 Task: Look for space in Delaware, United States from 24th August, 2023 to 10th September, 2023 for 8 adults in price range Rs.12000 to Rs.15000. Place can be entire place or shared room with 4 bedrooms having 8 beds and 4 bathrooms. Property type can be house, flat, guest house. Amenities needed are: wifi, TV, free parkinig on premises, gym, breakfast. Booking option can be shelf check-in. Required host language is English.
Action: Mouse moved to (522, 106)
Screenshot: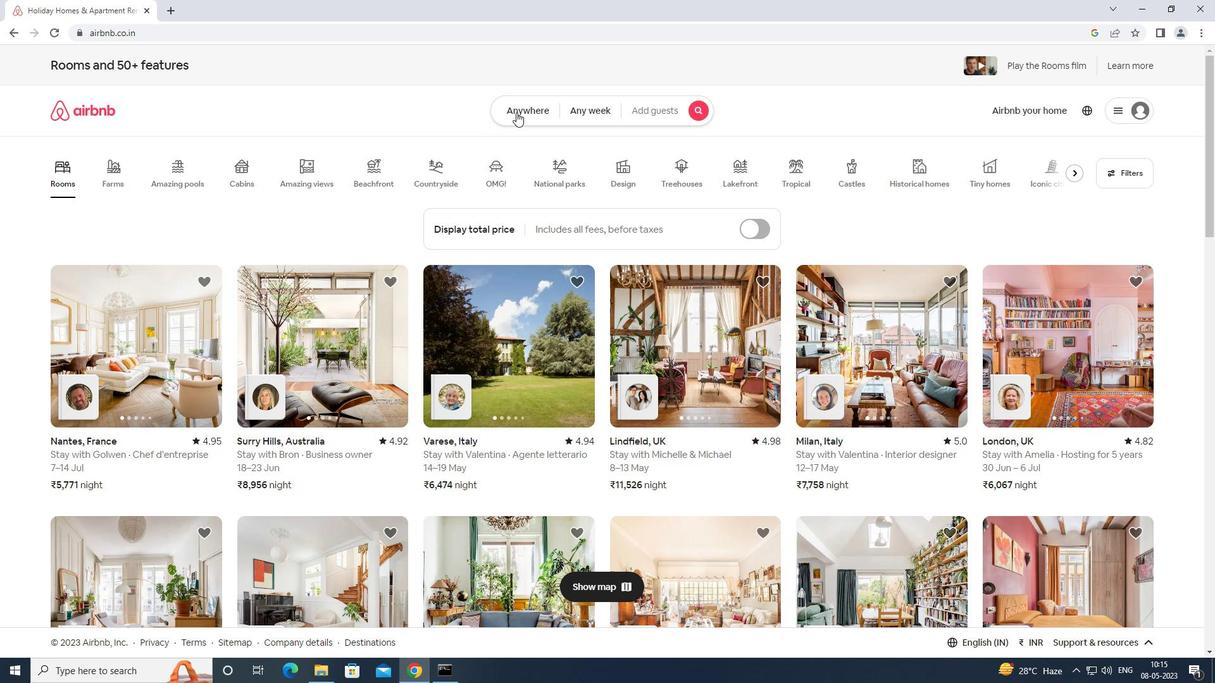 
Action: Mouse pressed left at (522, 106)
Screenshot: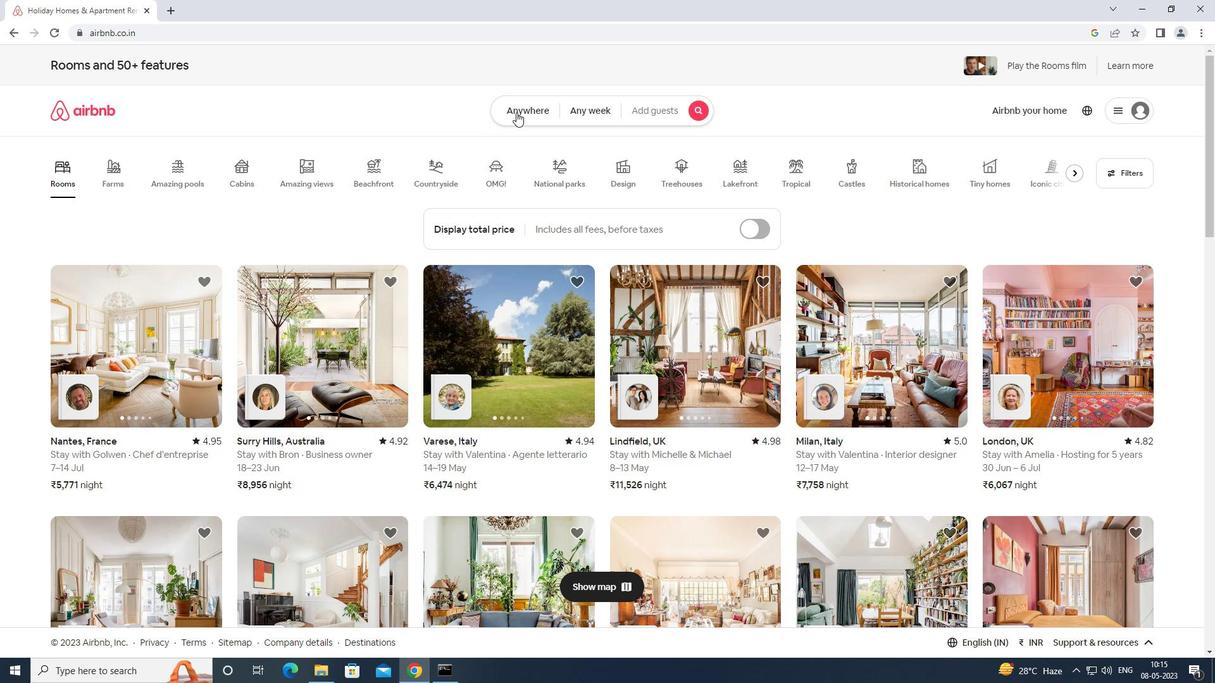 
Action: Mouse moved to (488, 151)
Screenshot: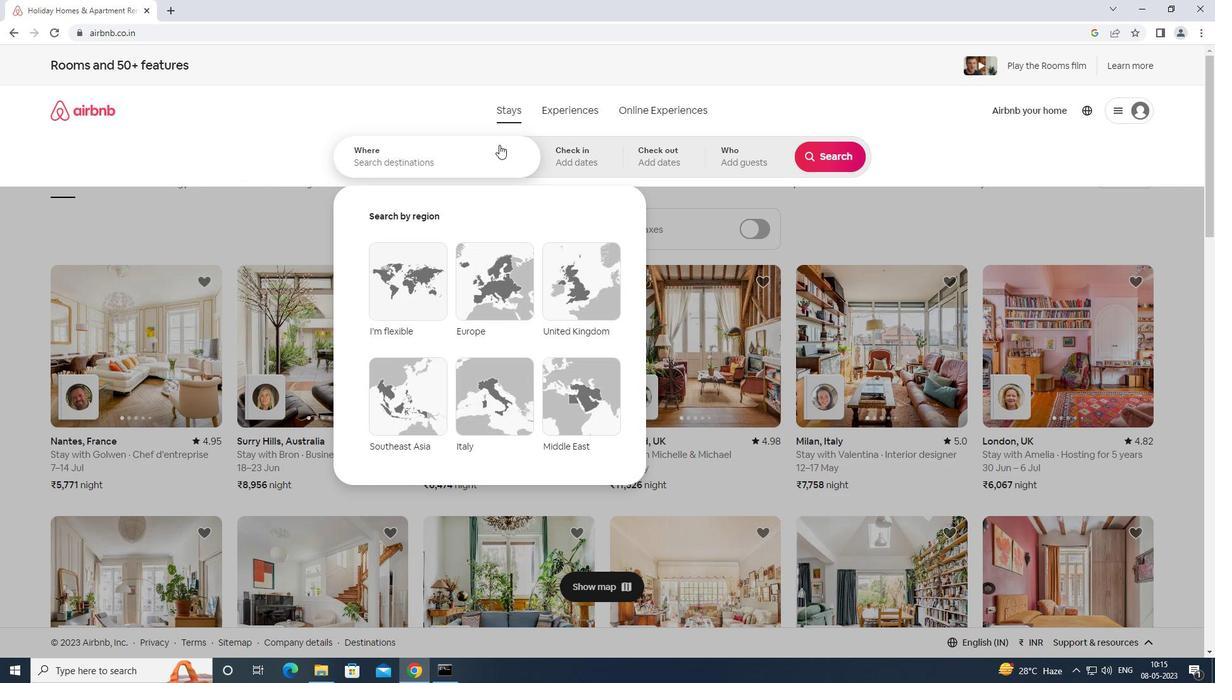 
Action: Mouse pressed left at (488, 151)
Screenshot: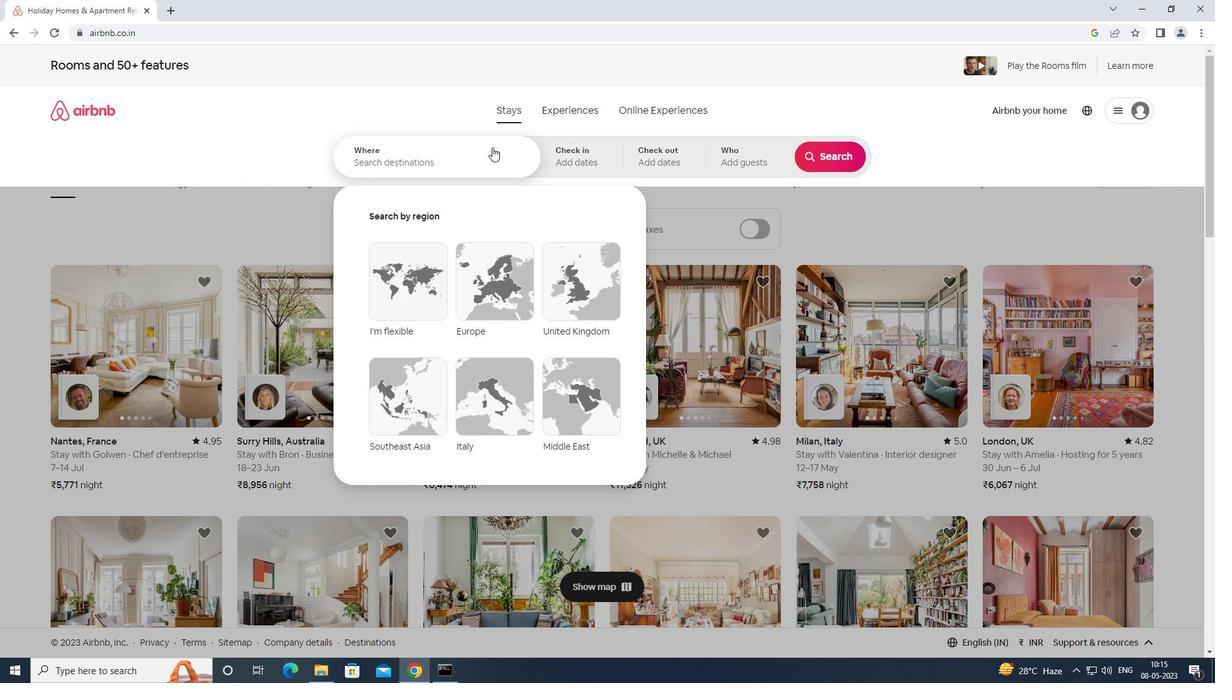 
Action: Mouse moved to (487, 152)
Screenshot: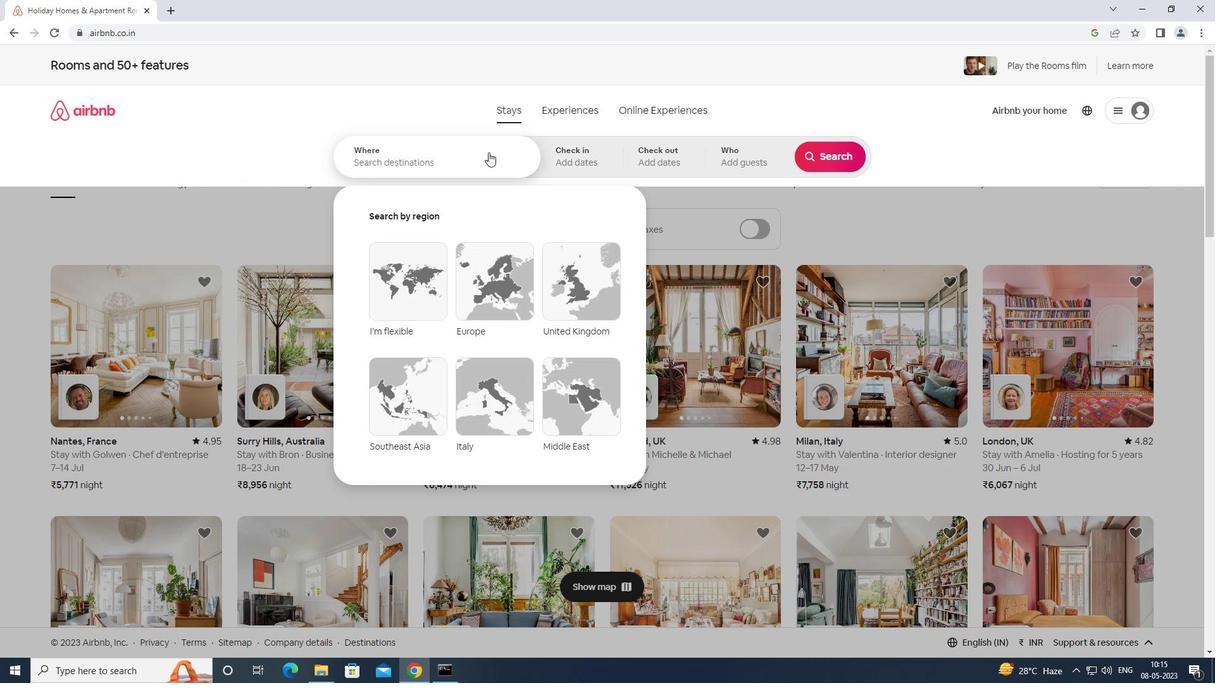 
Action: Key pressed <Key.shift>DELAWARE<Key.space>UNITED<Key.space>STATES<Key.enter>
Screenshot: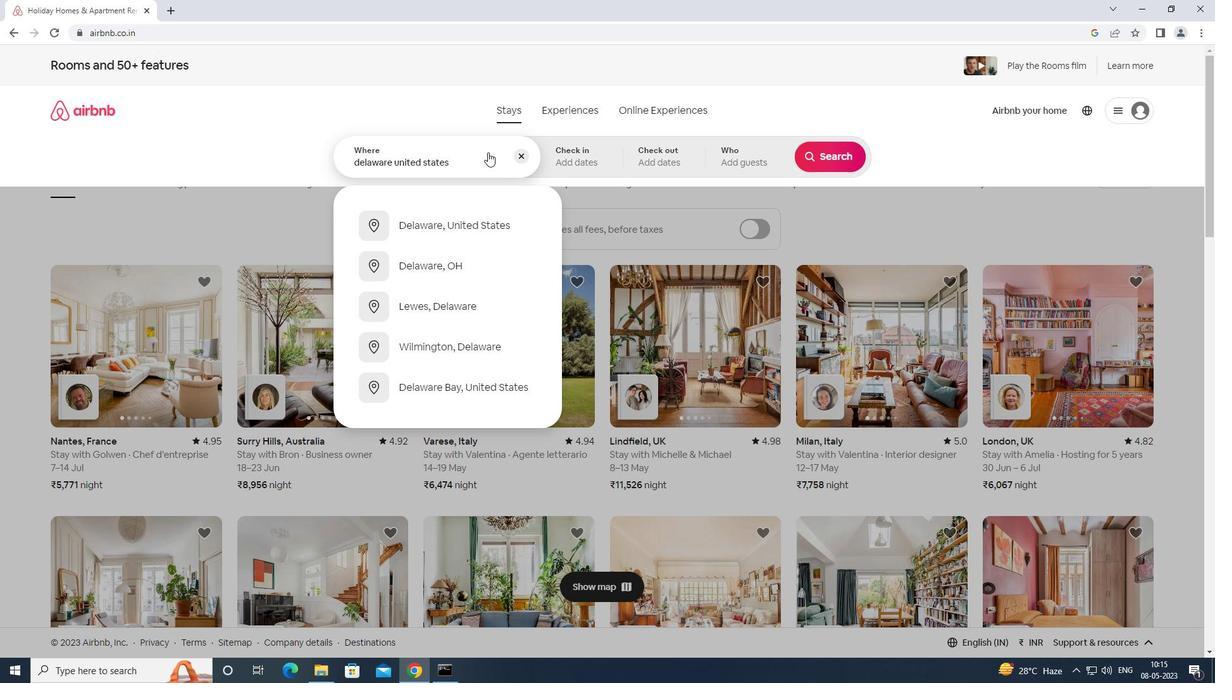 
Action: Mouse moved to (831, 268)
Screenshot: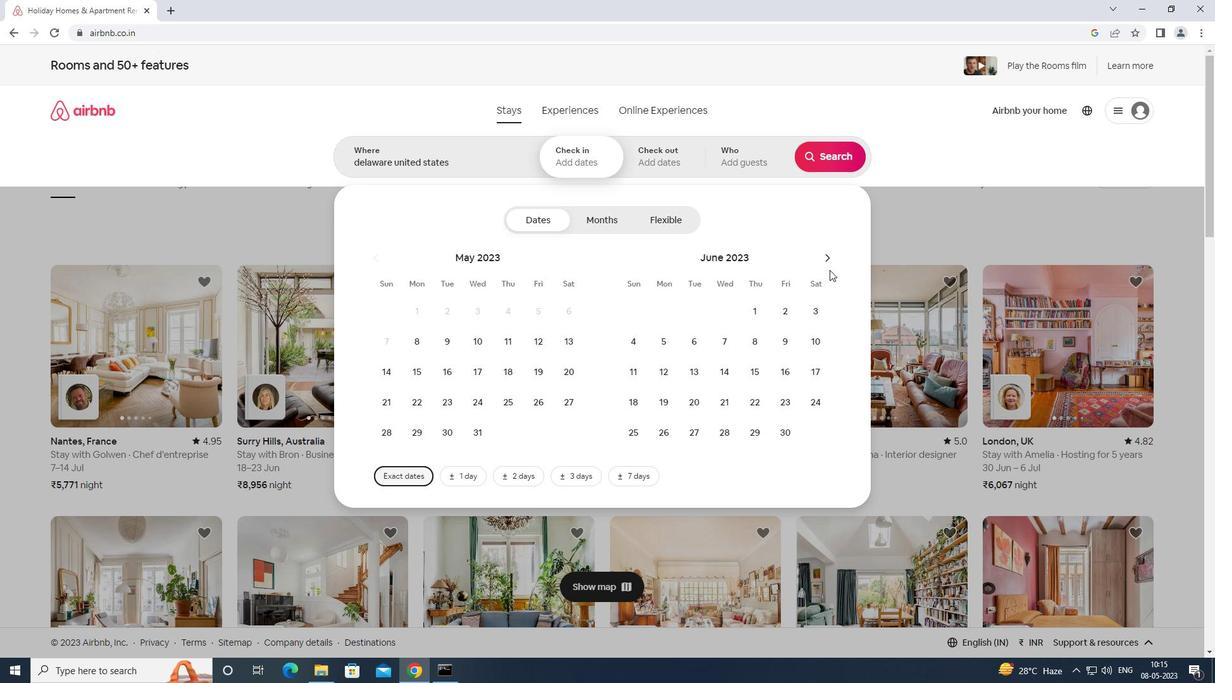 
Action: Mouse pressed left at (831, 268)
Screenshot: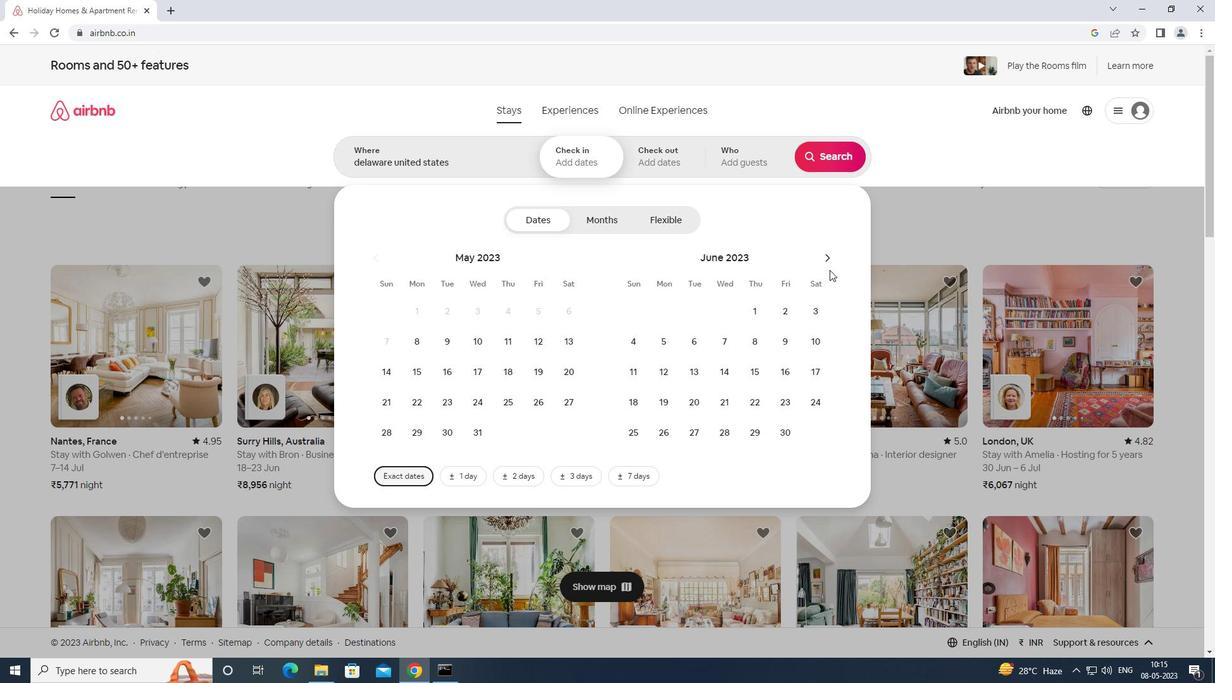 
Action: Mouse moved to (829, 255)
Screenshot: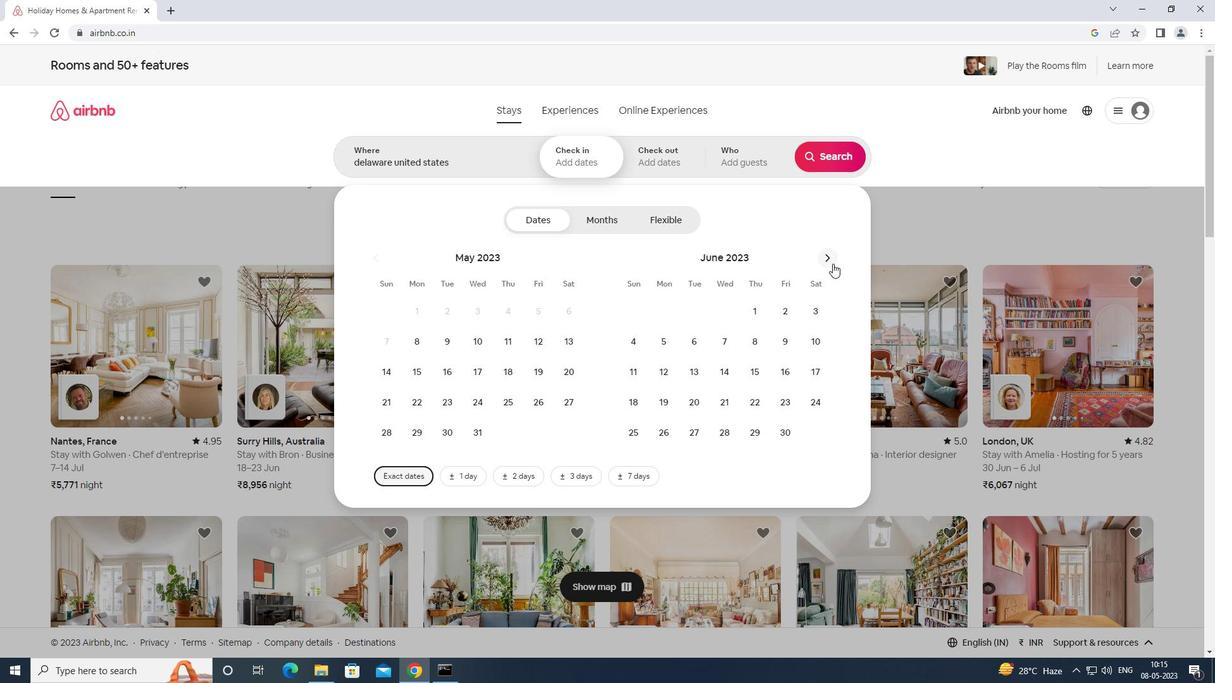 
Action: Mouse pressed left at (829, 255)
Screenshot: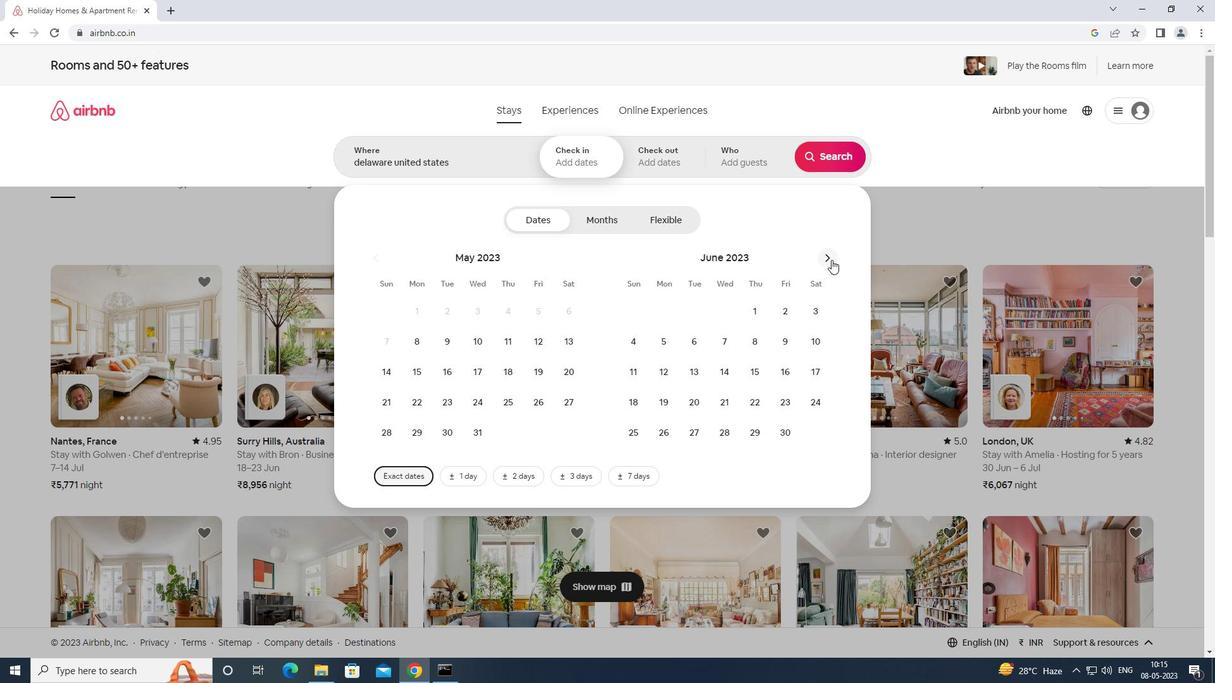 
Action: Mouse moved to (829, 255)
Screenshot: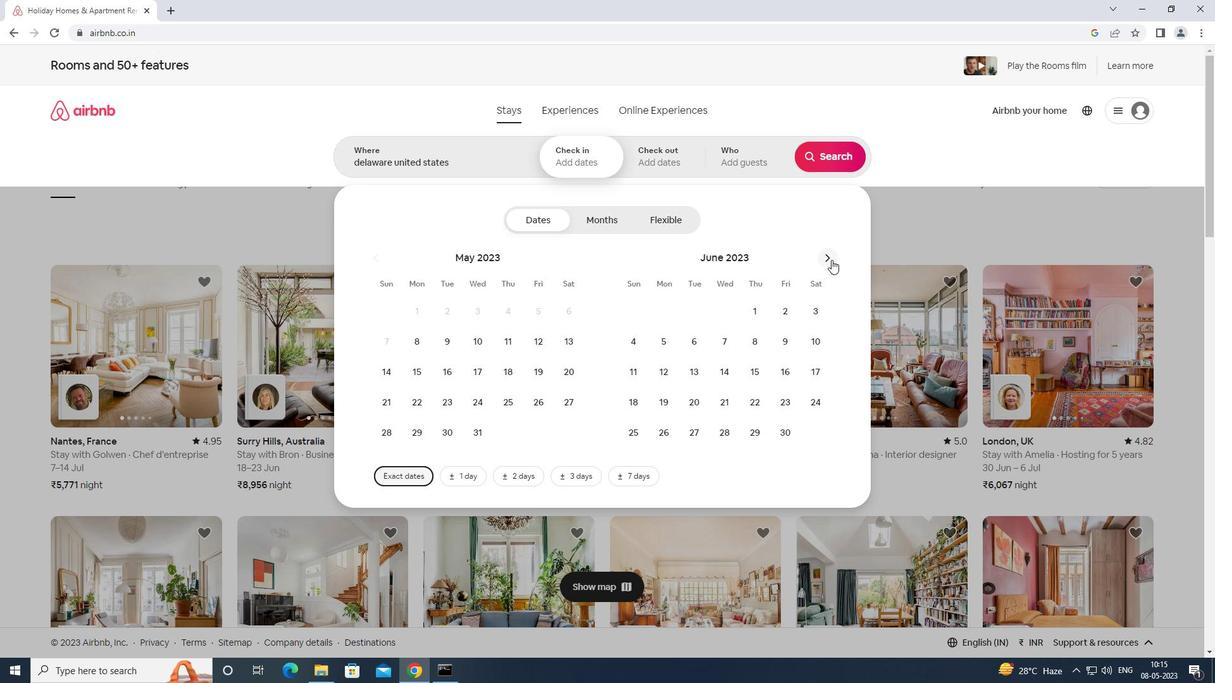 
Action: Mouse pressed left at (829, 255)
Screenshot: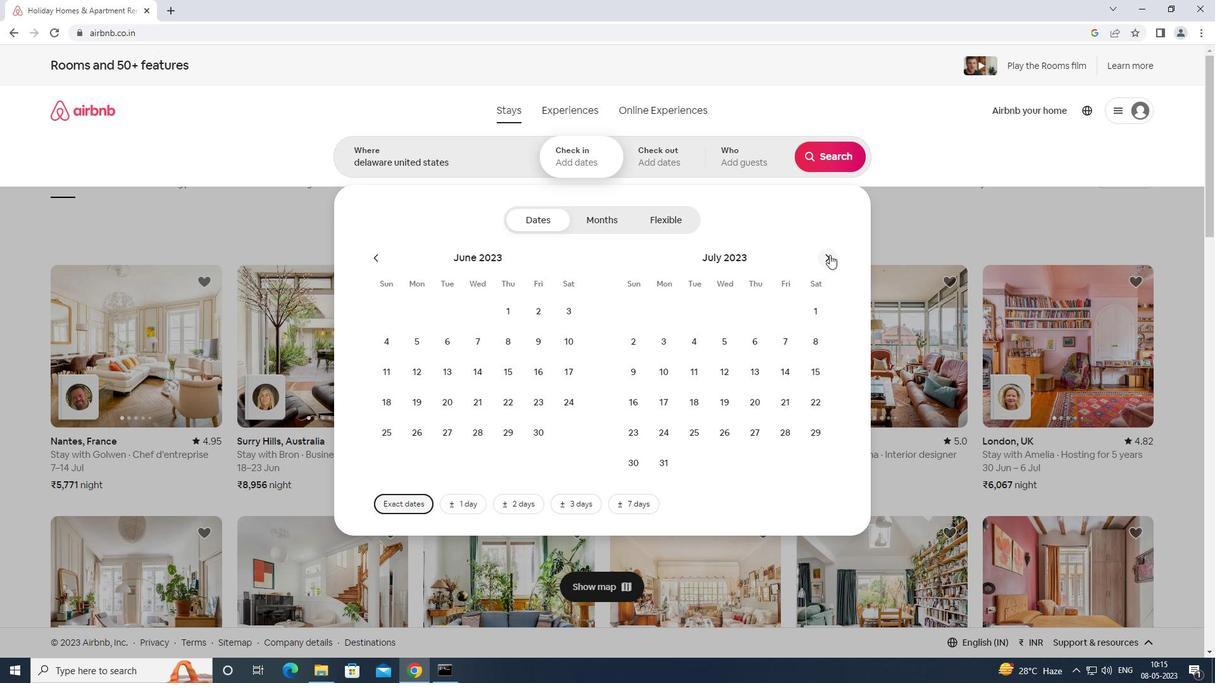 
Action: Mouse moved to (751, 405)
Screenshot: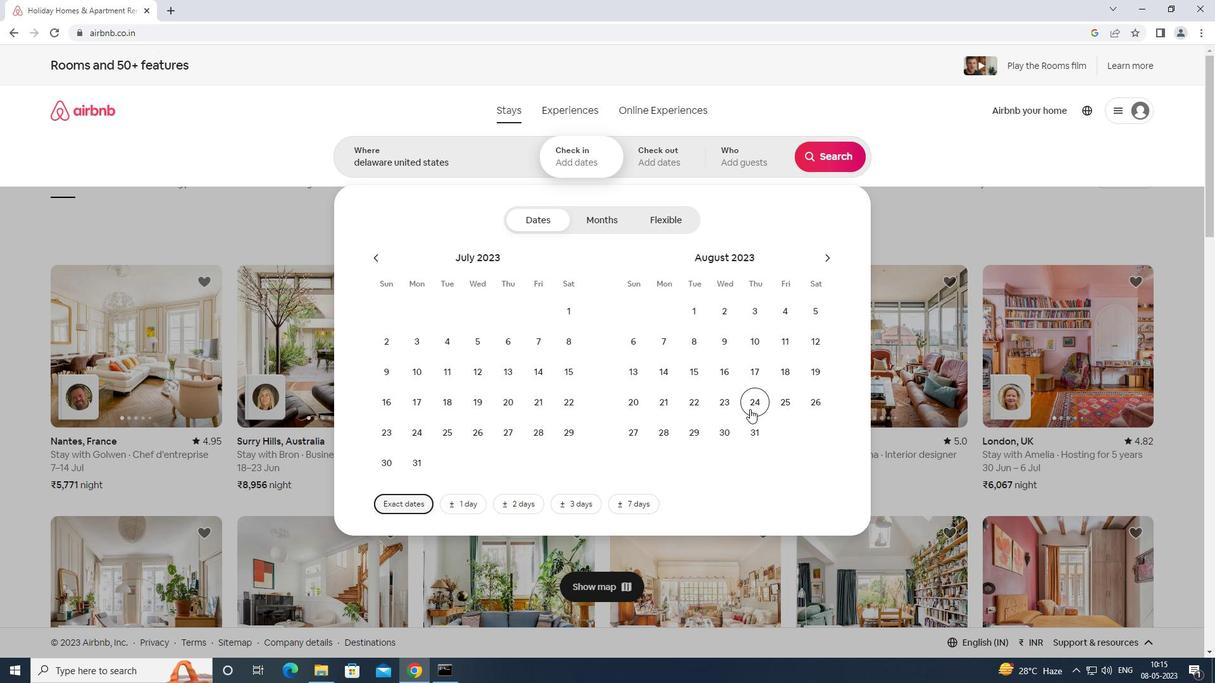 
Action: Mouse pressed left at (751, 405)
Screenshot: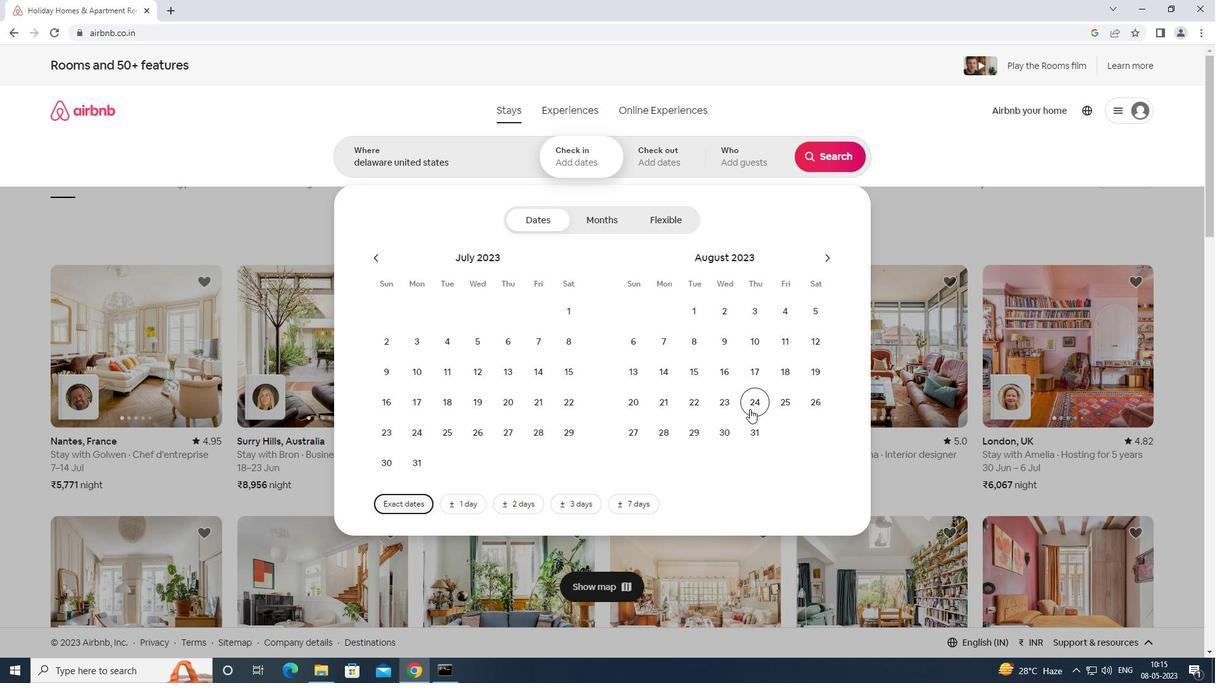 
Action: Mouse moved to (823, 264)
Screenshot: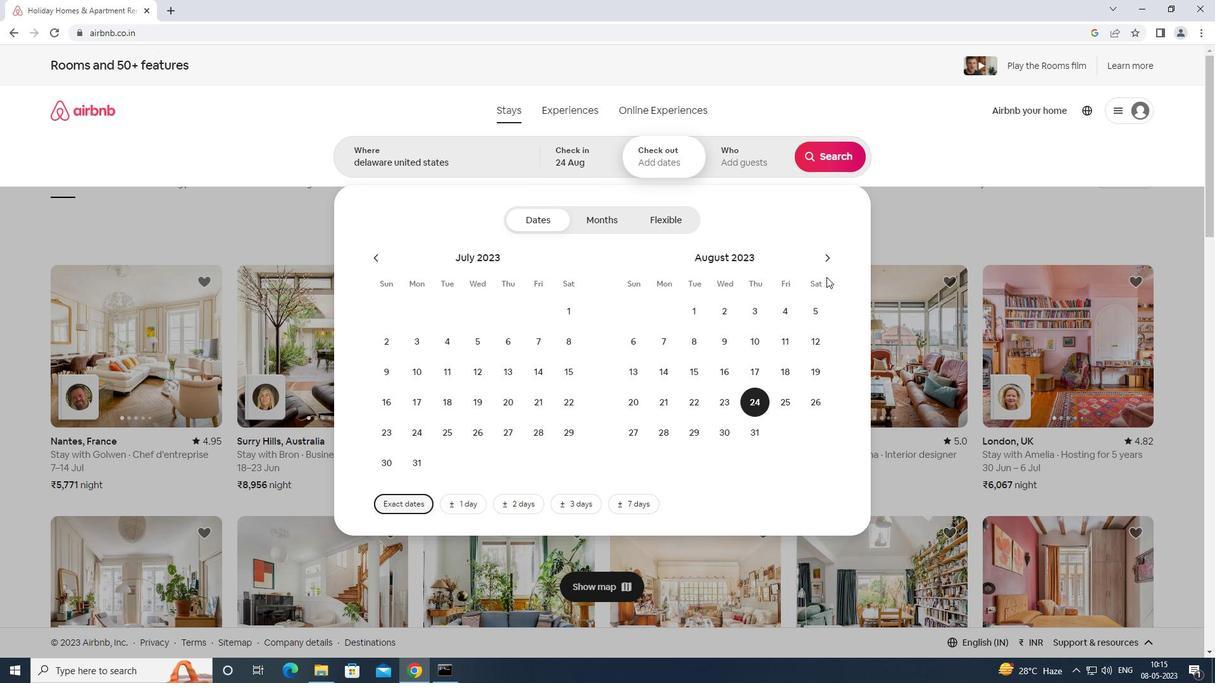 
Action: Mouse pressed left at (823, 264)
Screenshot: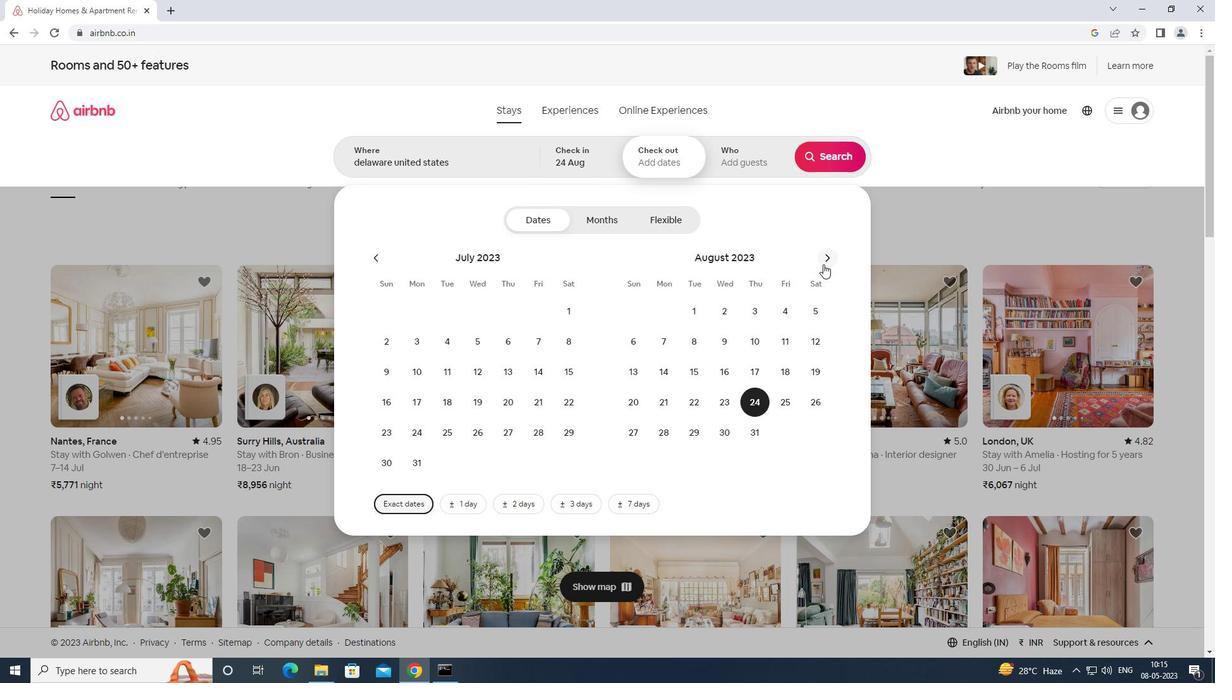 
Action: Mouse moved to (632, 368)
Screenshot: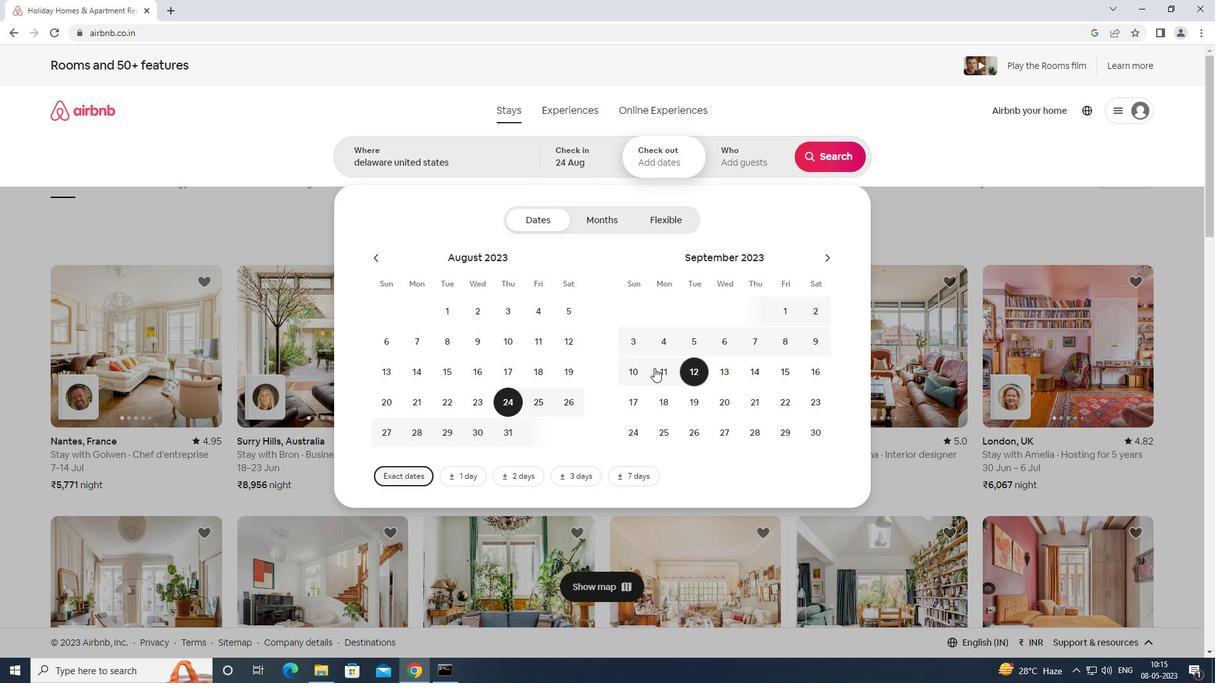 
Action: Mouse pressed left at (632, 368)
Screenshot: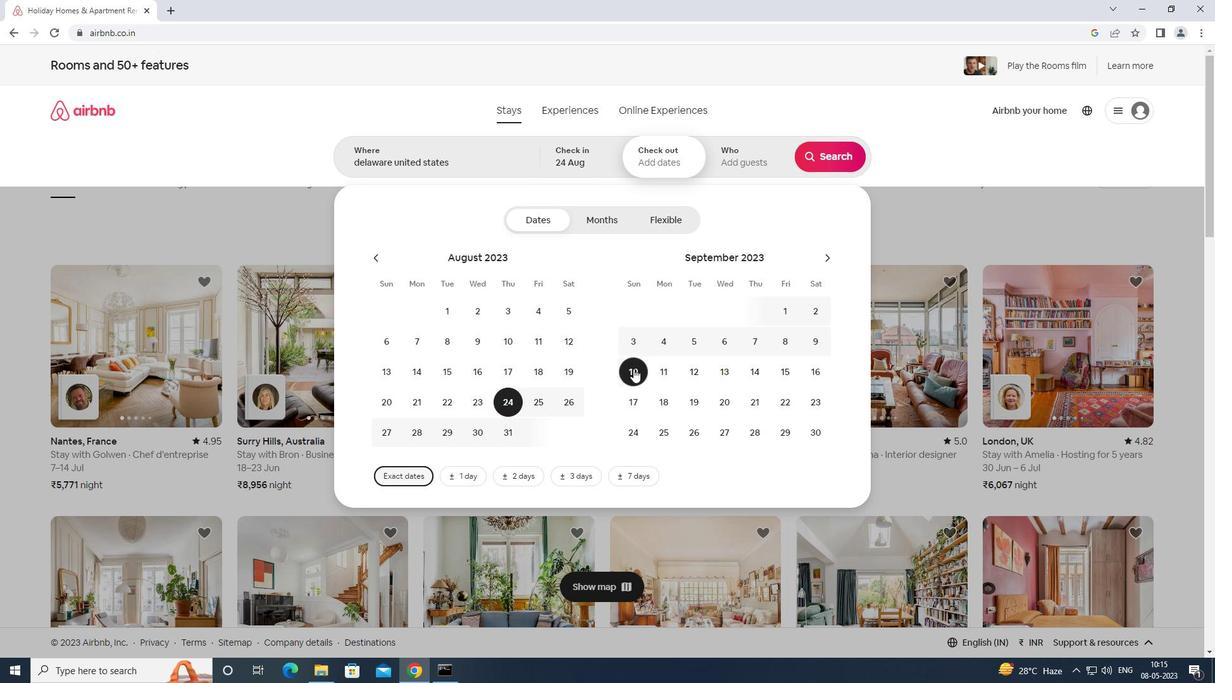 
Action: Mouse moved to (736, 162)
Screenshot: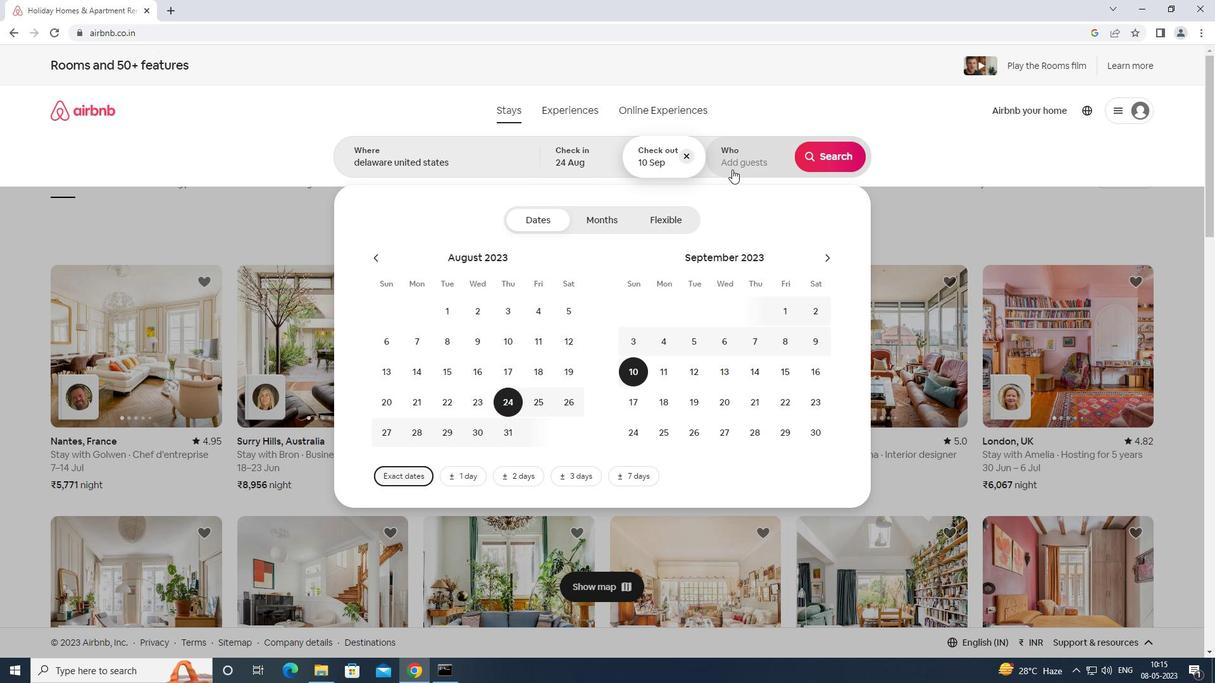 
Action: Mouse pressed left at (736, 162)
Screenshot: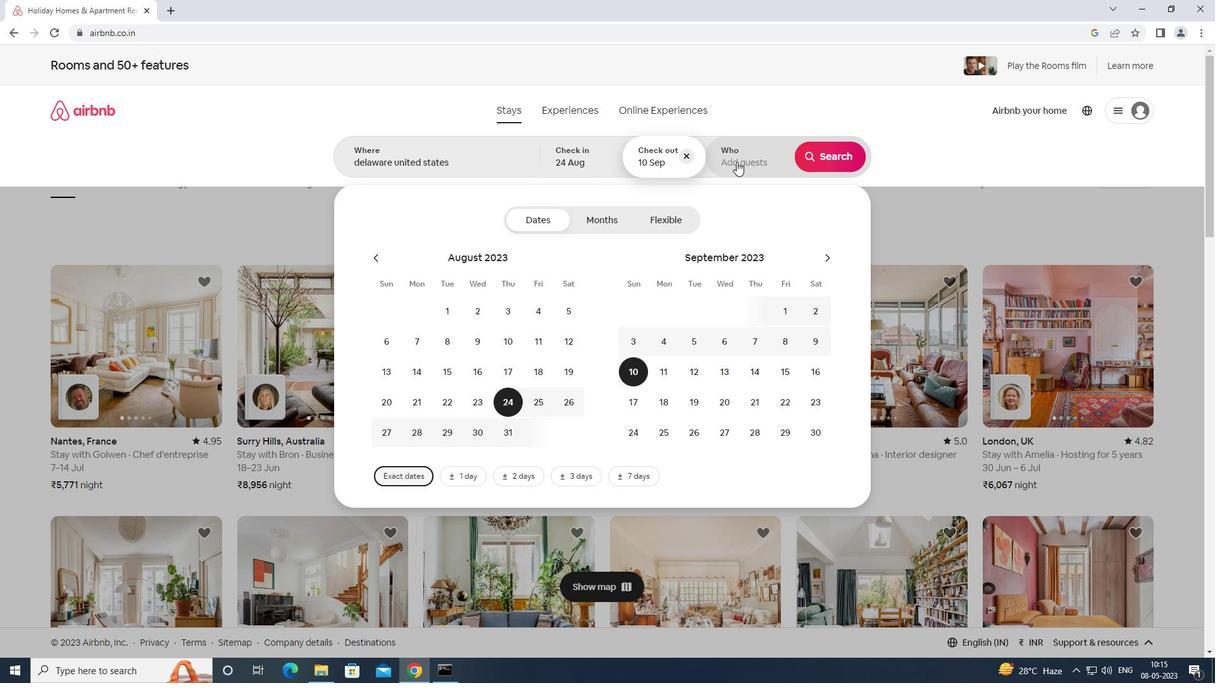 
Action: Mouse moved to (827, 220)
Screenshot: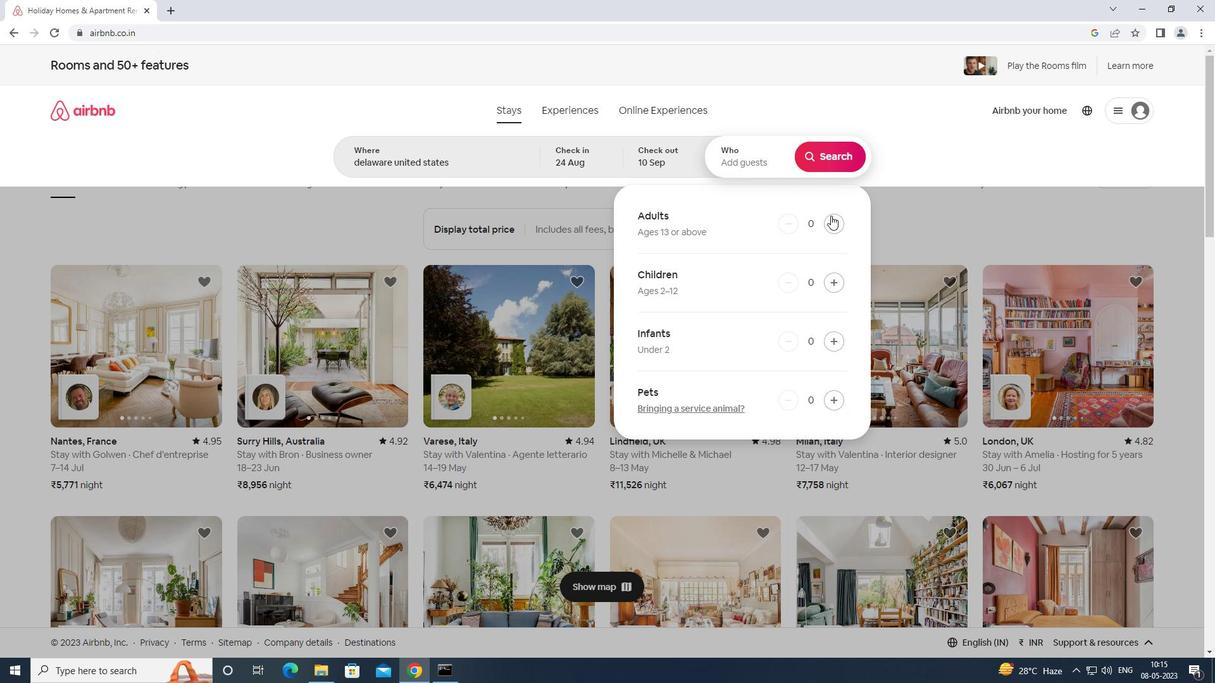 
Action: Mouse pressed left at (827, 220)
Screenshot: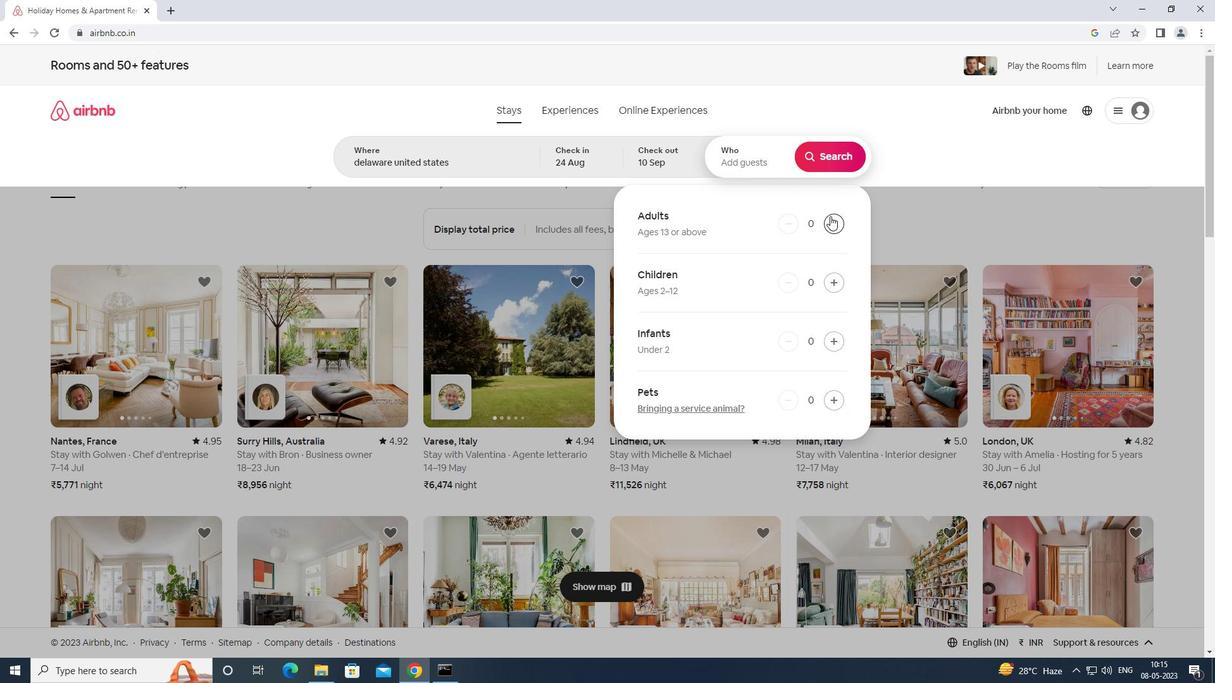 
Action: Mouse moved to (827, 220)
Screenshot: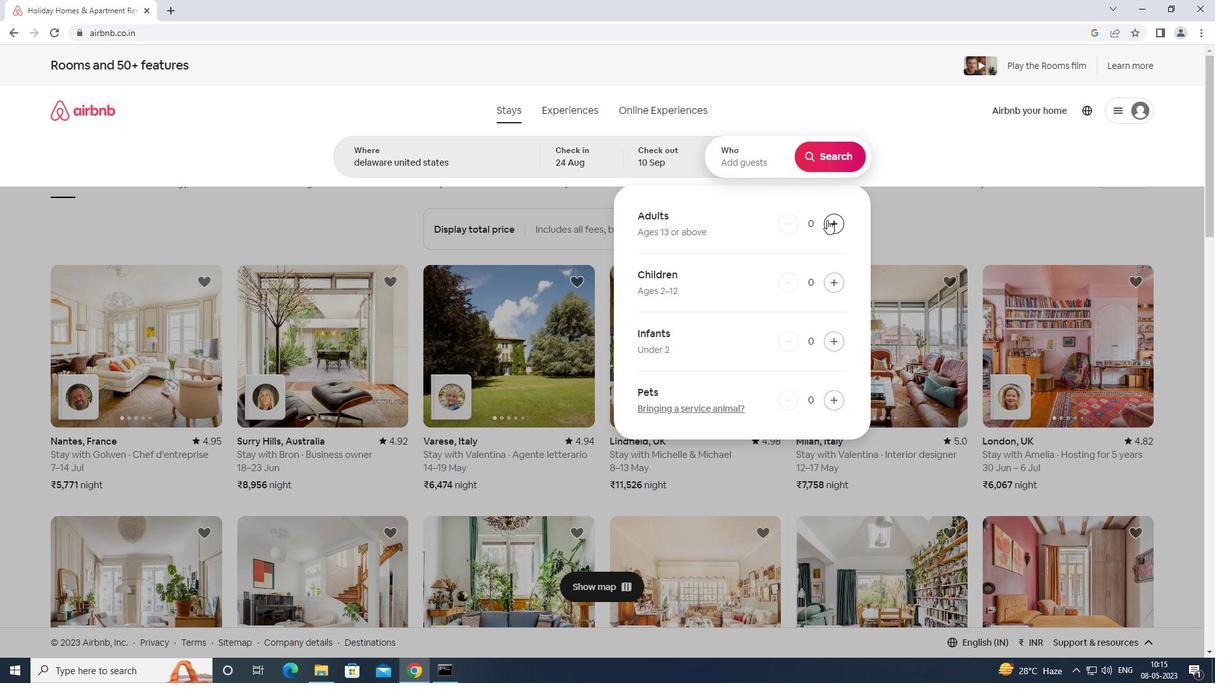 
Action: Mouse pressed left at (827, 220)
Screenshot: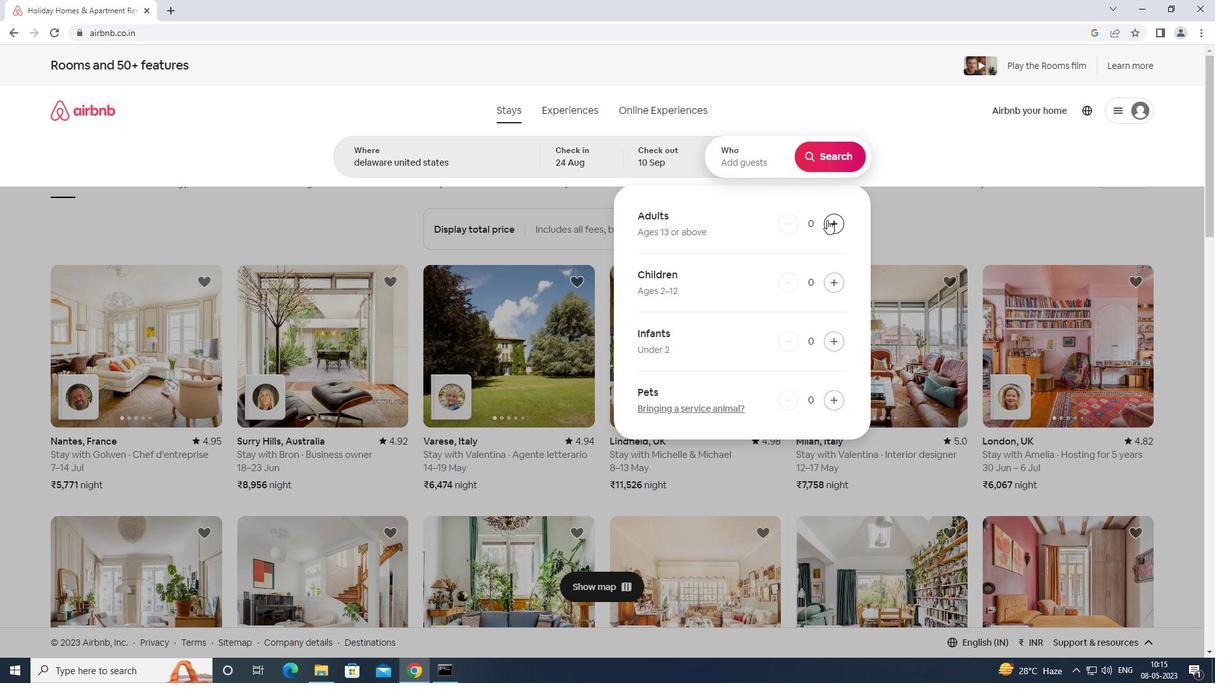 
Action: Mouse pressed left at (827, 220)
Screenshot: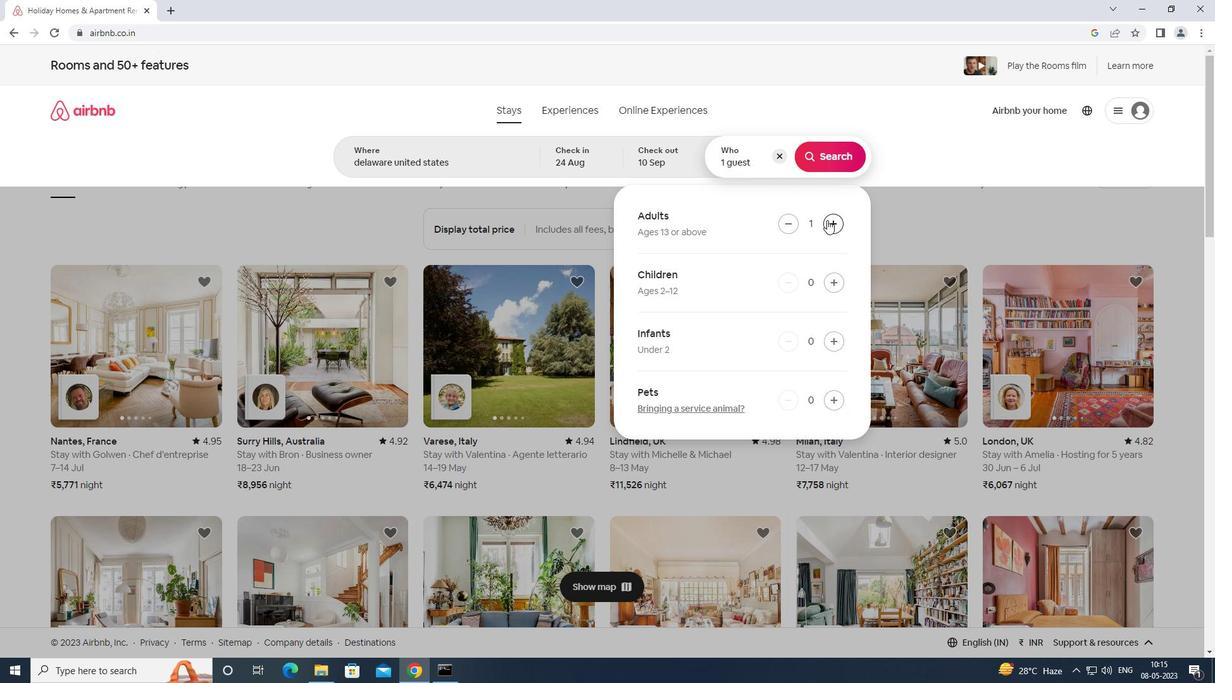 
Action: Mouse pressed left at (827, 220)
Screenshot: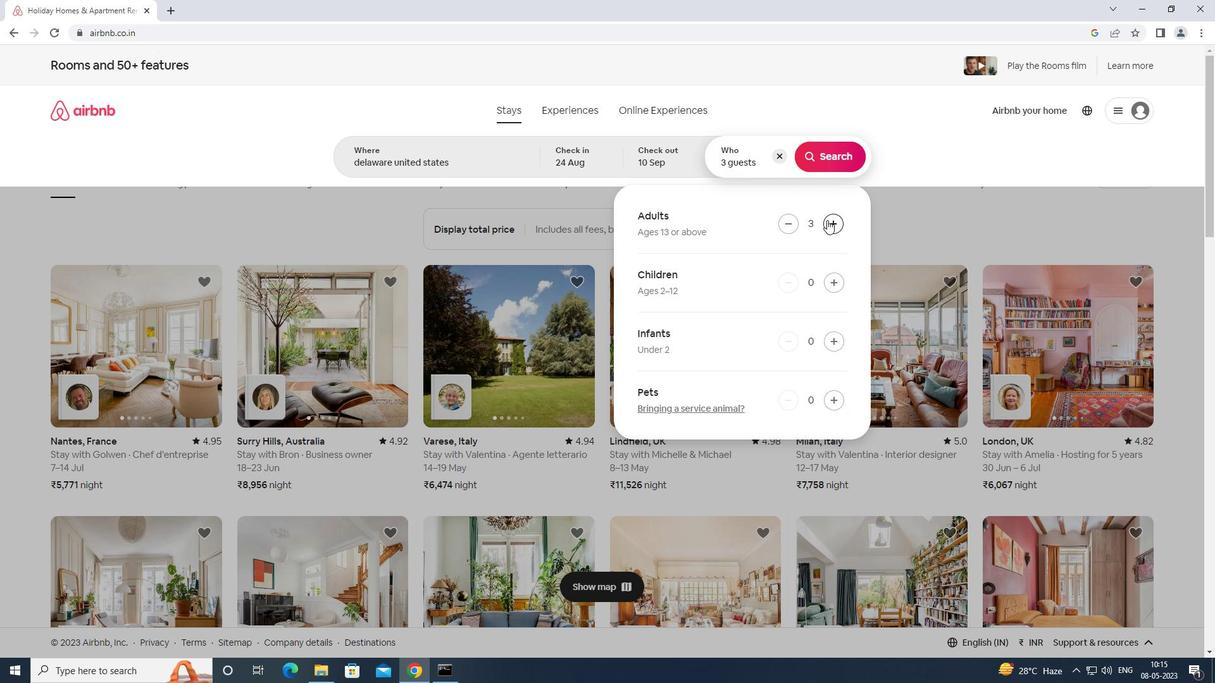 
Action: Mouse pressed left at (827, 220)
Screenshot: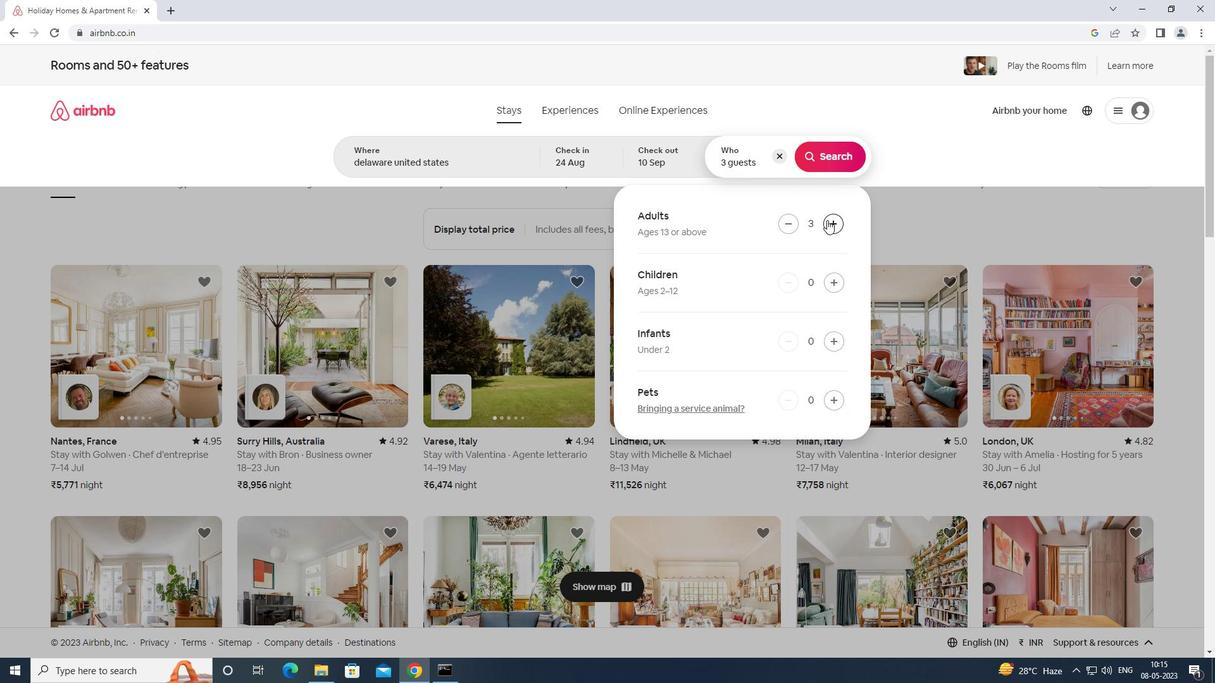 
Action: Mouse pressed left at (827, 220)
Screenshot: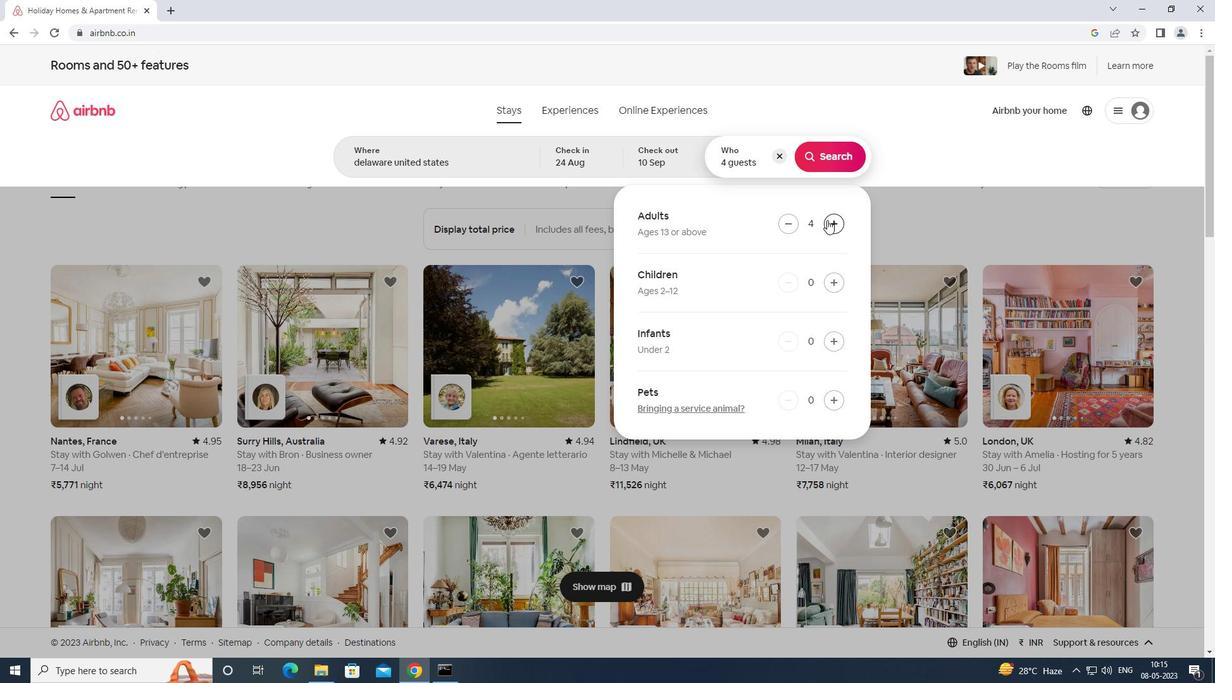 
Action: Mouse pressed left at (827, 220)
Screenshot: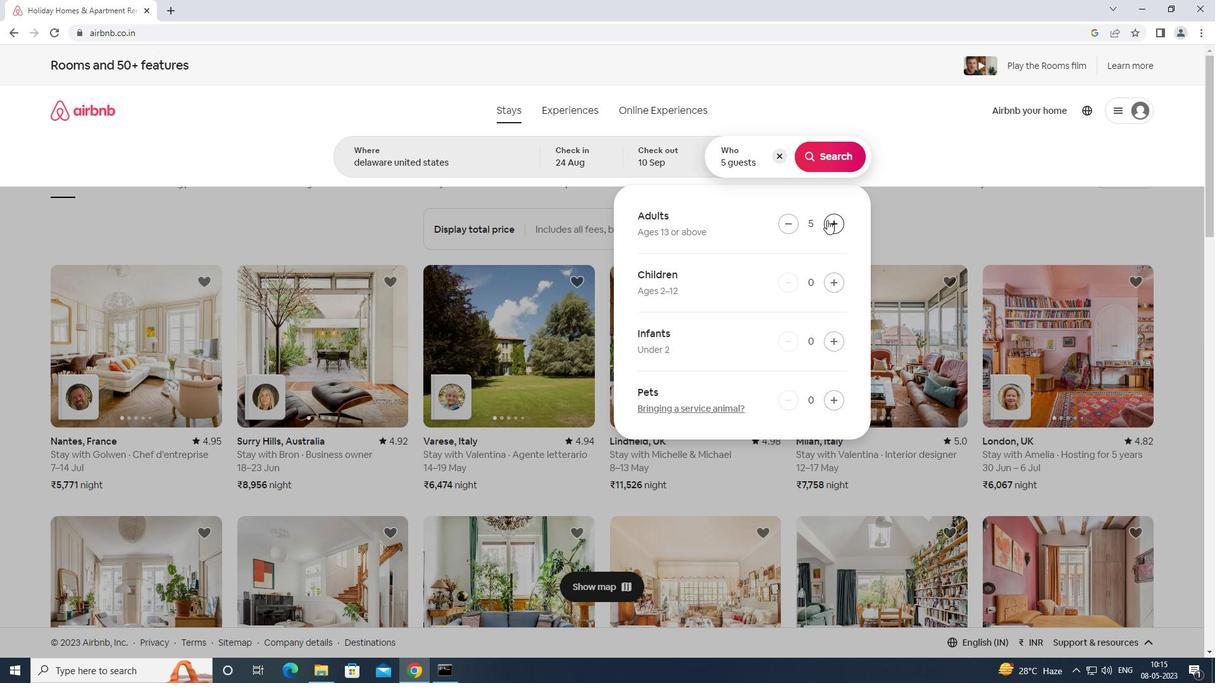 
Action: Mouse pressed left at (827, 220)
Screenshot: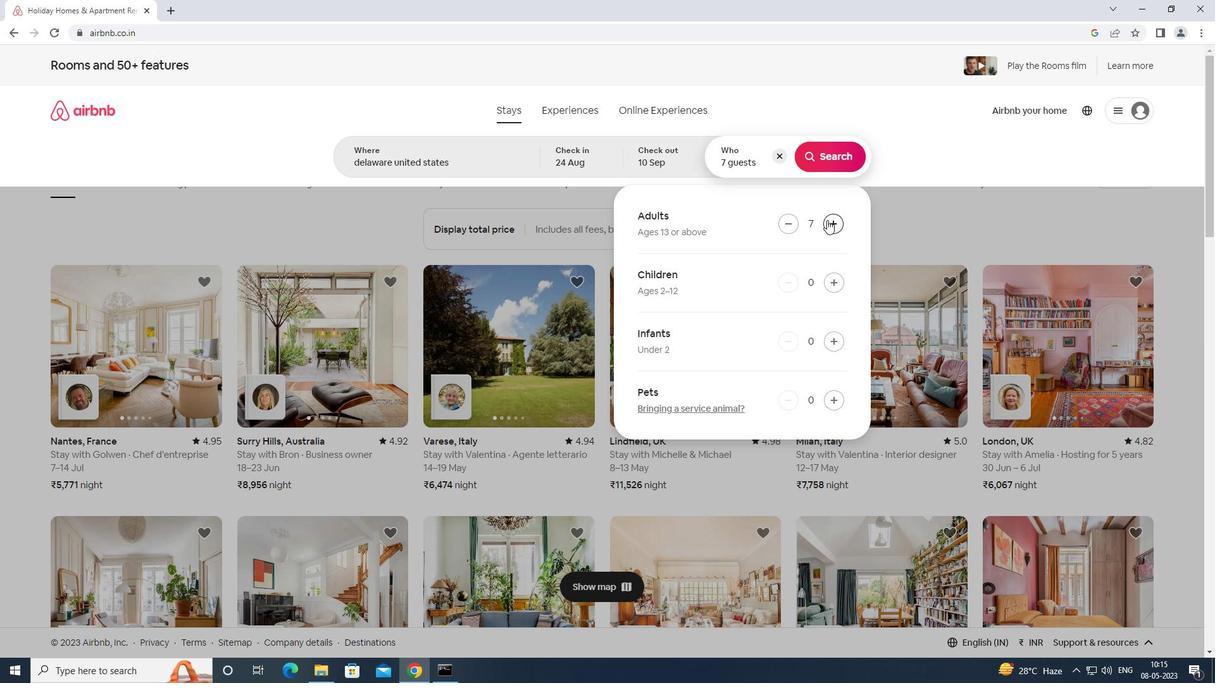
Action: Mouse moved to (837, 154)
Screenshot: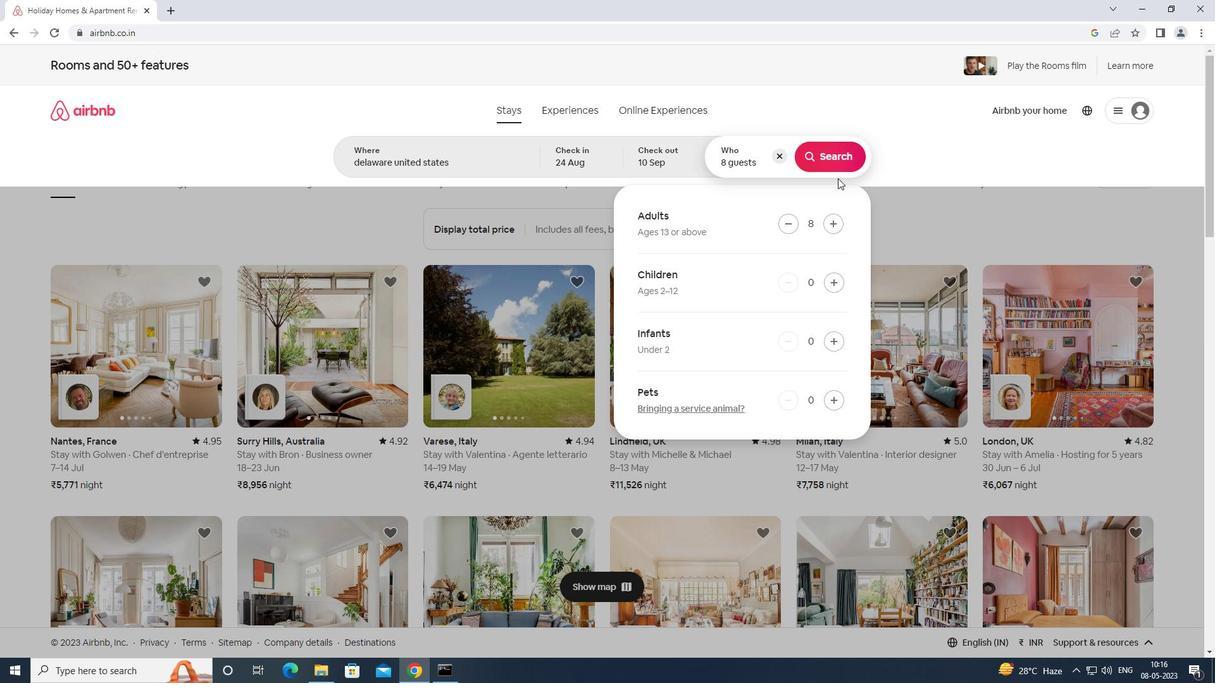 
Action: Mouse pressed left at (837, 154)
Screenshot: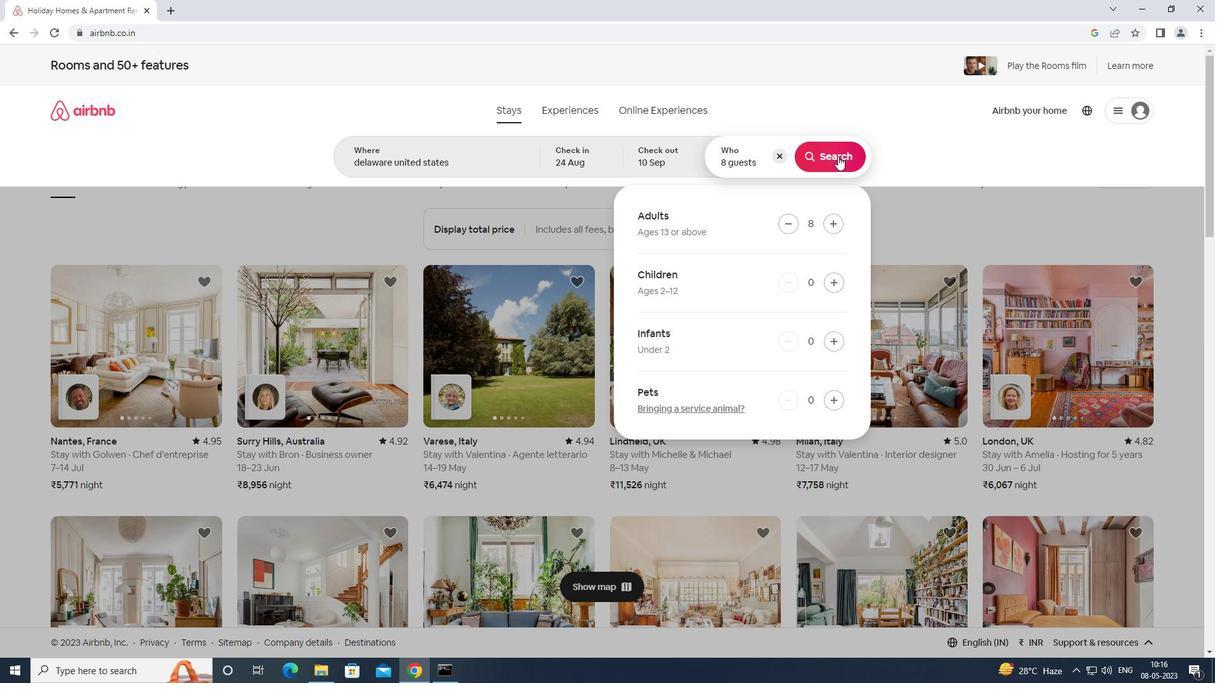 
Action: Mouse moved to (1172, 124)
Screenshot: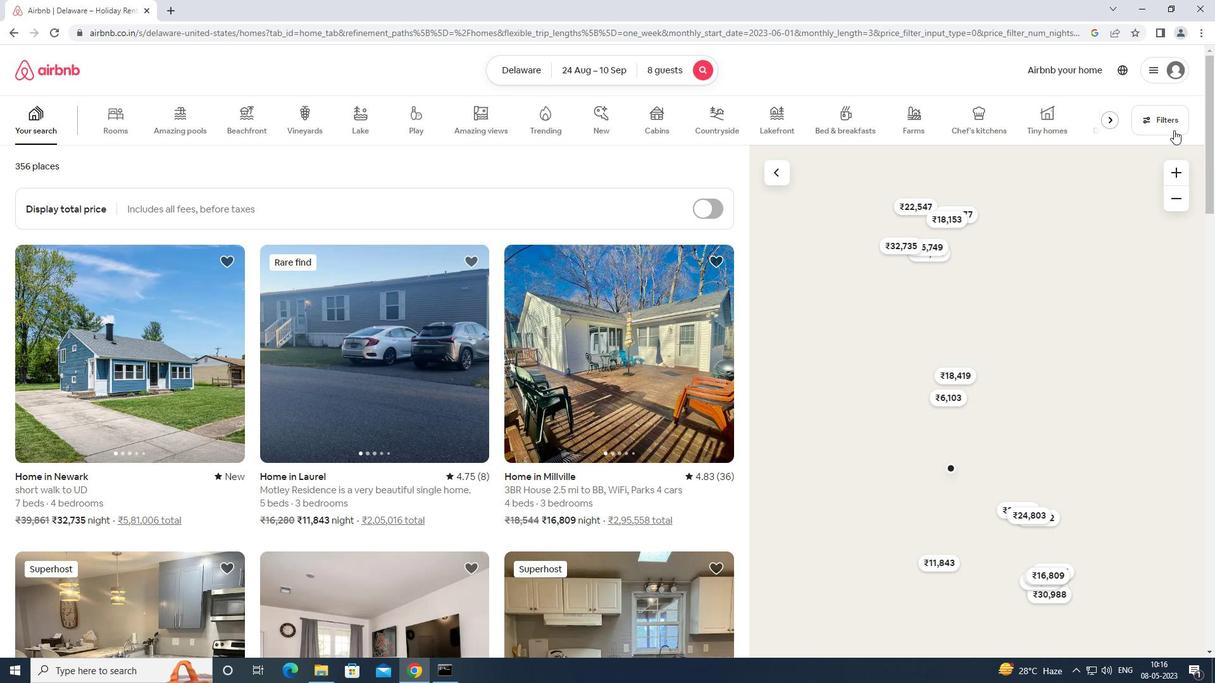 
Action: Mouse pressed left at (1172, 124)
Screenshot: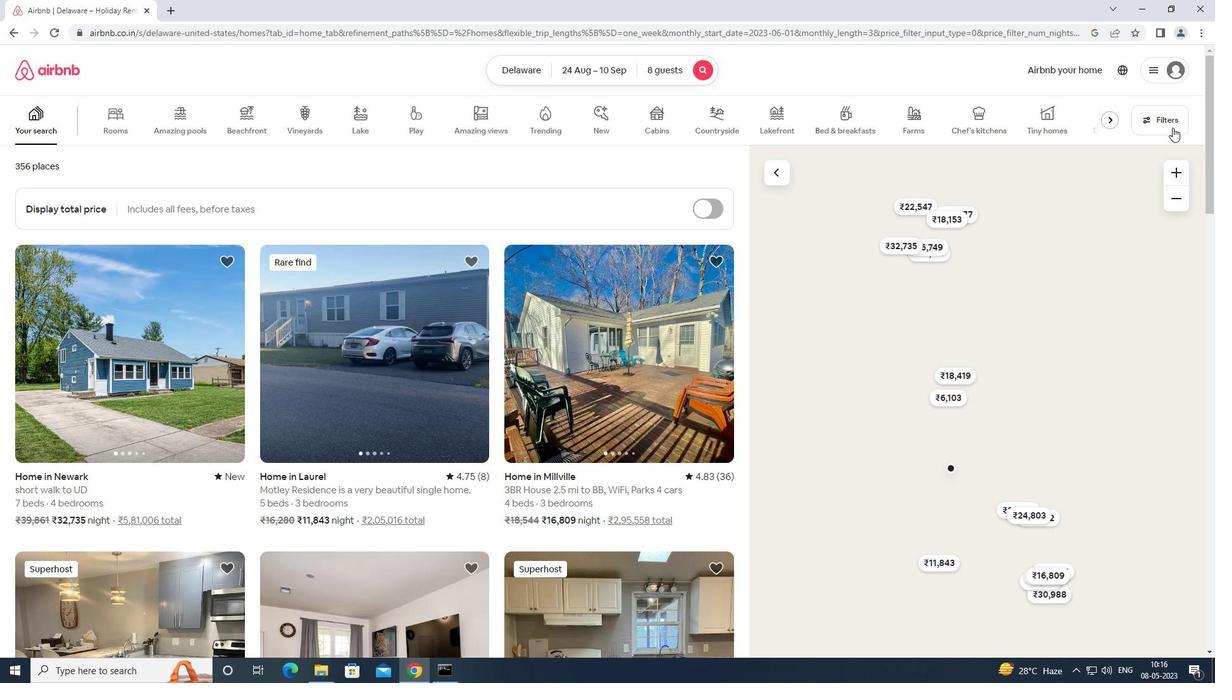 
Action: Mouse moved to (532, 427)
Screenshot: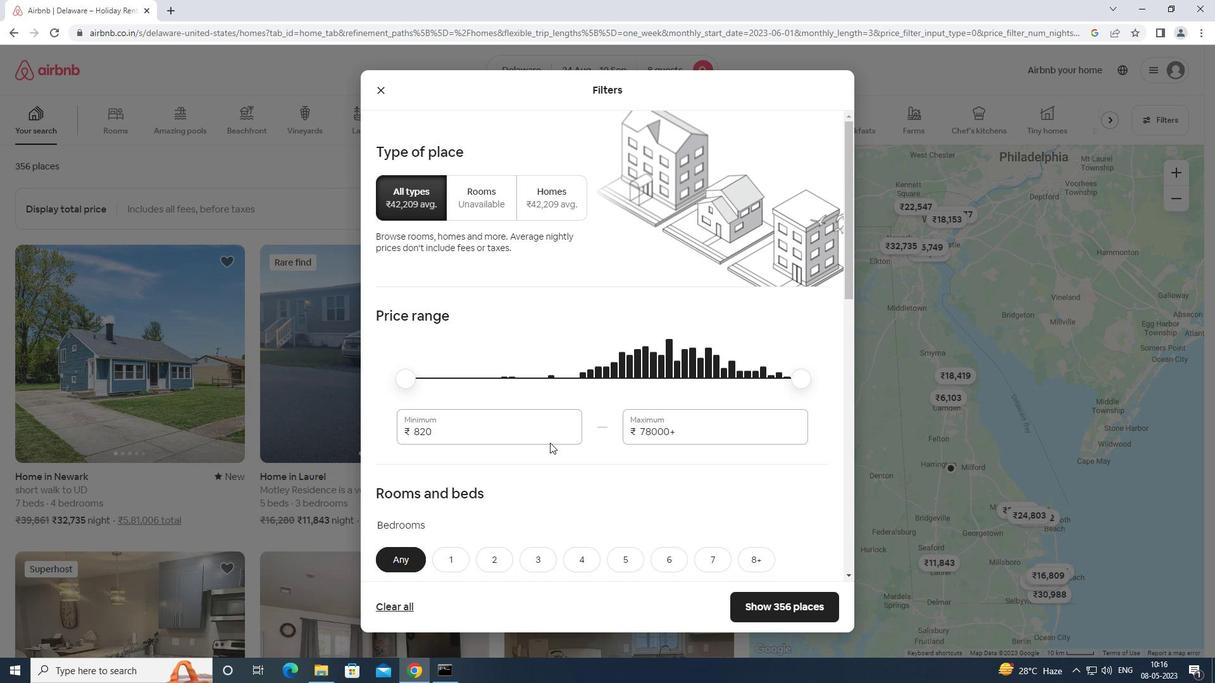 
Action: Mouse pressed left at (532, 427)
Screenshot: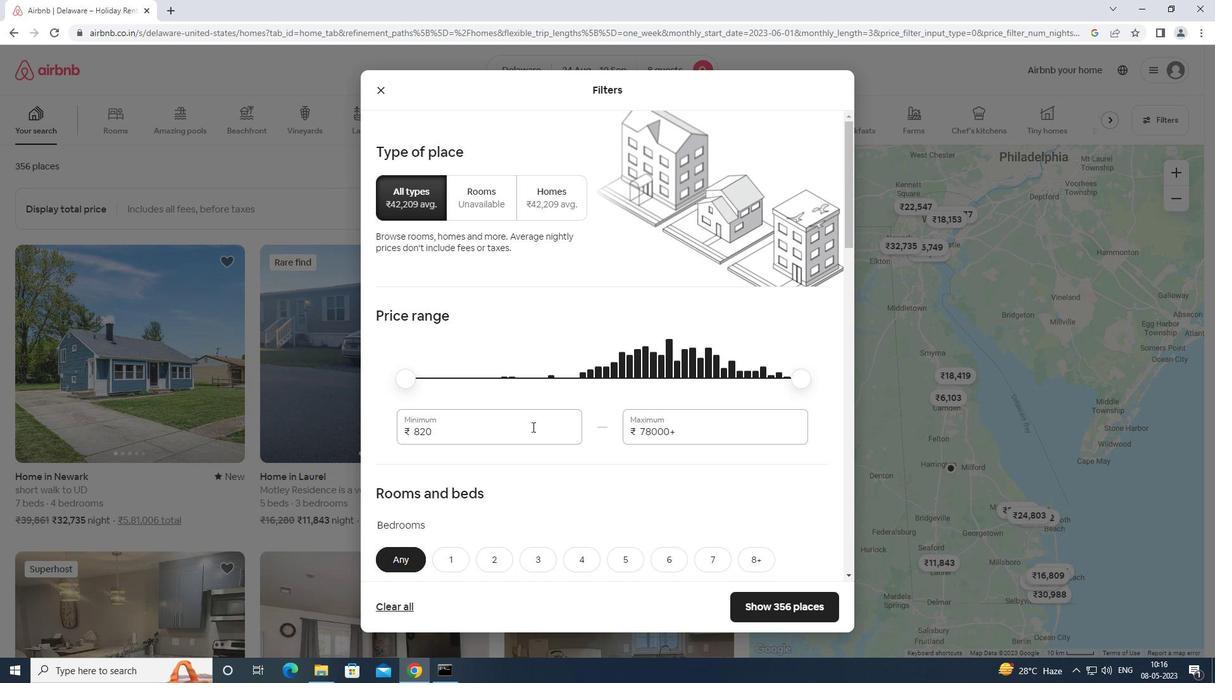 
Action: Key pressed <Key.backspace><Key.backspace><Key.backspace>12000
Screenshot: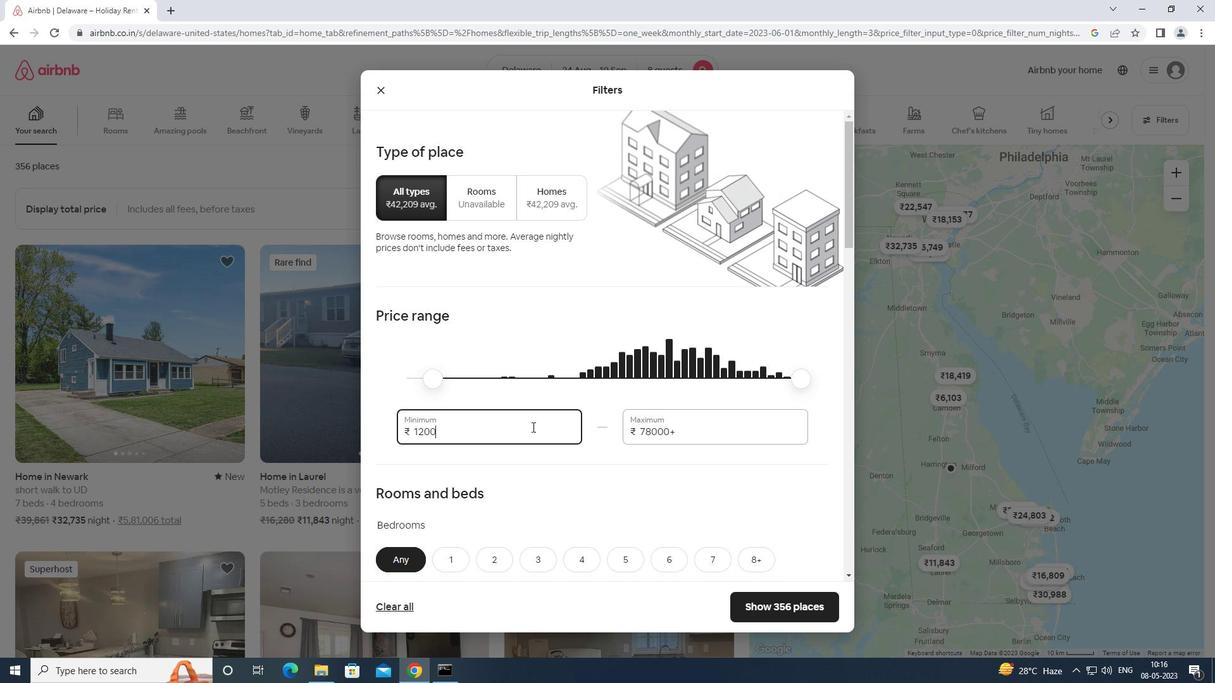 
Action: Mouse moved to (681, 423)
Screenshot: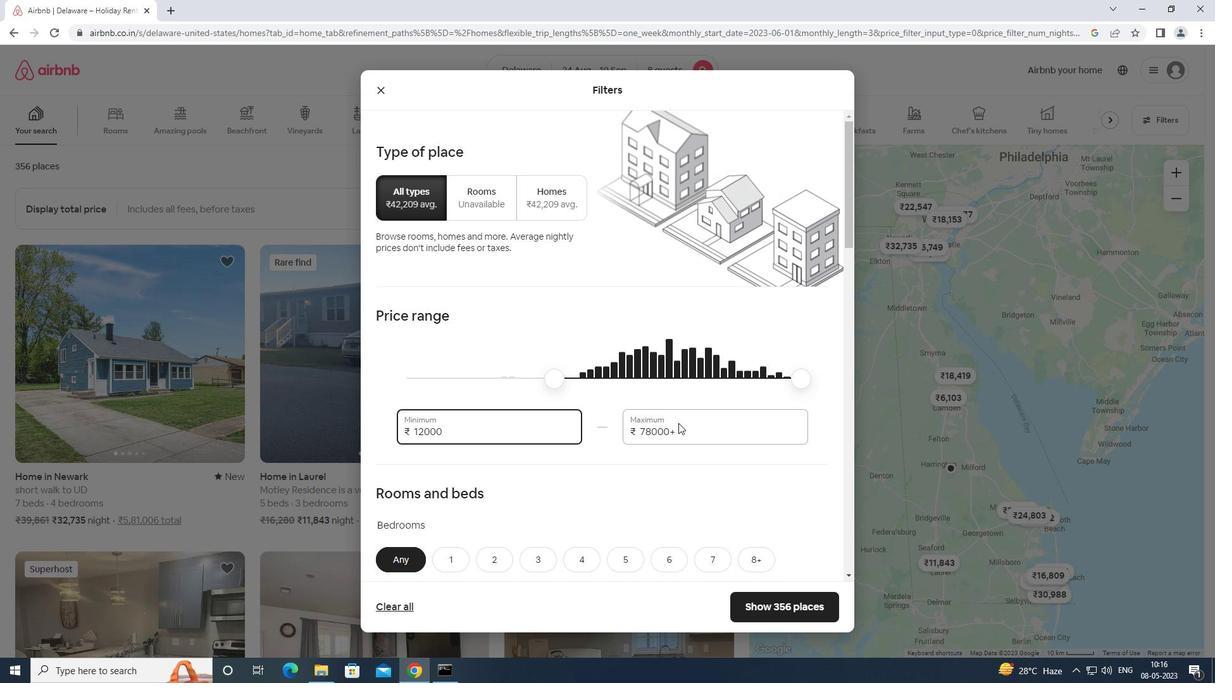 
Action: Mouse pressed left at (680, 423)
Screenshot: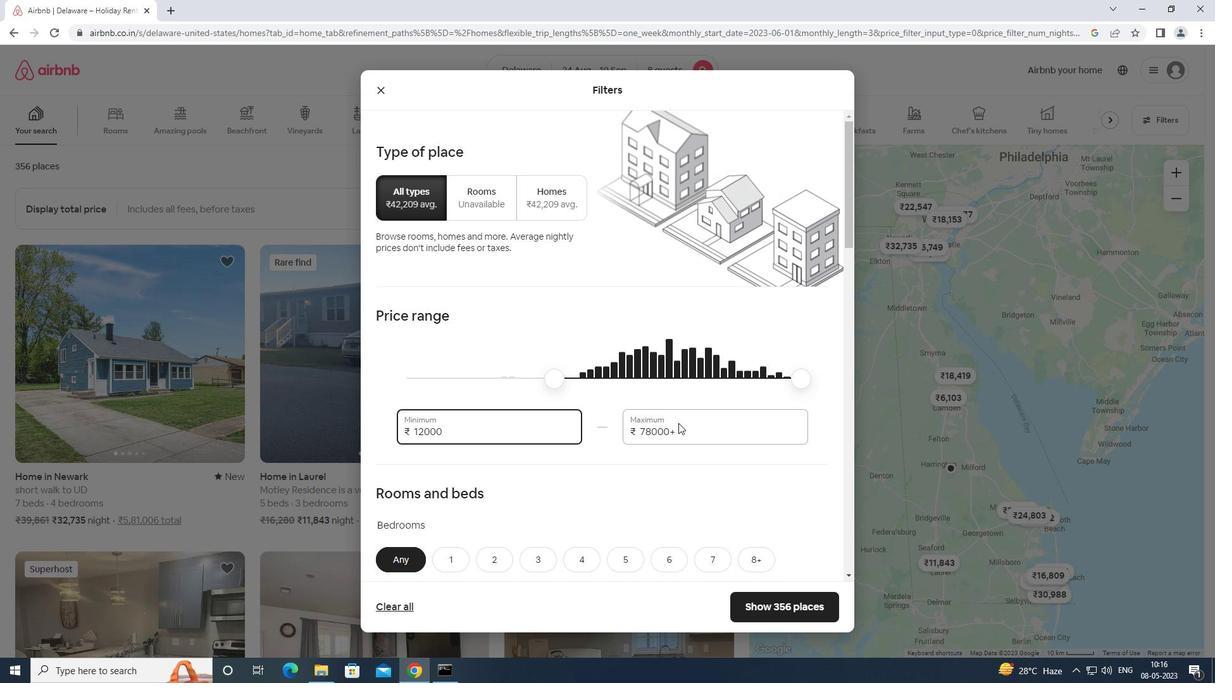 
Action: Mouse moved to (689, 422)
Screenshot: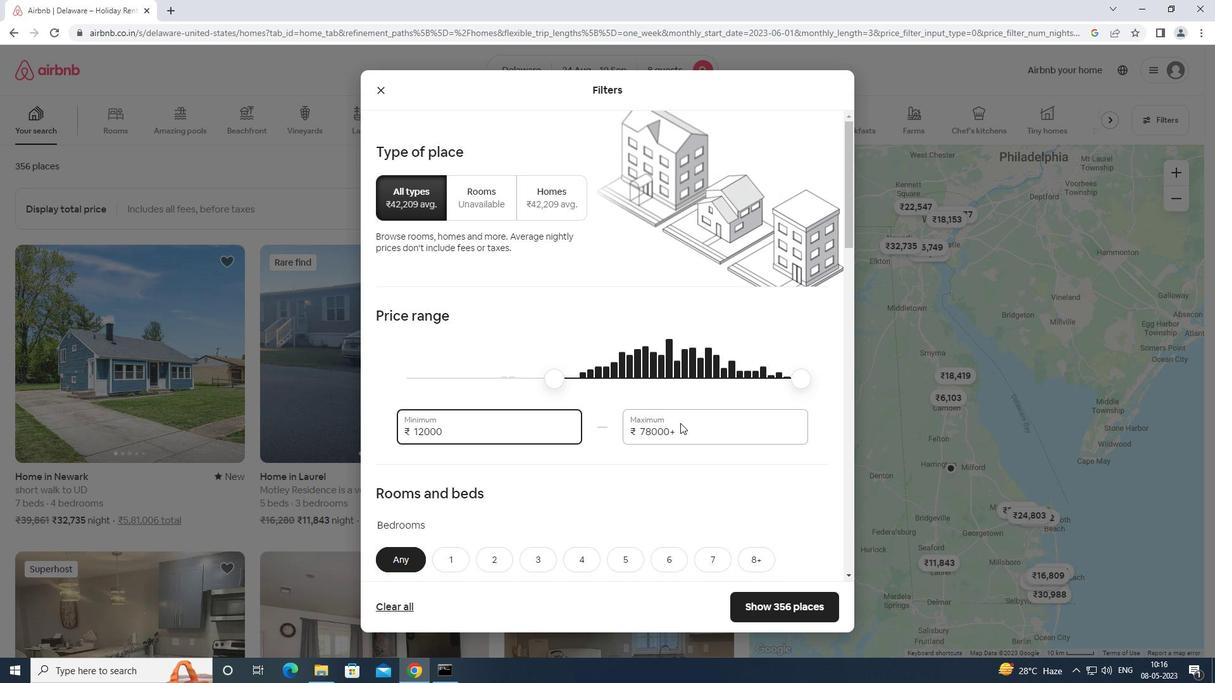 
Action: Key pressed <Key.backspace><Key.backspace><Key.backspace><Key.backspace><Key.backspace><Key.backspace><Key.backspace><Key.backspace><Key.backspace><Key.backspace><Key.backspace>15000
Screenshot: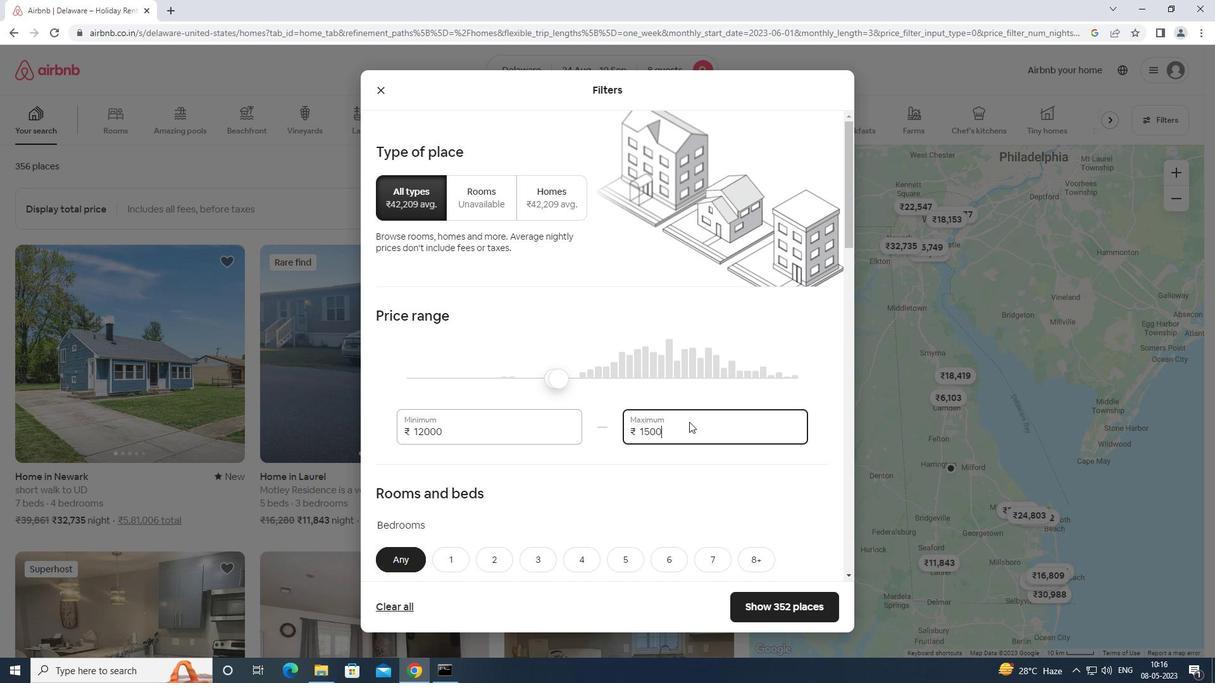 
Action: Mouse moved to (687, 425)
Screenshot: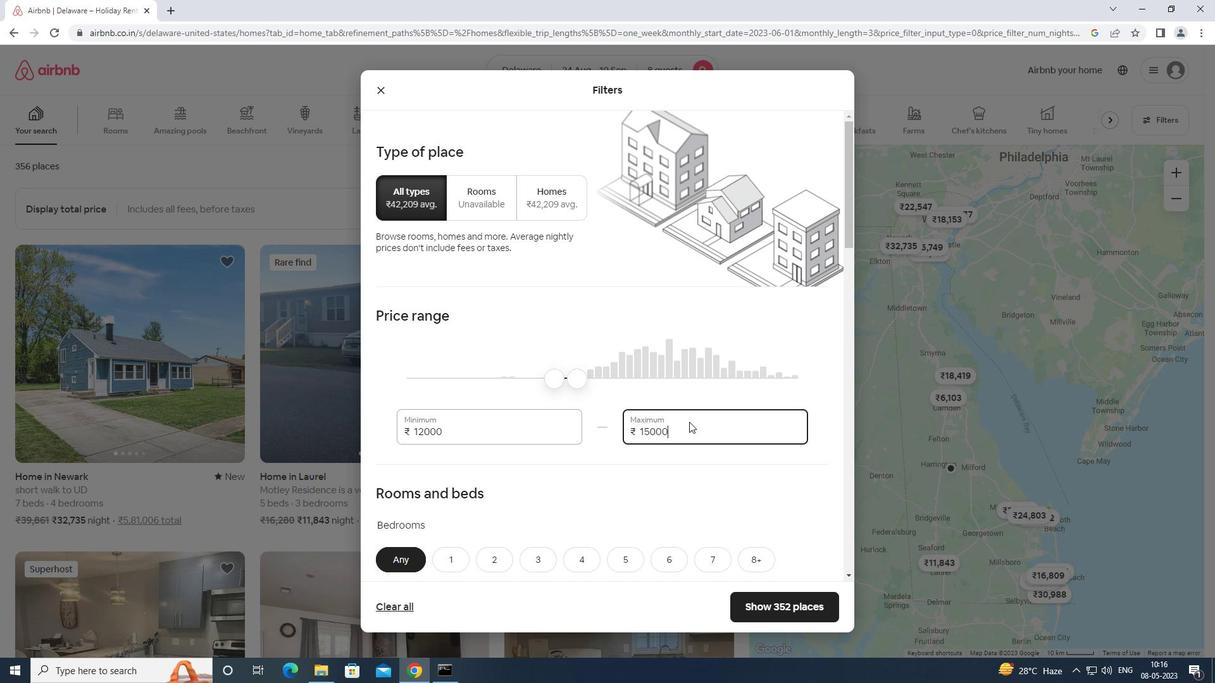 
Action: Mouse scrolled (687, 424) with delta (0, 0)
Screenshot: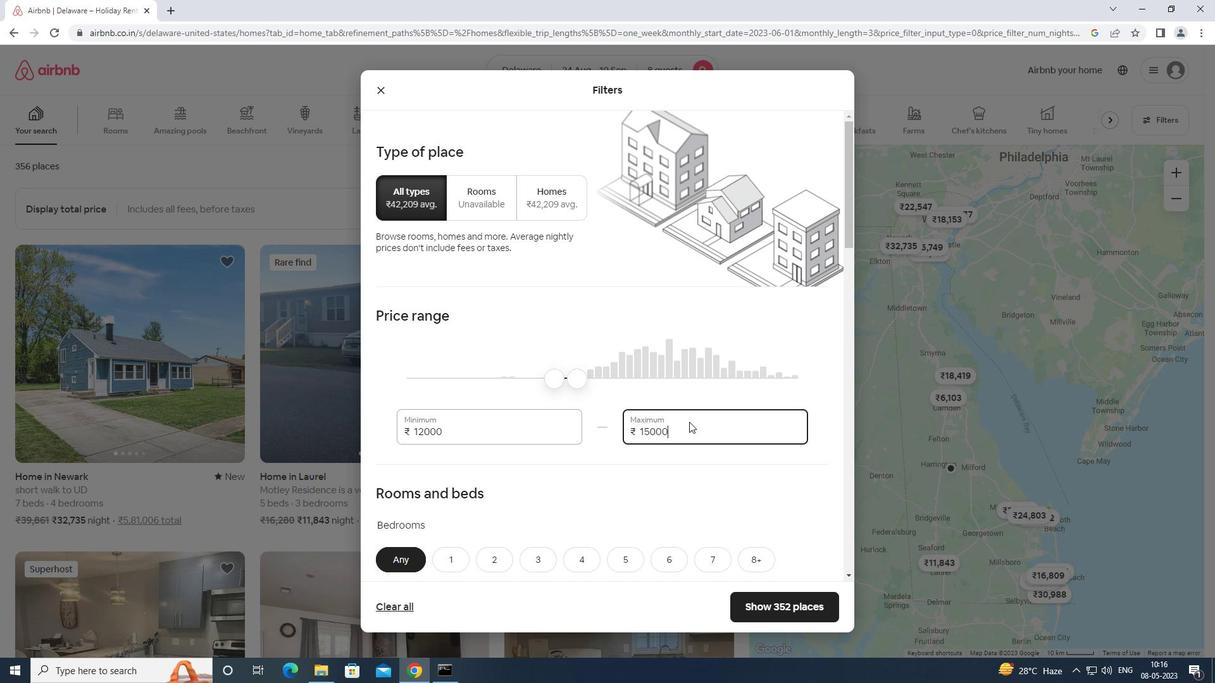 
Action: Mouse scrolled (687, 424) with delta (0, 0)
Screenshot: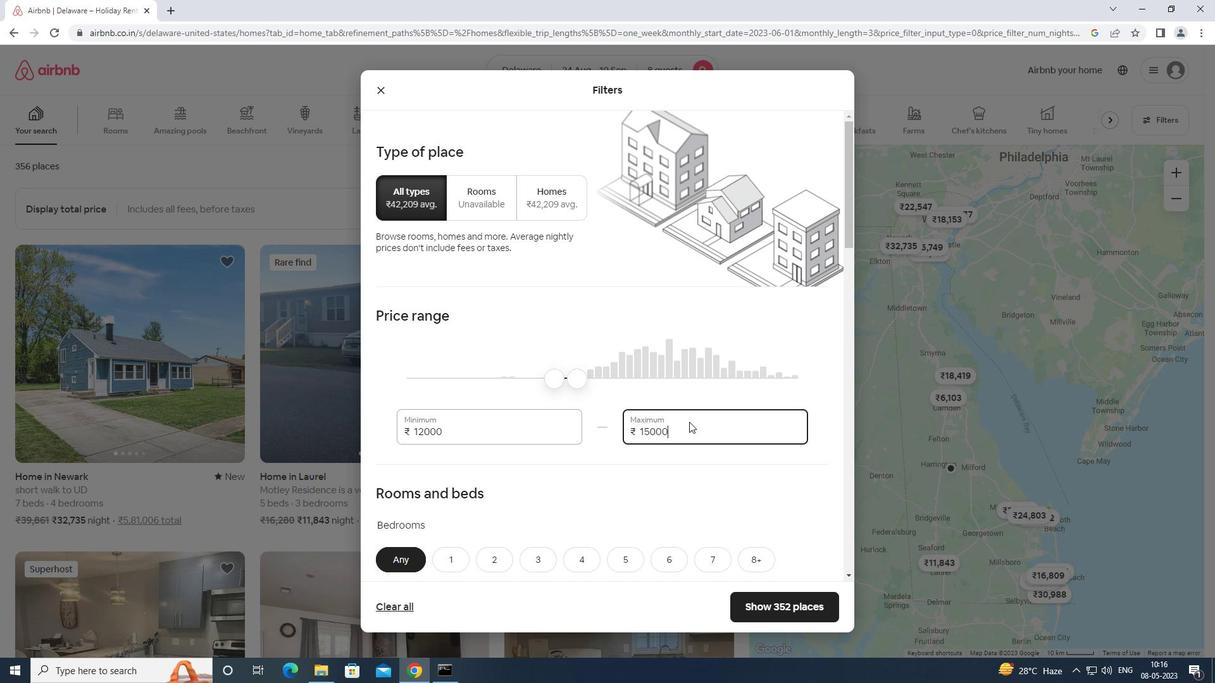 
Action: Mouse scrolled (687, 424) with delta (0, 0)
Screenshot: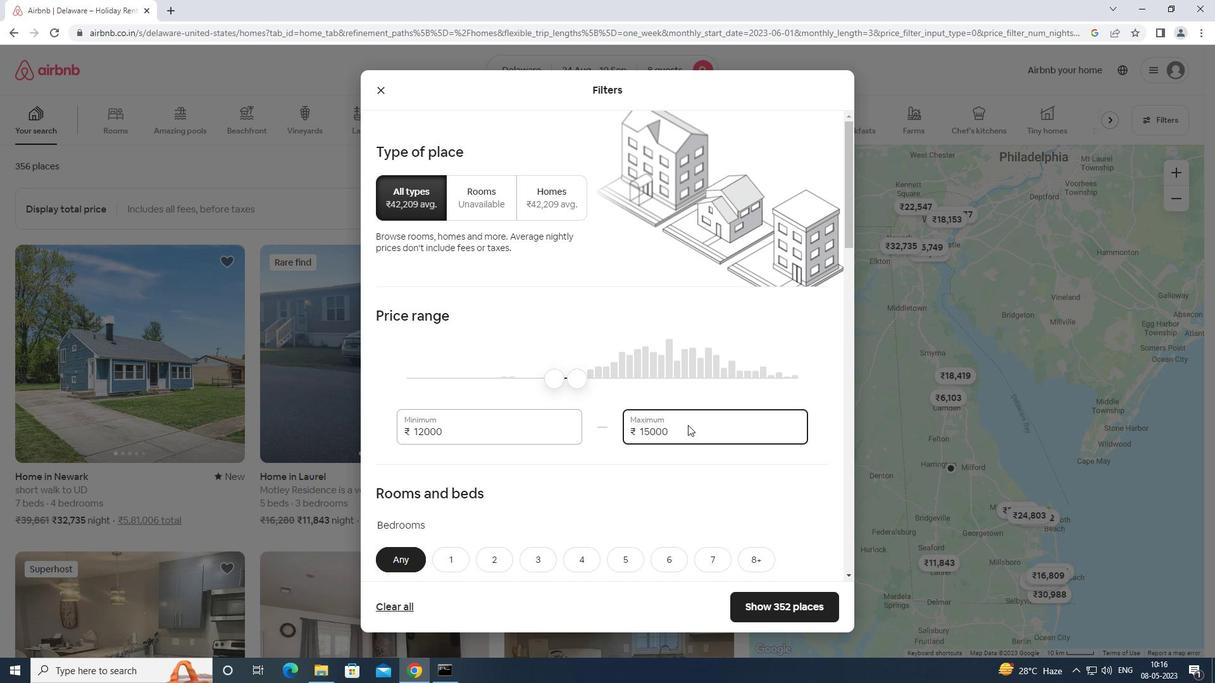 
Action: Mouse moved to (676, 422)
Screenshot: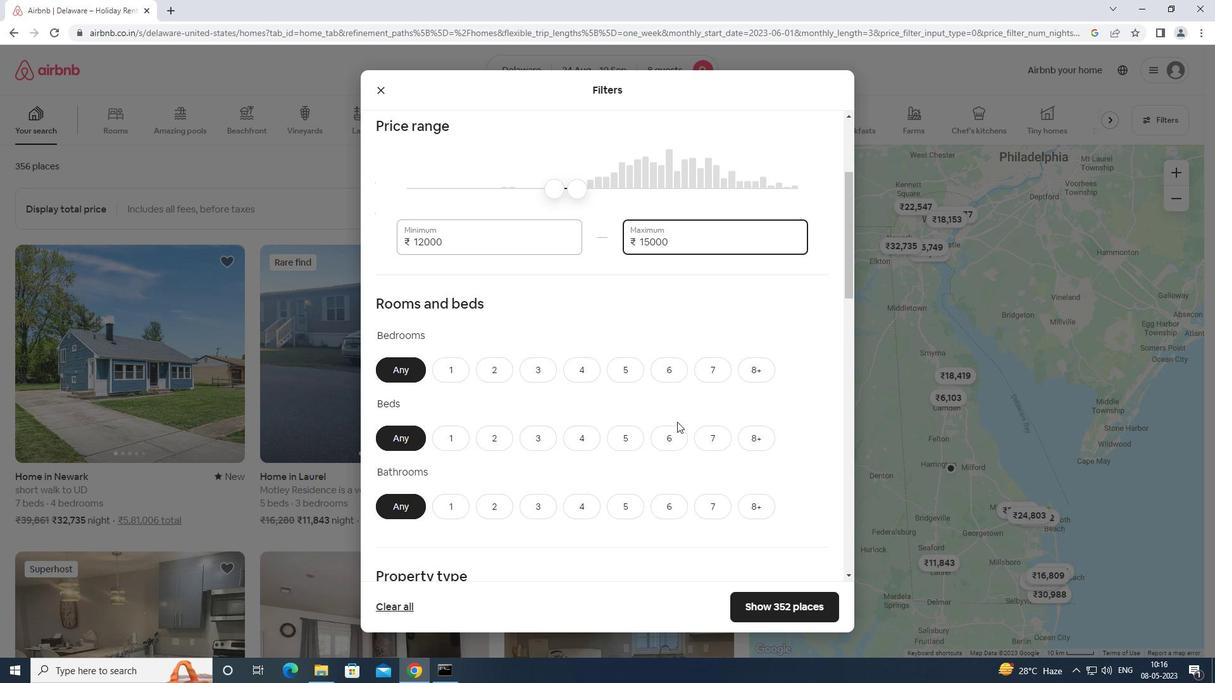 
Action: Mouse scrolled (676, 422) with delta (0, 0)
Screenshot: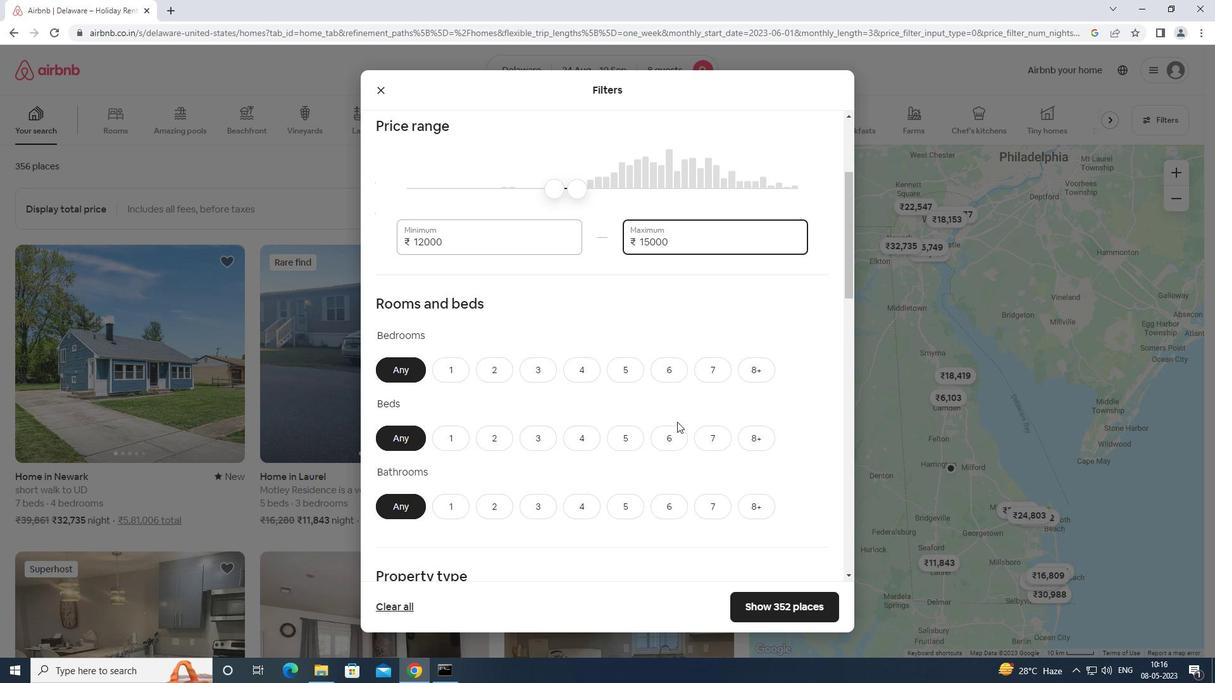 
Action: Mouse moved to (586, 307)
Screenshot: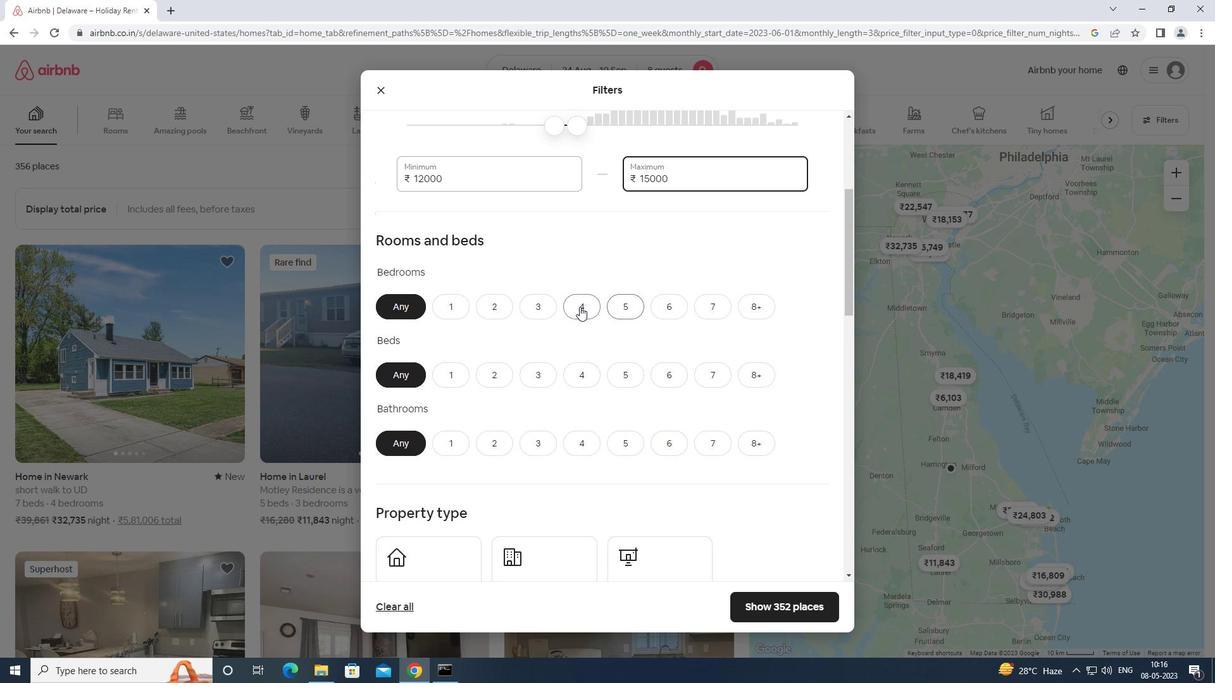 
Action: Mouse pressed left at (586, 307)
Screenshot: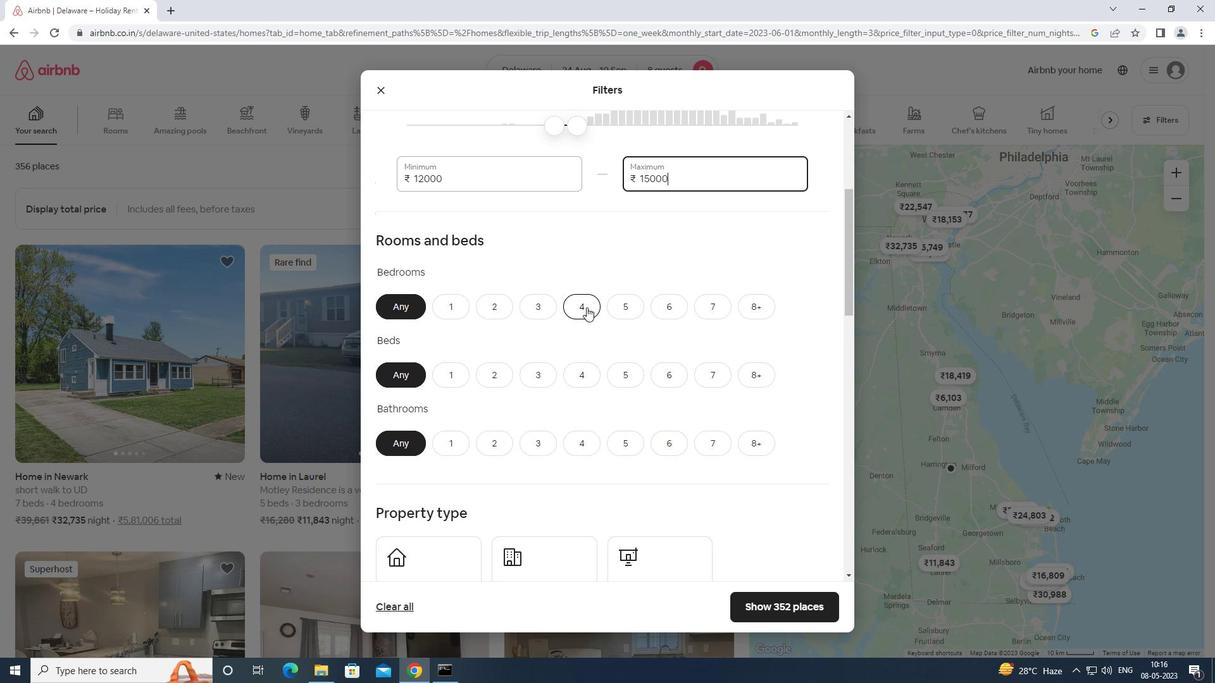 
Action: Mouse moved to (760, 378)
Screenshot: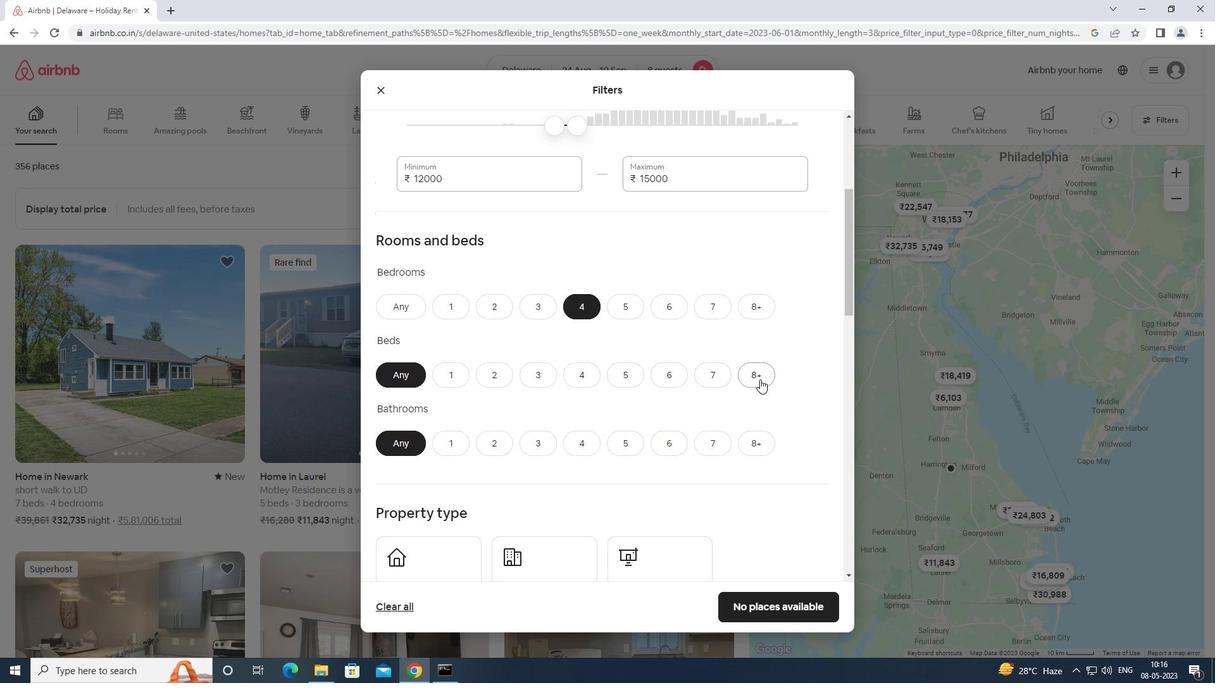 
Action: Mouse pressed left at (760, 378)
Screenshot: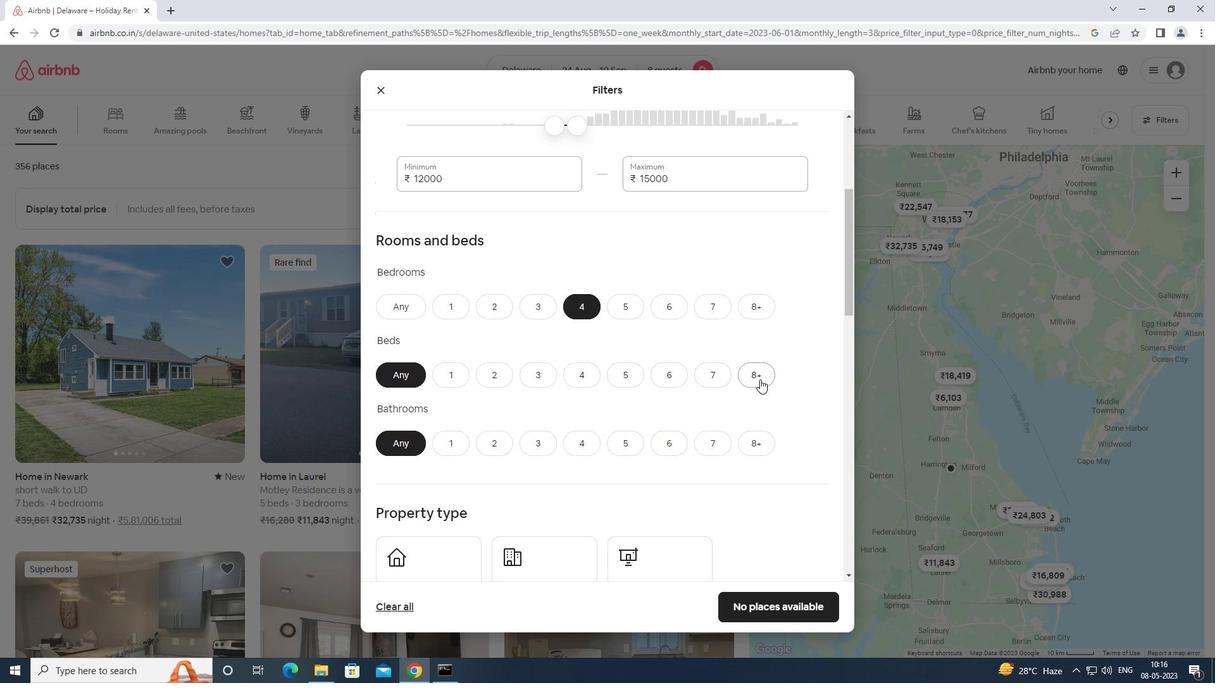 
Action: Mouse moved to (581, 443)
Screenshot: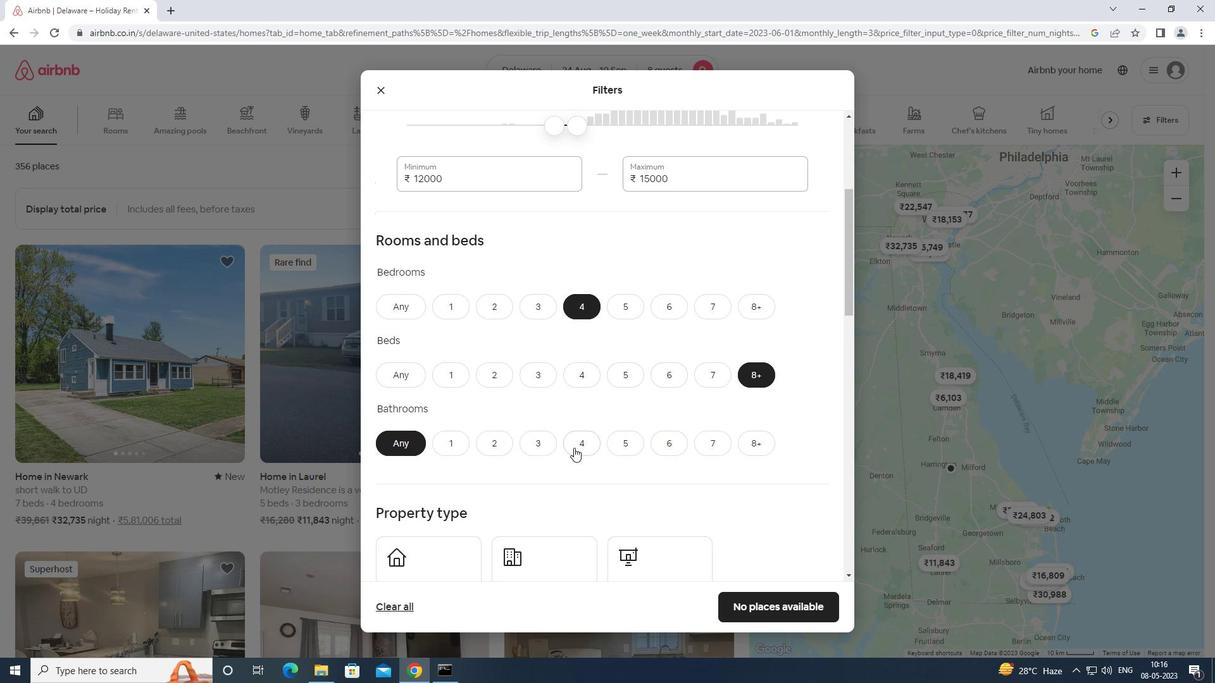 
Action: Mouse pressed left at (581, 443)
Screenshot: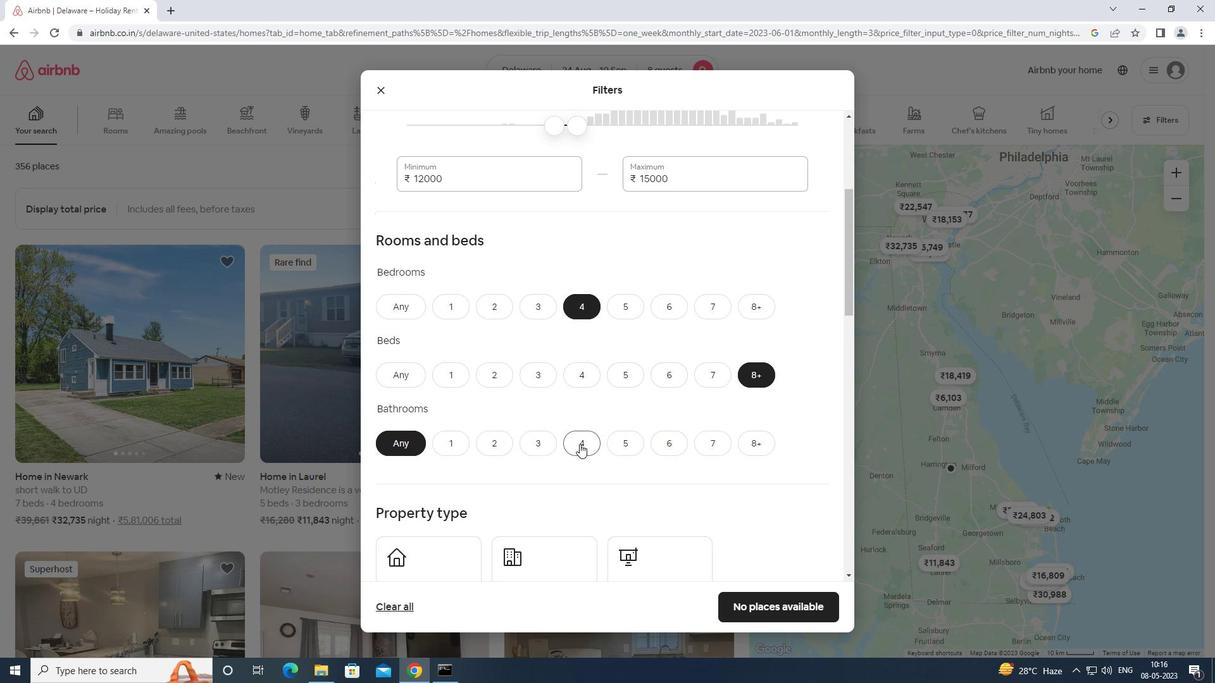 
Action: Mouse moved to (587, 437)
Screenshot: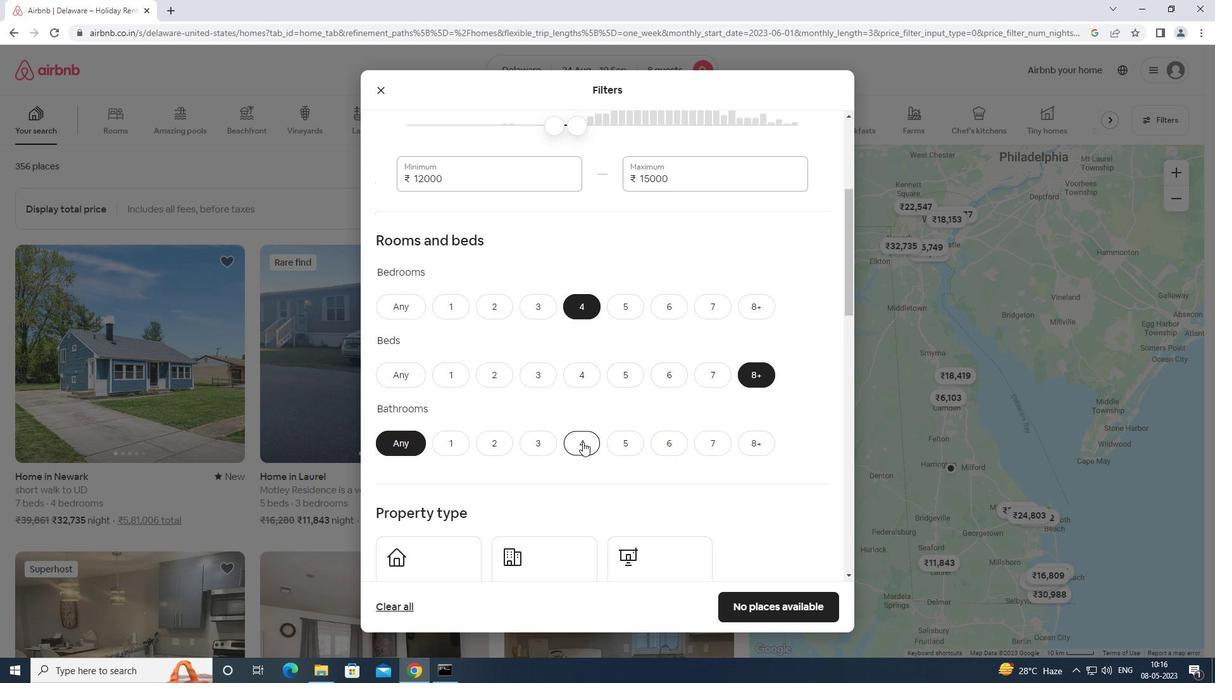 
Action: Mouse scrolled (587, 436) with delta (0, 0)
Screenshot: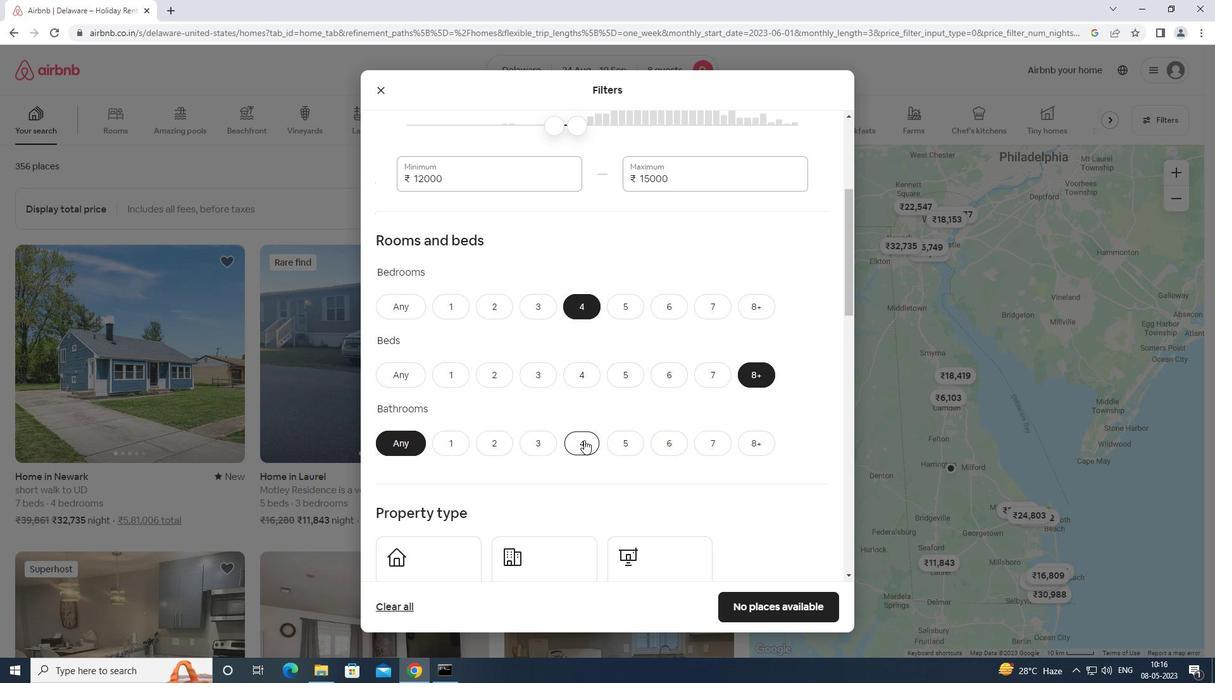 
Action: Mouse scrolled (587, 436) with delta (0, 0)
Screenshot: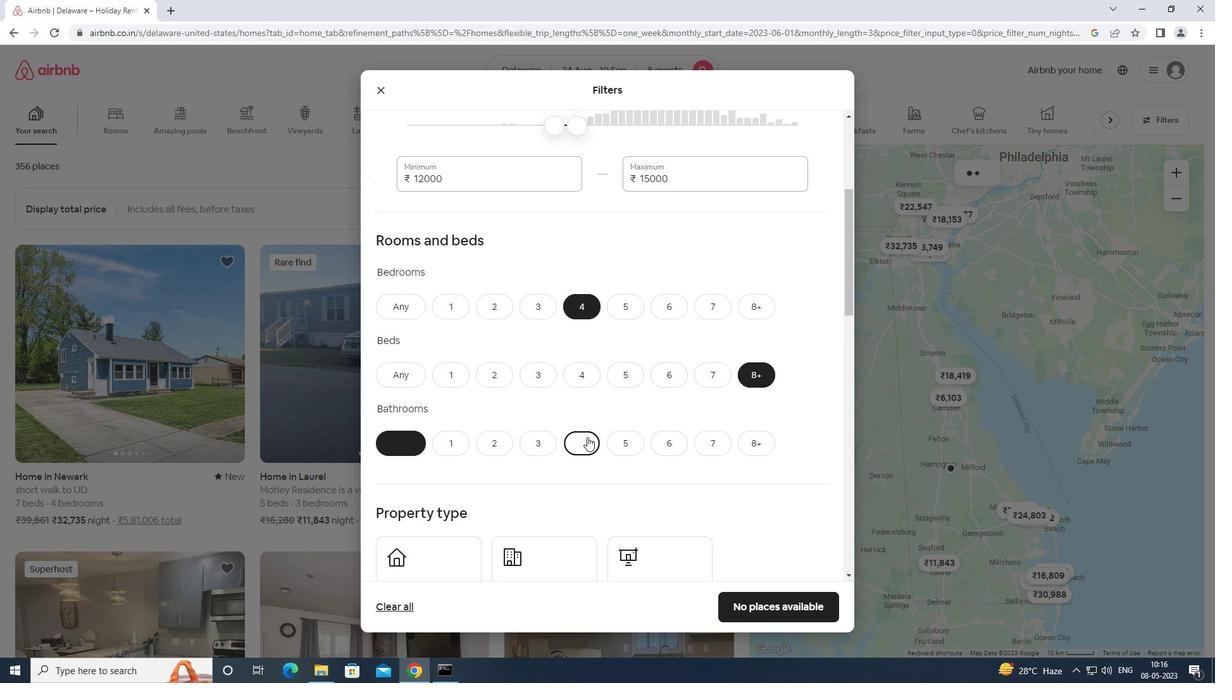 
Action: Mouse moved to (439, 448)
Screenshot: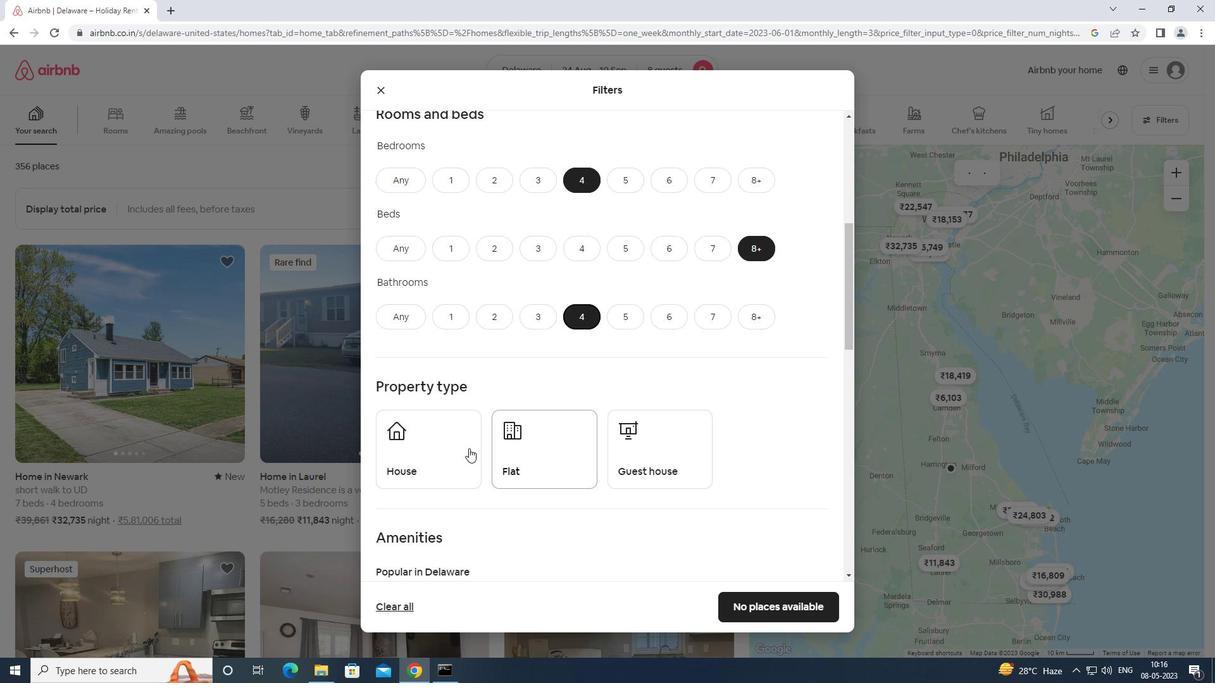 
Action: Mouse pressed left at (439, 448)
Screenshot: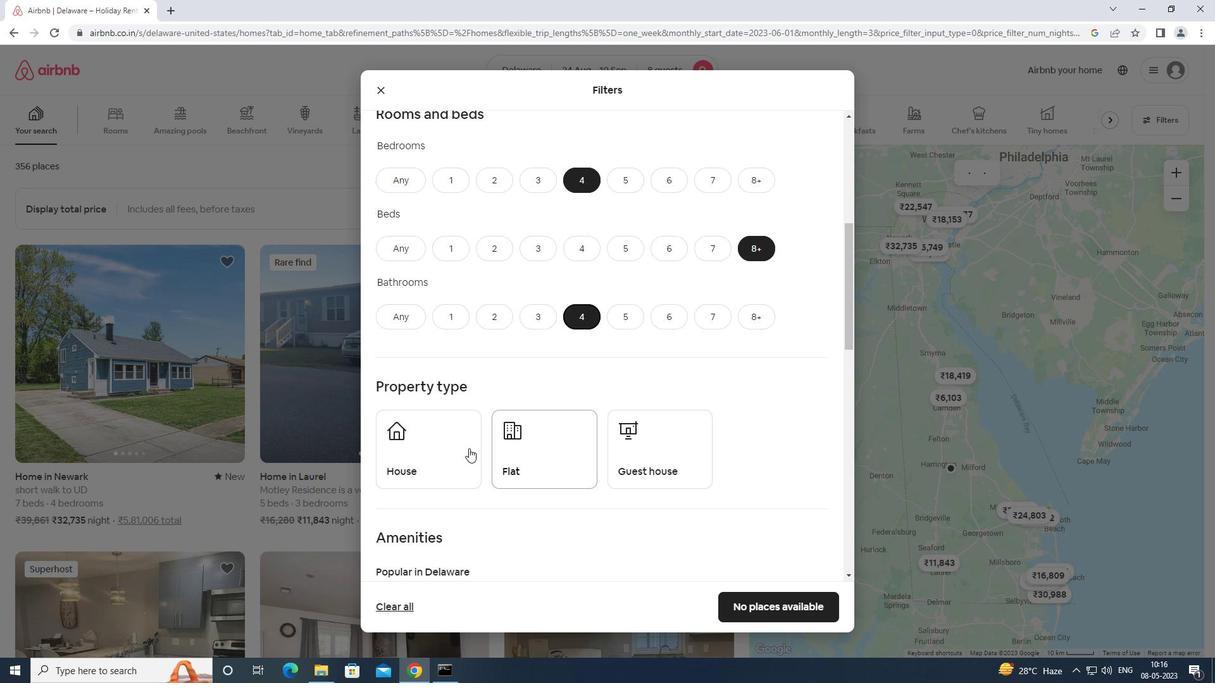 
Action: Mouse moved to (563, 434)
Screenshot: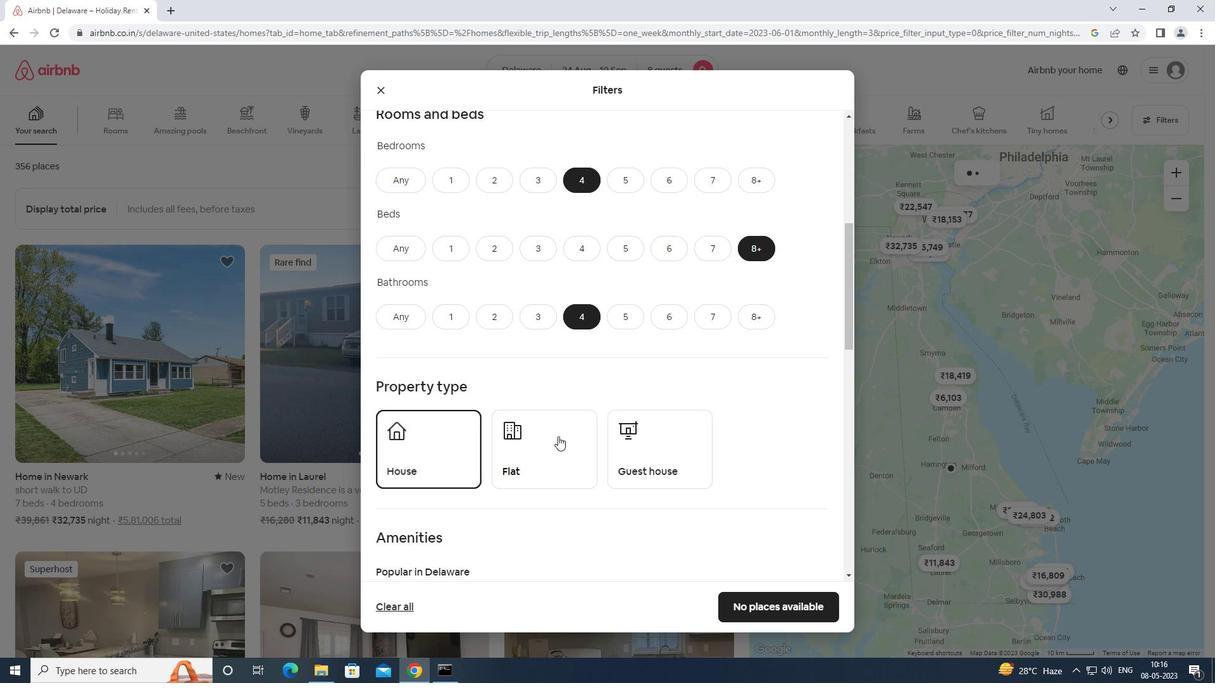 
Action: Mouse pressed left at (563, 434)
Screenshot: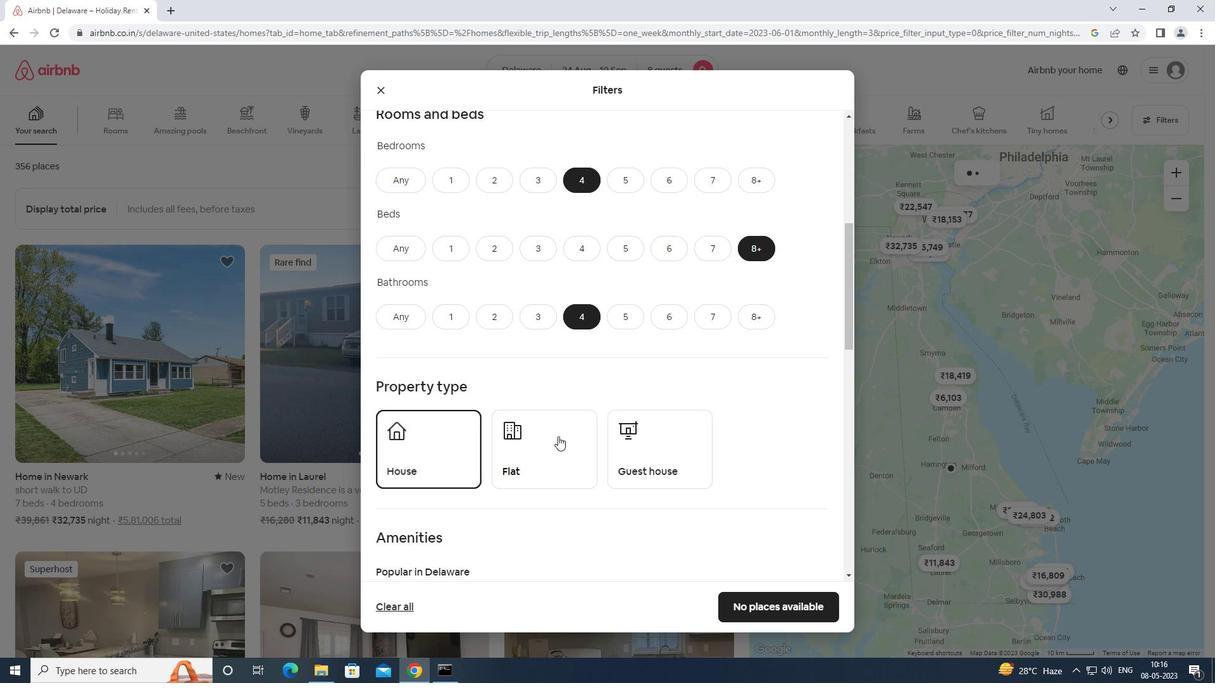 
Action: Mouse moved to (658, 456)
Screenshot: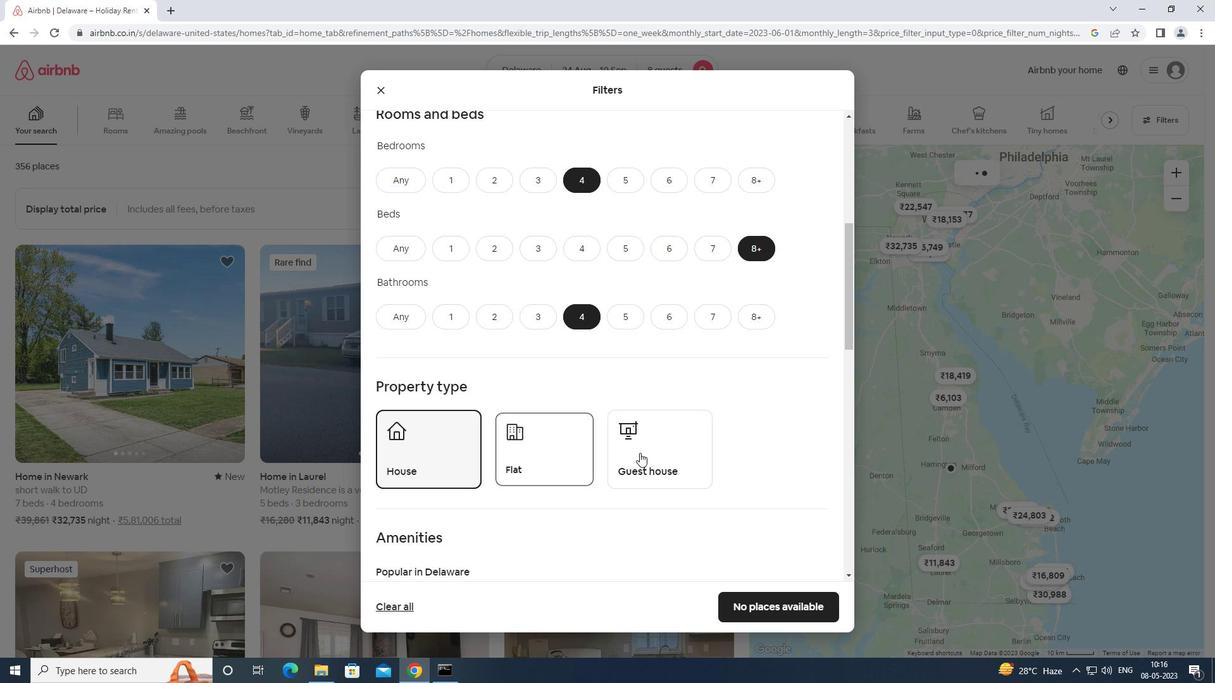 
Action: Mouse pressed left at (658, 456)
Screenshot: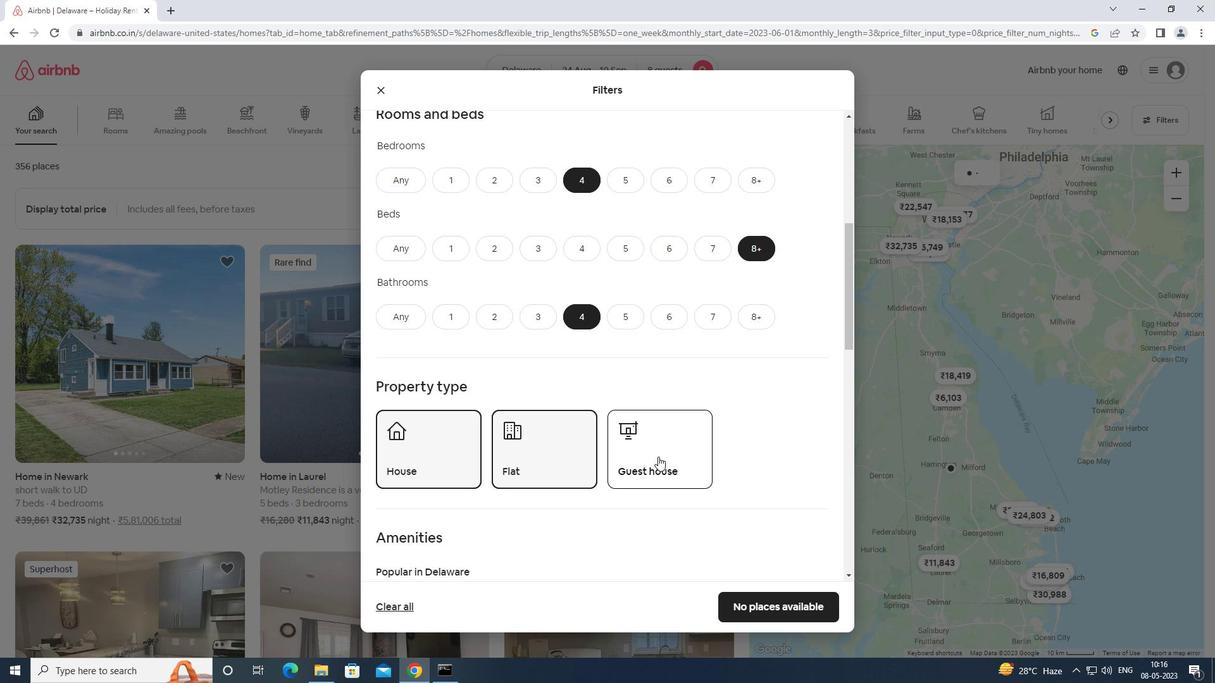 
Action: Mouse moved to (678, 443)
Screenshot: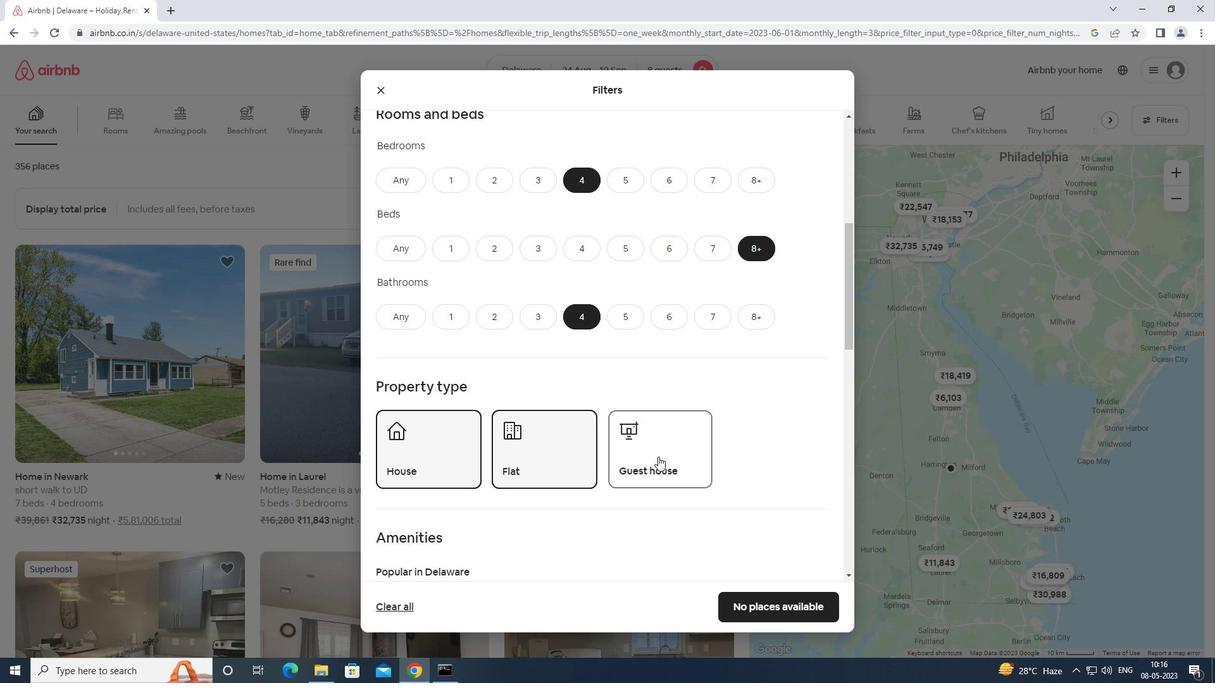 
Action: Mouse scrolled (678, 443) with delta (0, 0)
Screenshot: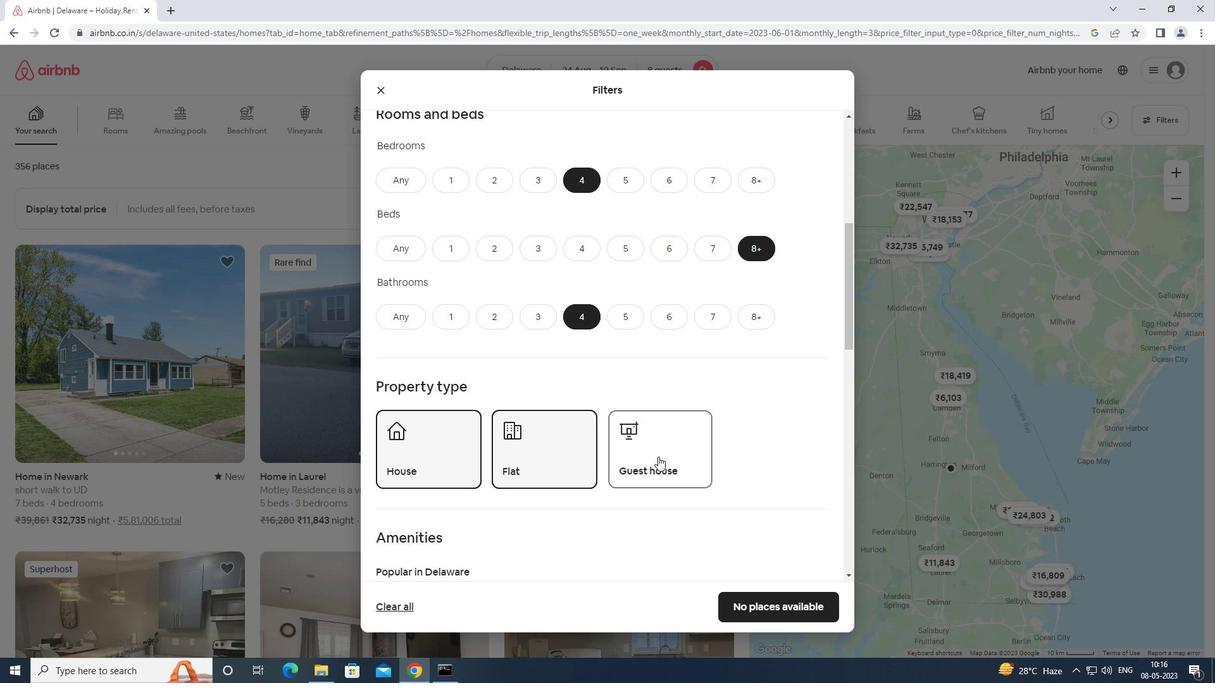 
Action: Mouse moved to (678, 444)
Screenshot: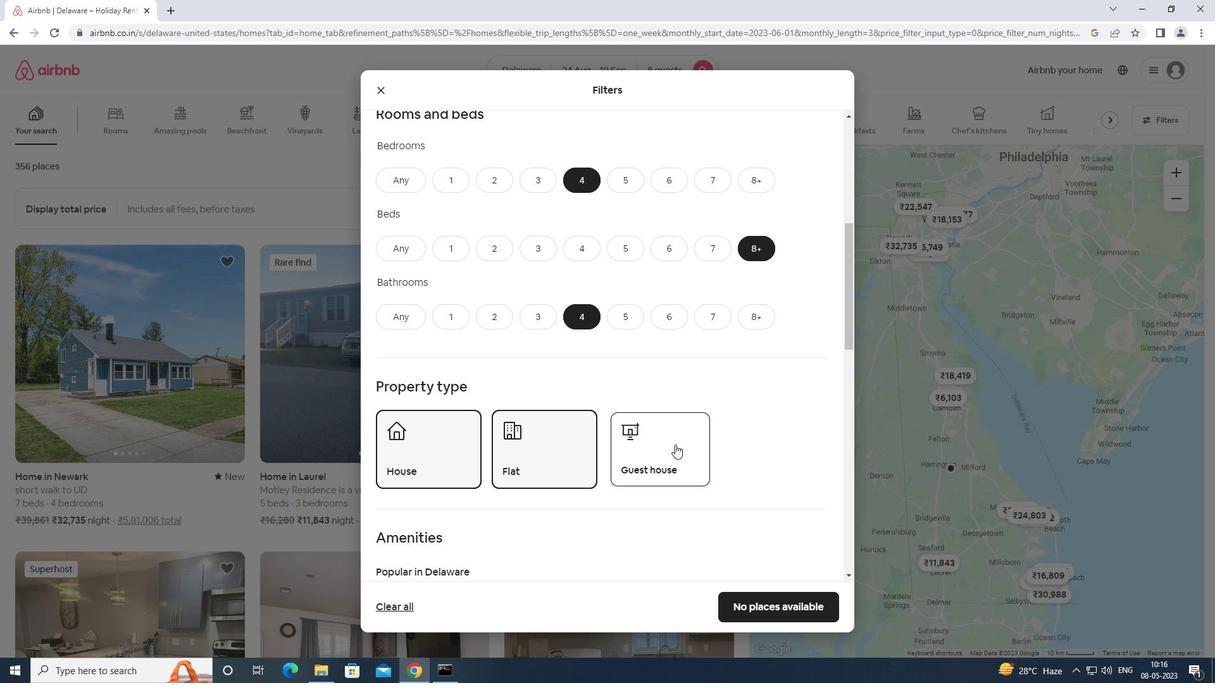 
Action: Mouse scrolled (678, 444) with delta (0, 0)
Screenshot: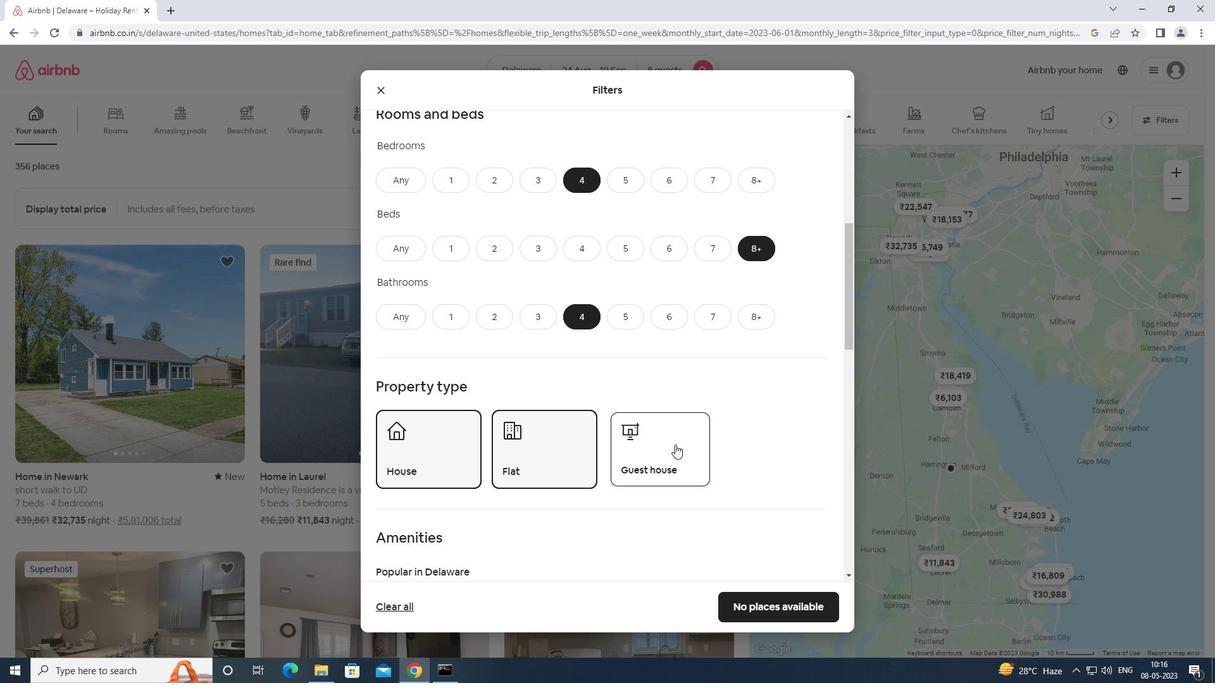 
Action: Mouse moved to (679, 445)
Screenshot: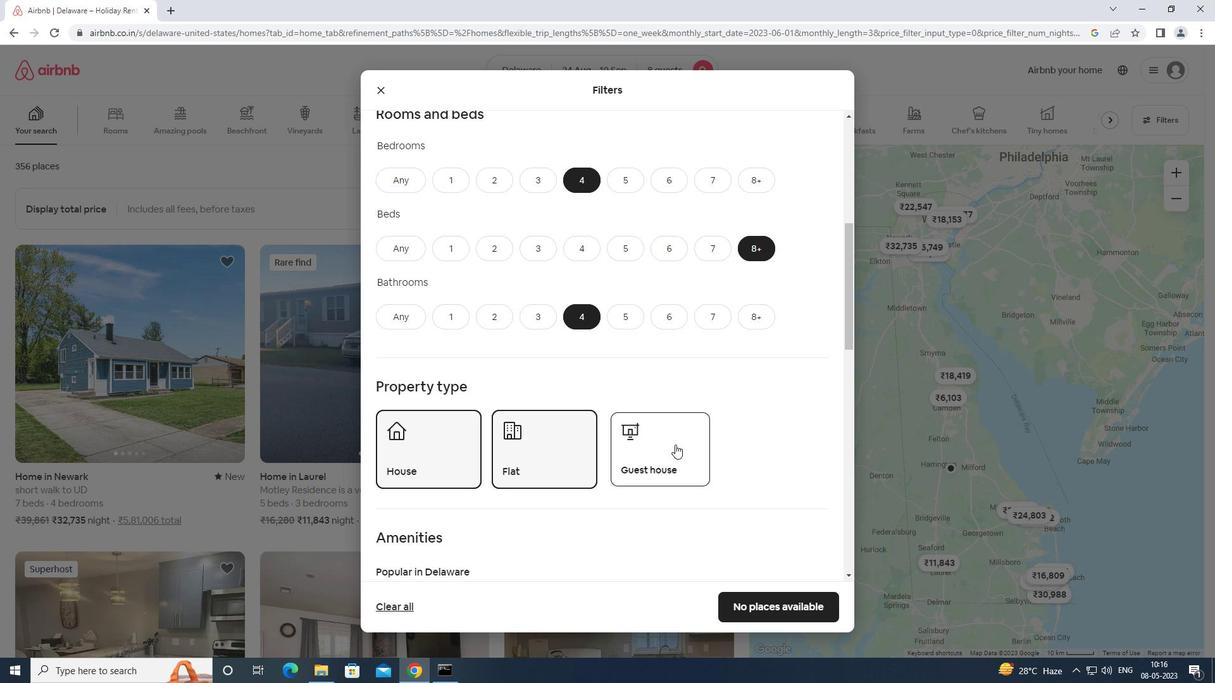 
Action: Mouse scrolled (679, 444) with delta (0, 0)
Screenshot: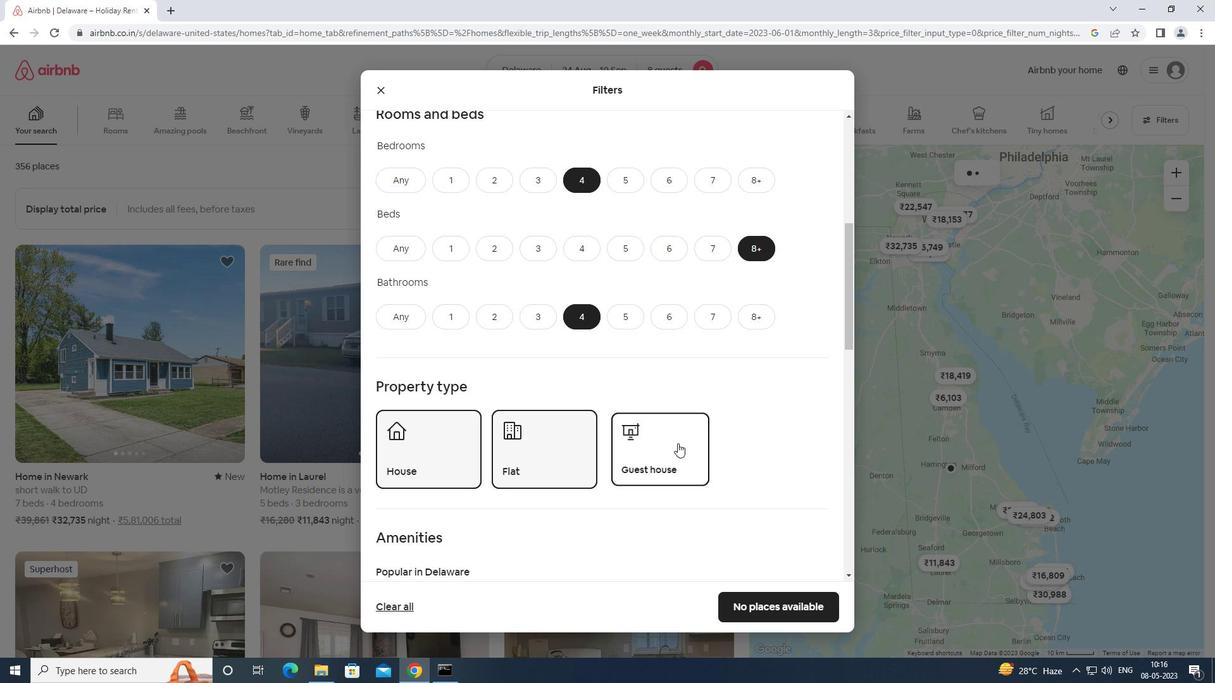 
Action: Mouse moved to (388, 439)
Screenshot: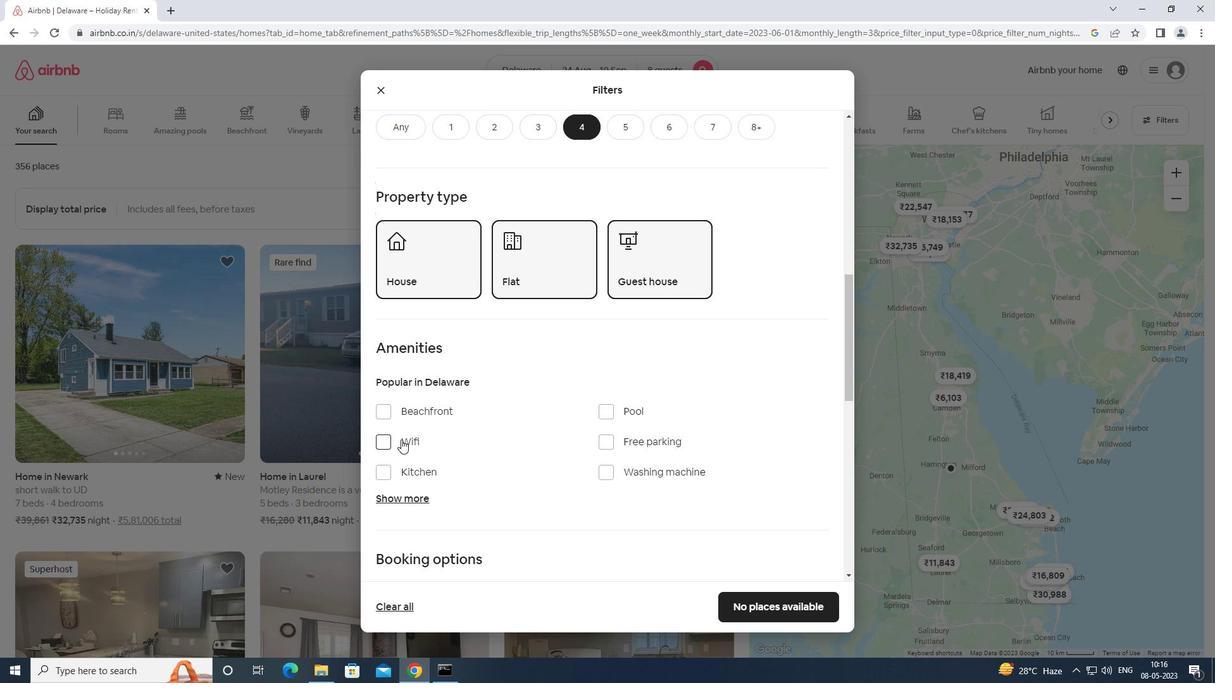 
Action: Mouse pressed left at (388, 439)
Screenshot: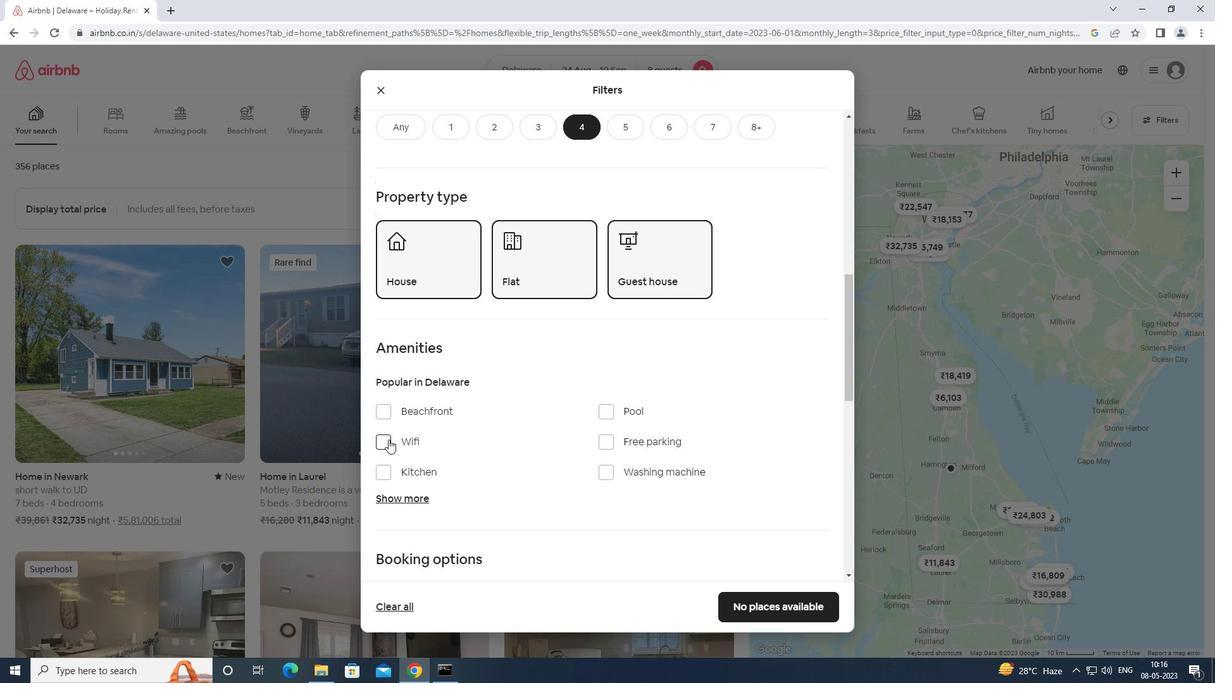 
Action: Mouse moved to (610, 442)
Screenshot: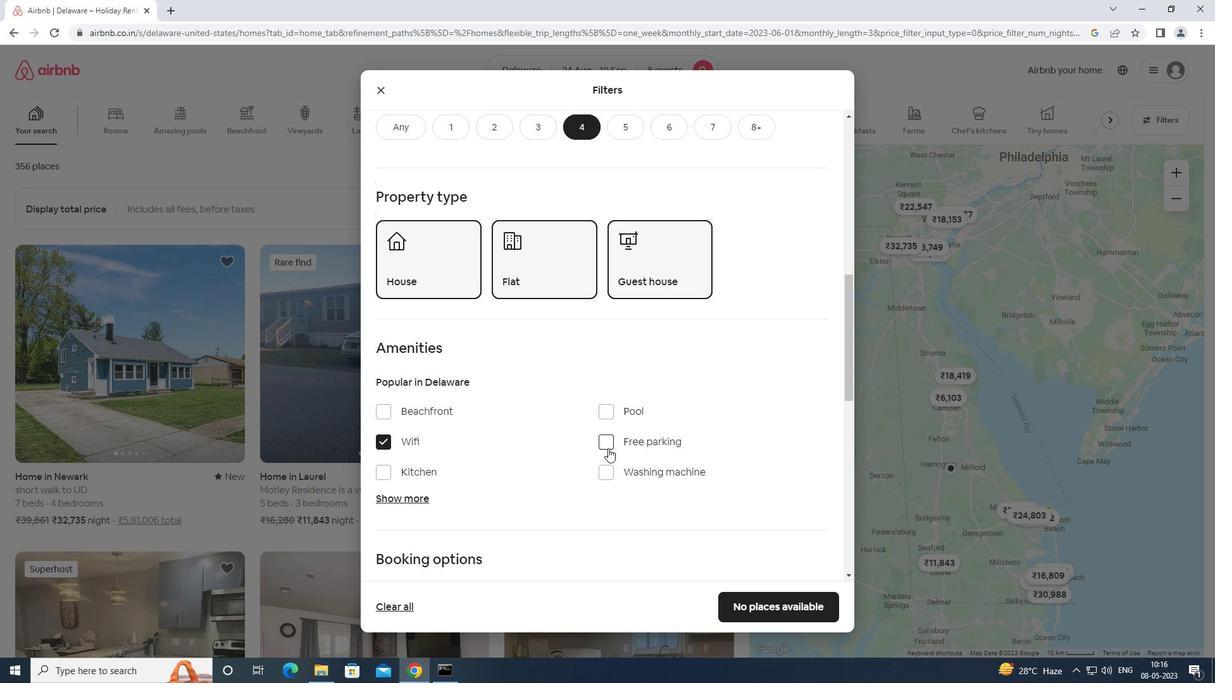 
Action: Mouse pressed left at (610, 442)
Screenshot: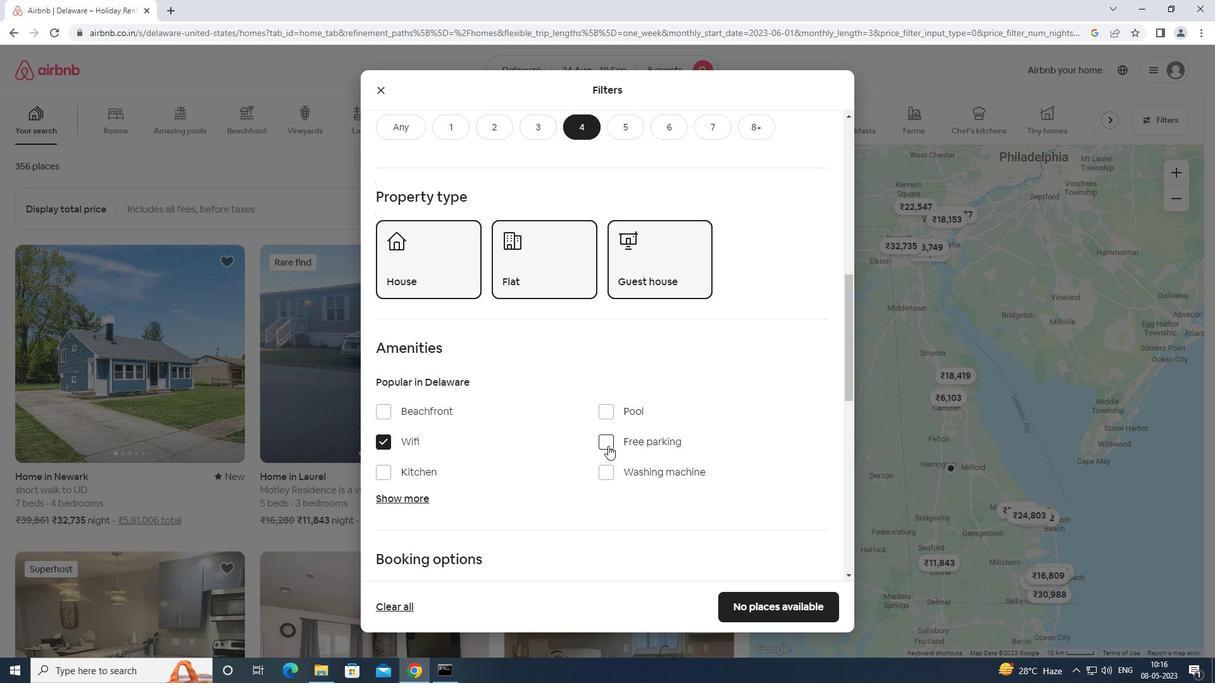 
Action: Mouse moved to (612, 438)
Screenshot: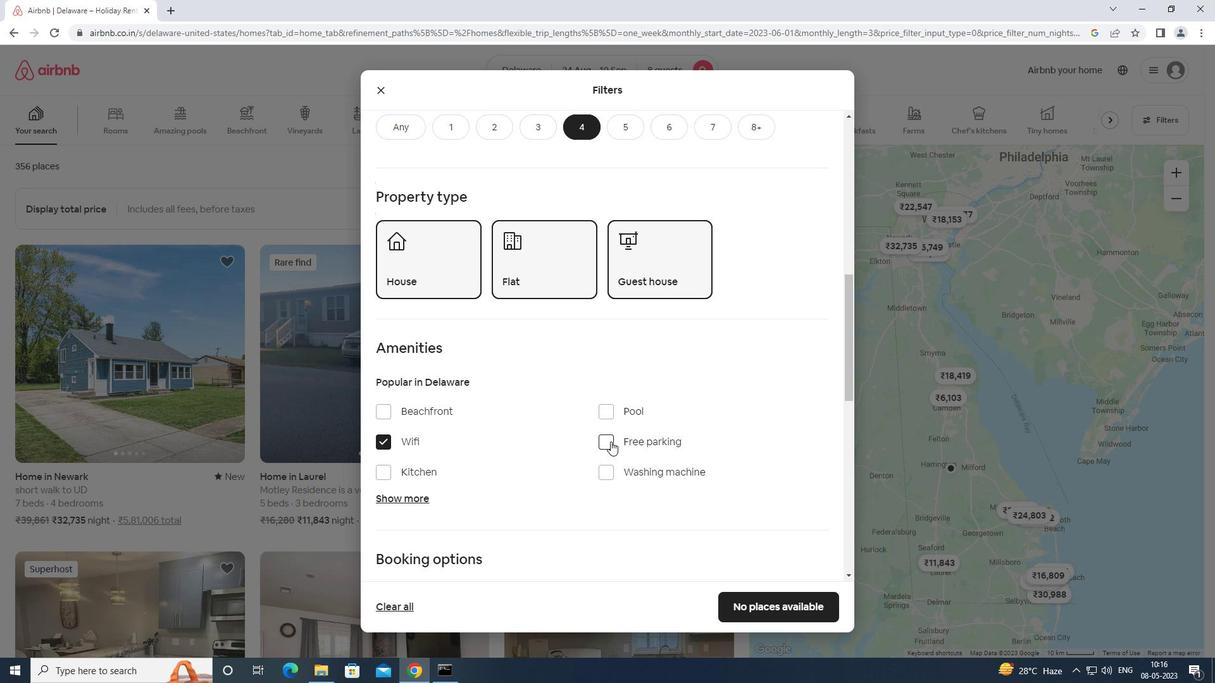 
Action: Mouse scrolled (612, 437) with delta (0, 0)
Screenshot: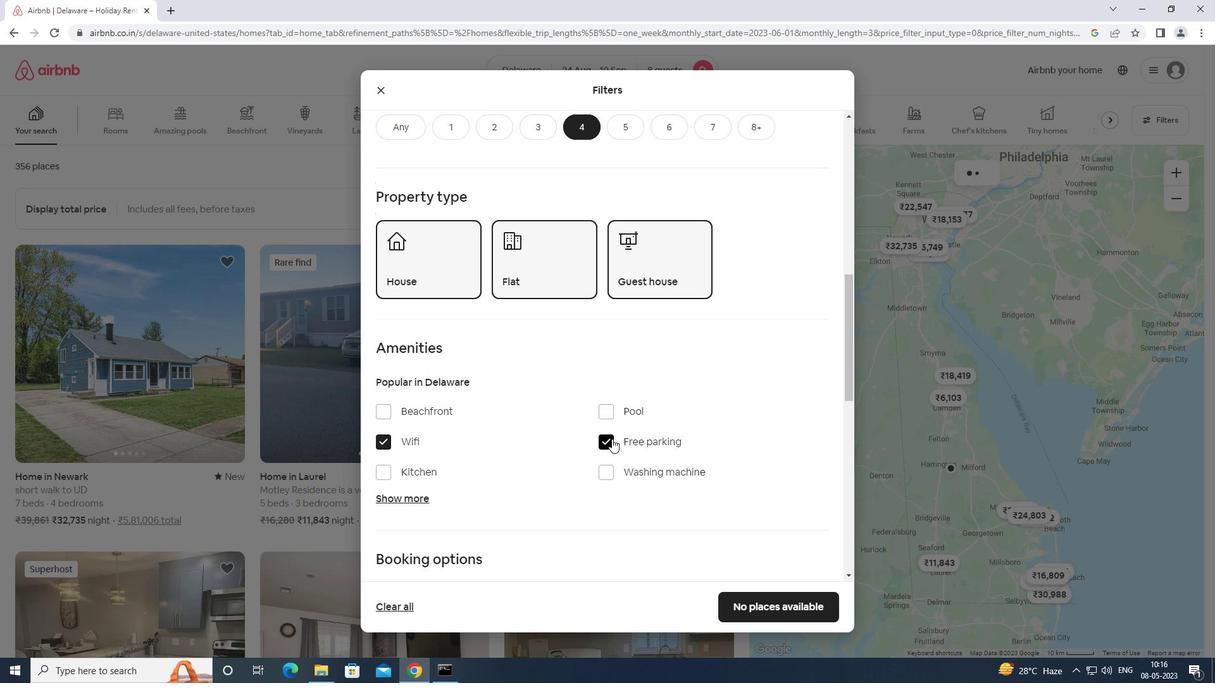 
Action: Mouse scrolled (612, 437) with delta (0, 0)
Screenshot: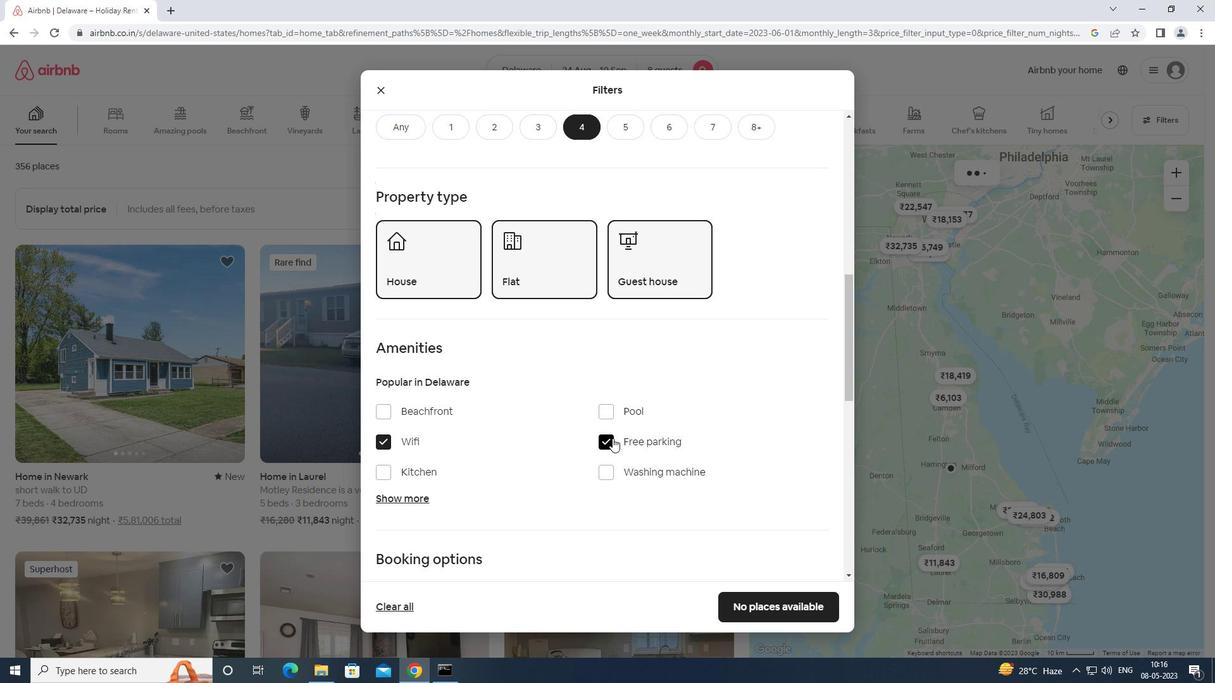 
Action: Mouse moved to (387, 370)
Screenshot: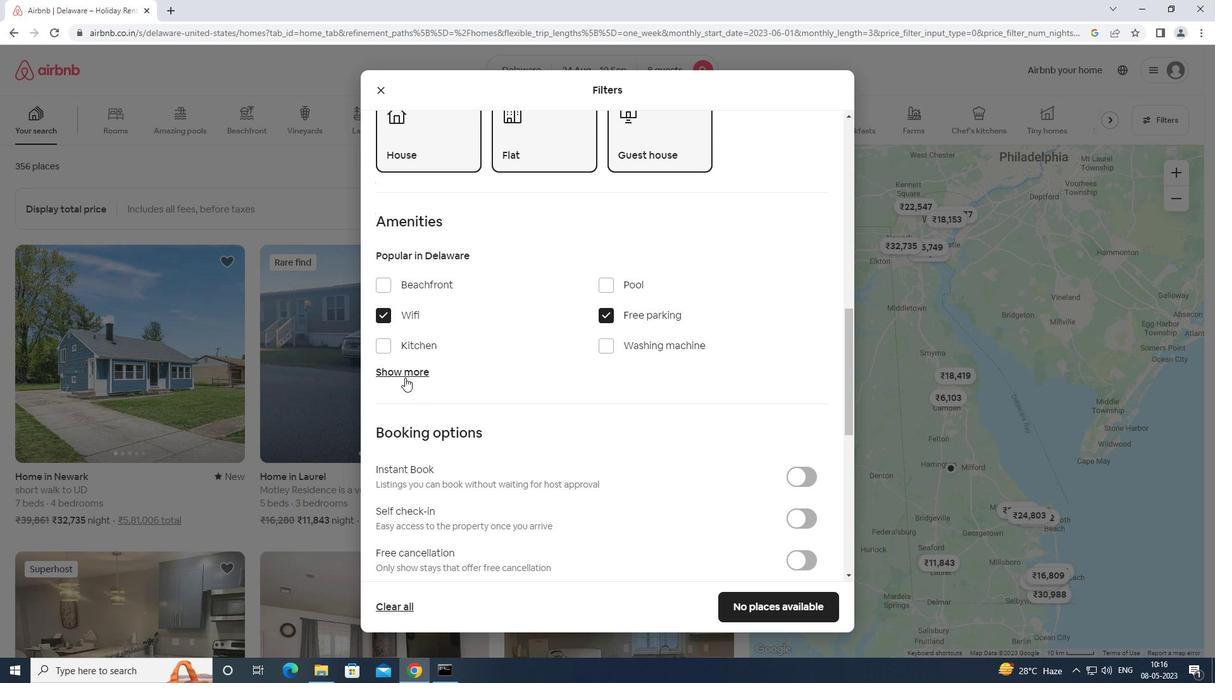 
Action: Mouse pressed left at (387, 370)
Screenshot: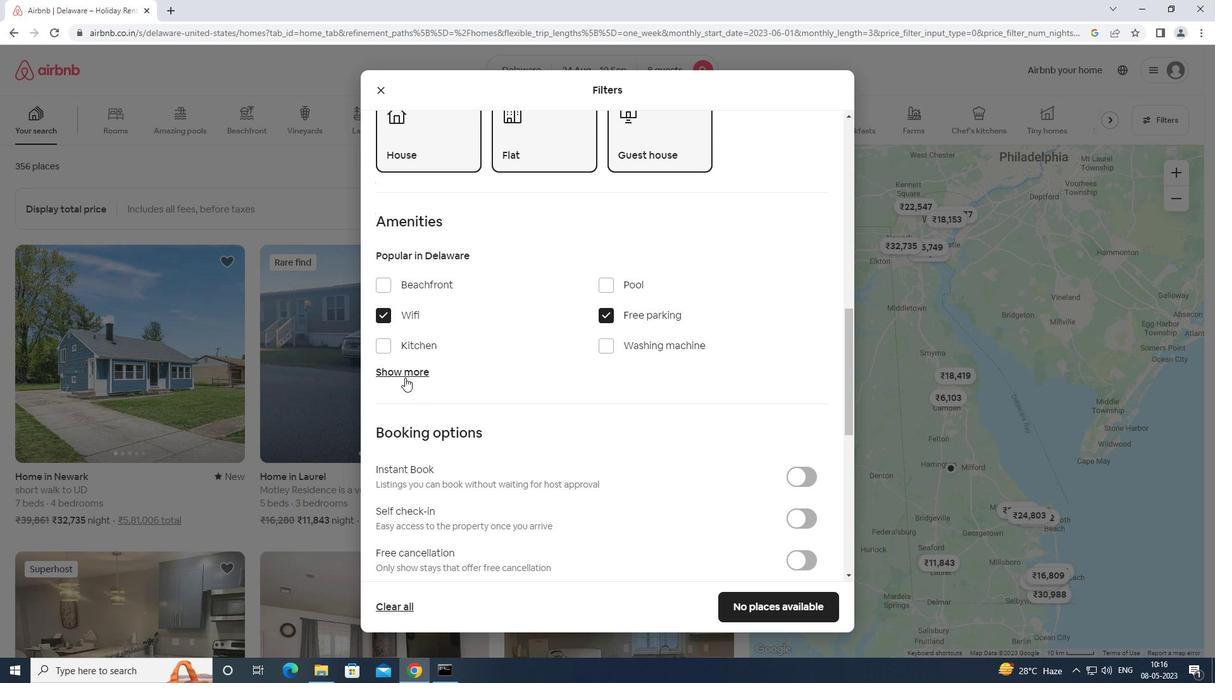 
Action: Mouse moved to (387, 477)
Screenshot: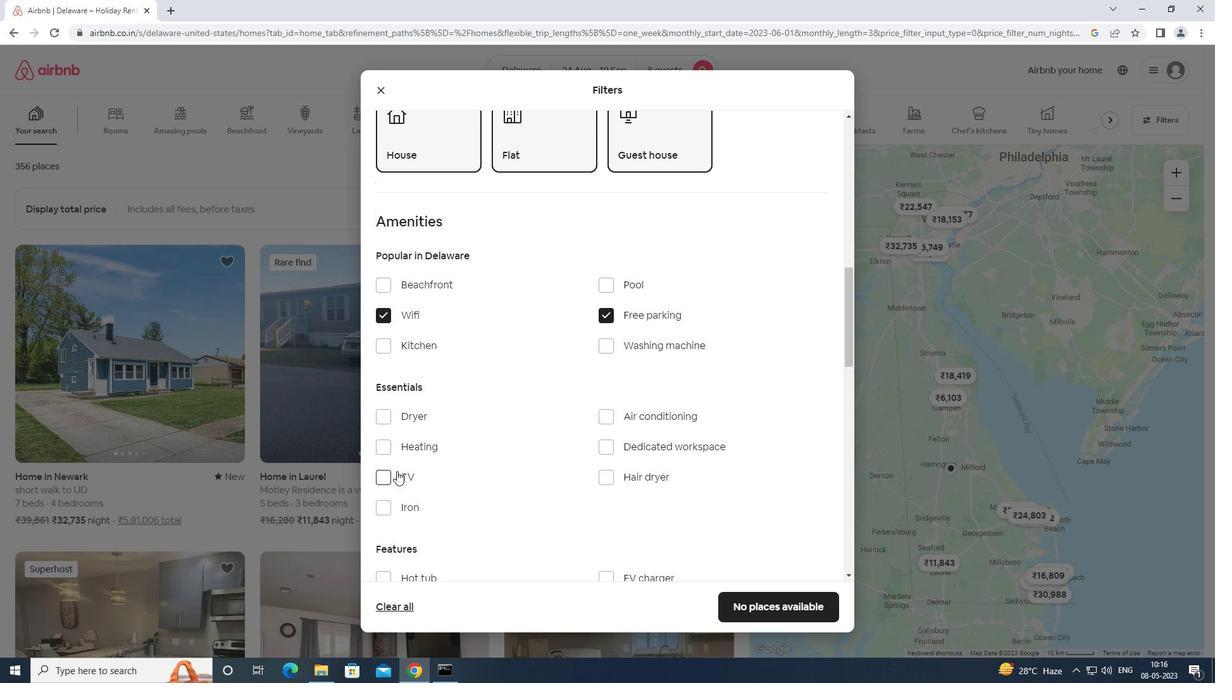 
Action: Mouse pressed left at (387, 477)
Screenshot: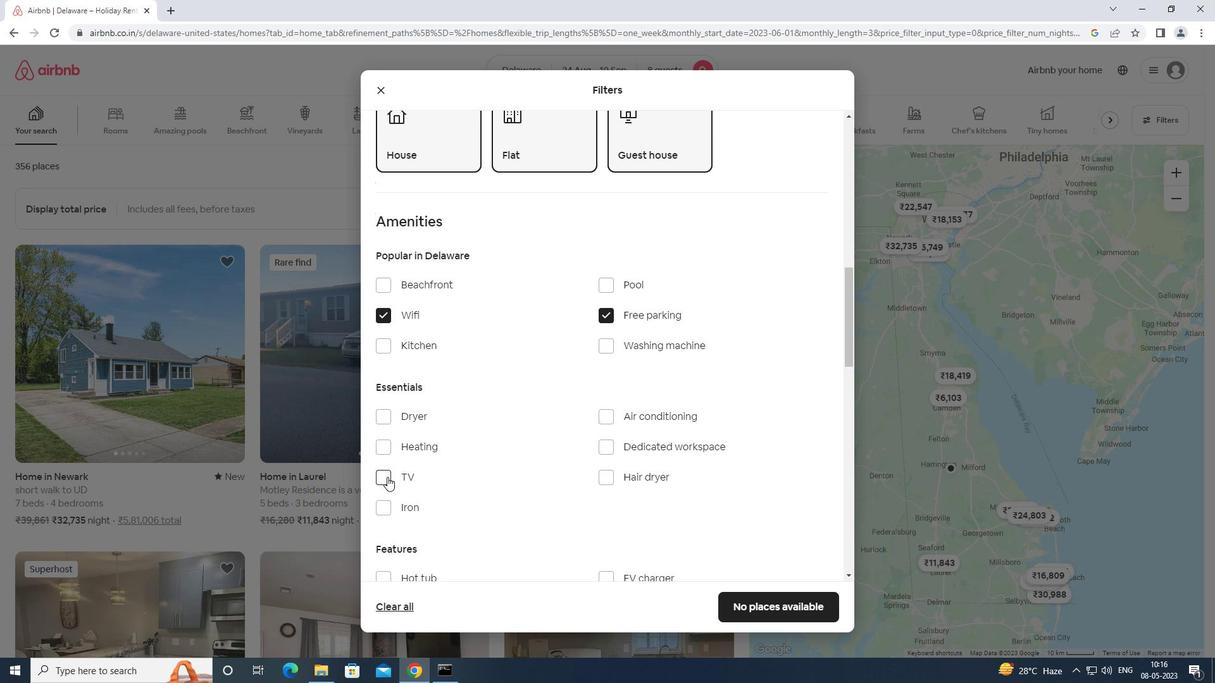 
Action: Mouse moved to (386, 477)
Screenshot: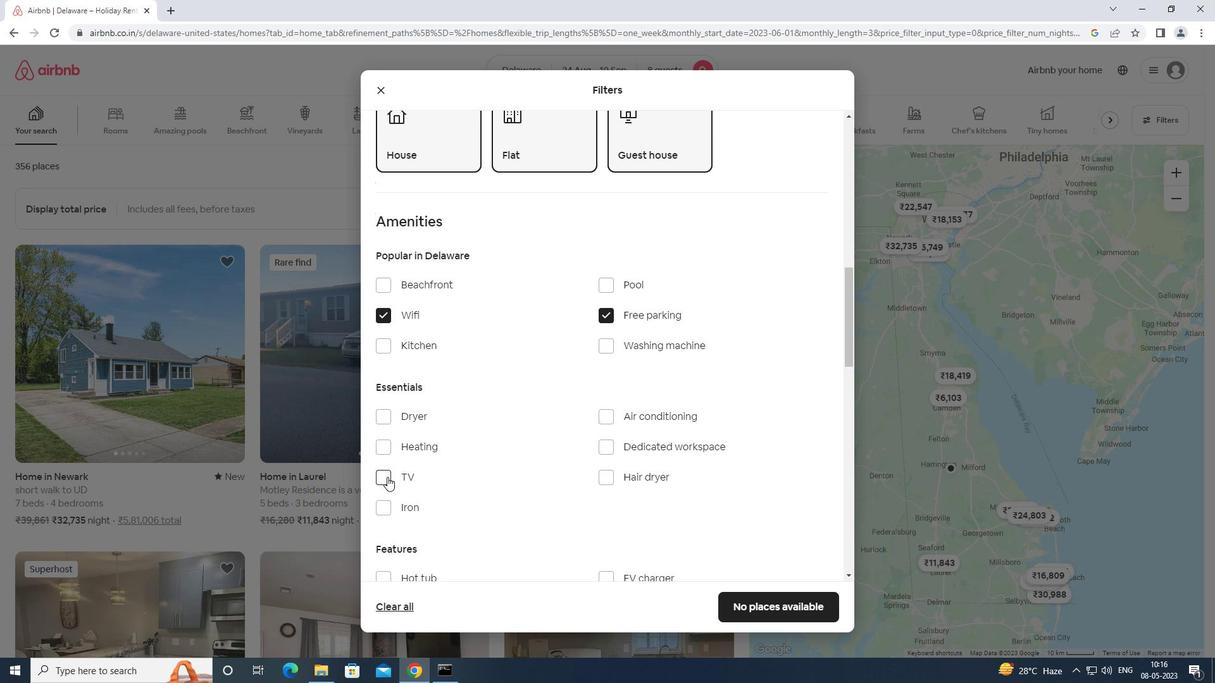 
Action: Mouse scrolled (386, 476) with delta (0, 0)
Screenshot: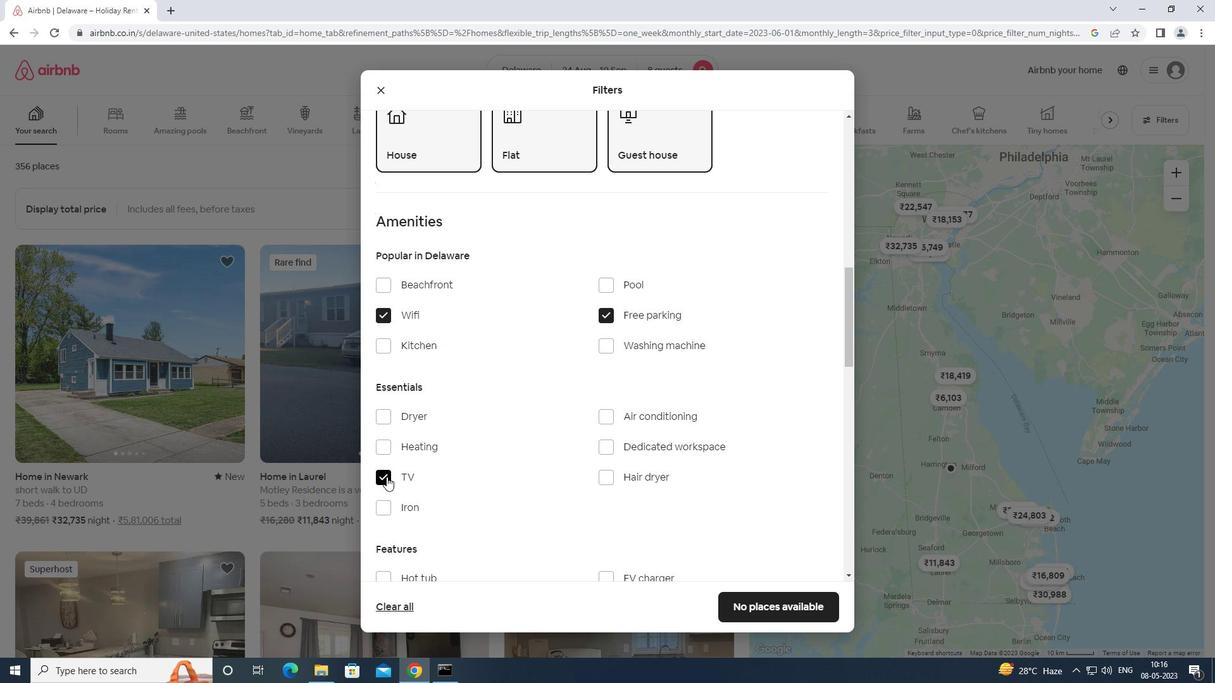 
Action: Mouse scrolled (386, 476) with delta (0, 0)
Screenshot: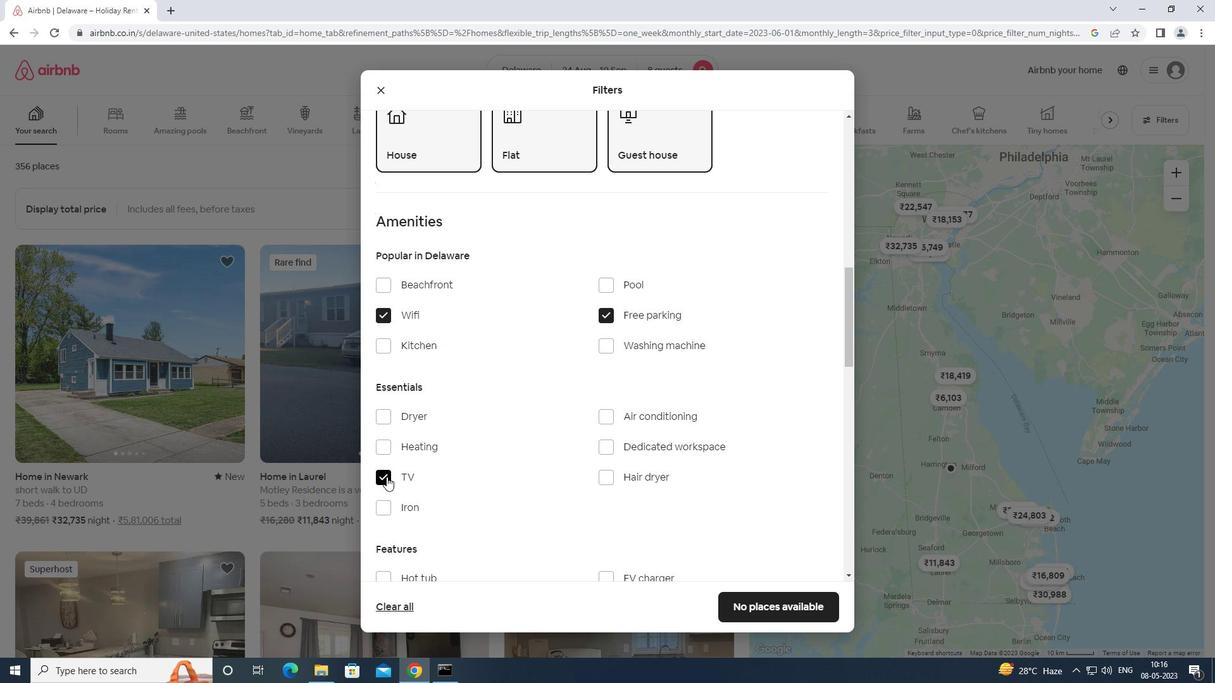 
Action: Mouse moved to (386, 477)
Screenshot: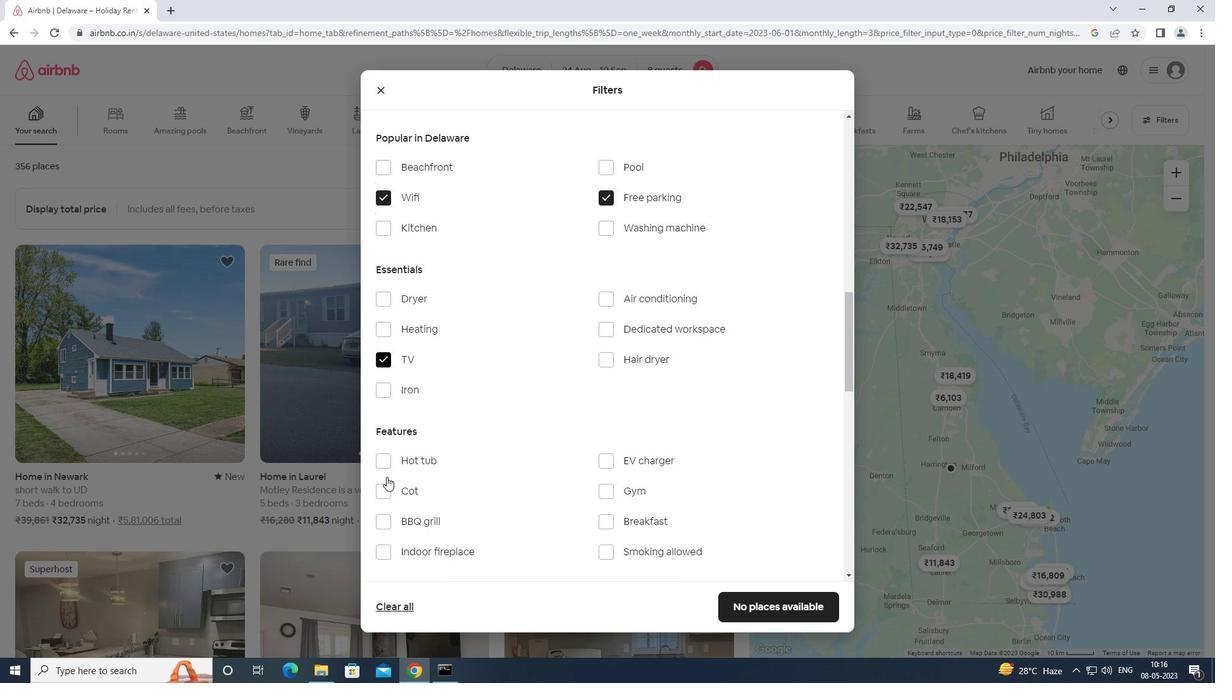 
Action: Mouse scrolled (386, 476) with delta (0, 0)
Screenshot: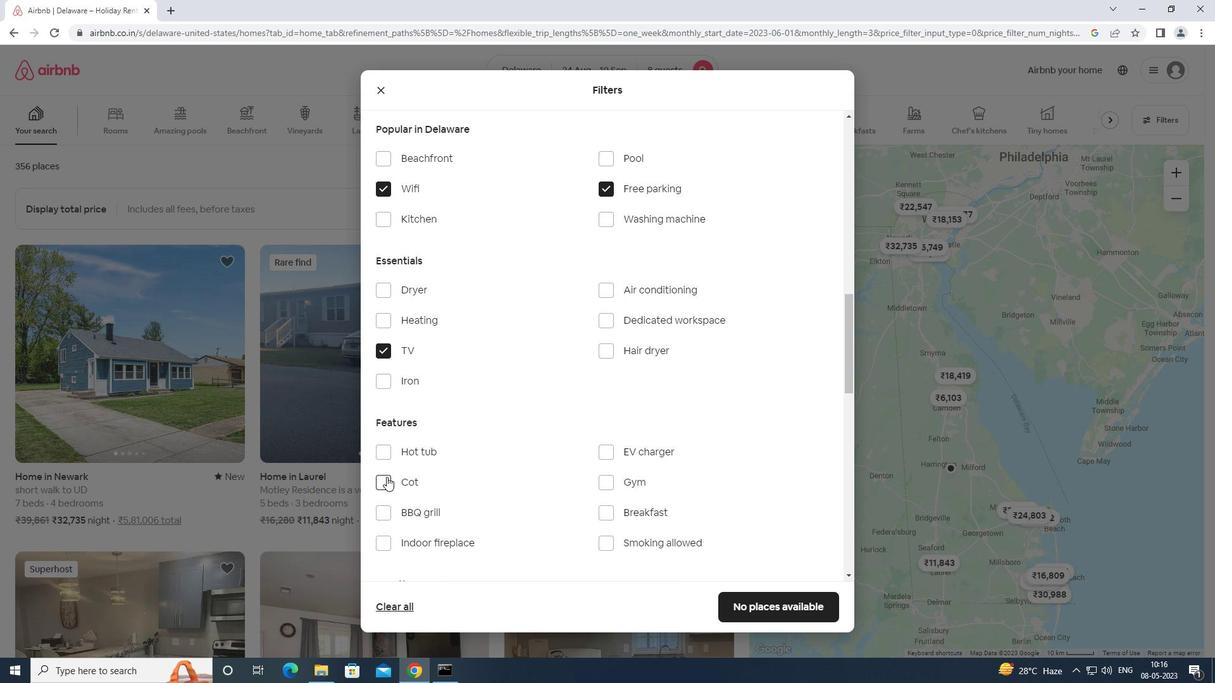 
Action: Mouse moved to (618, 415)
Screenshot: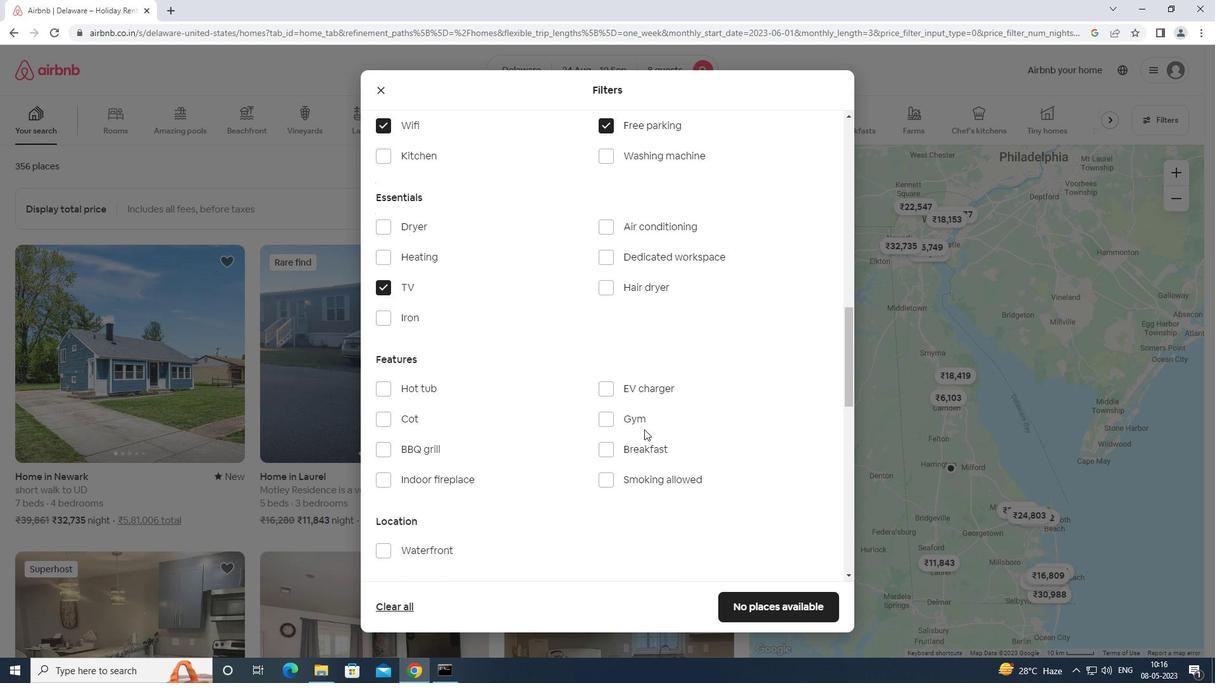 
Action: Mouse pressed left at (618, 415)
Screenshot: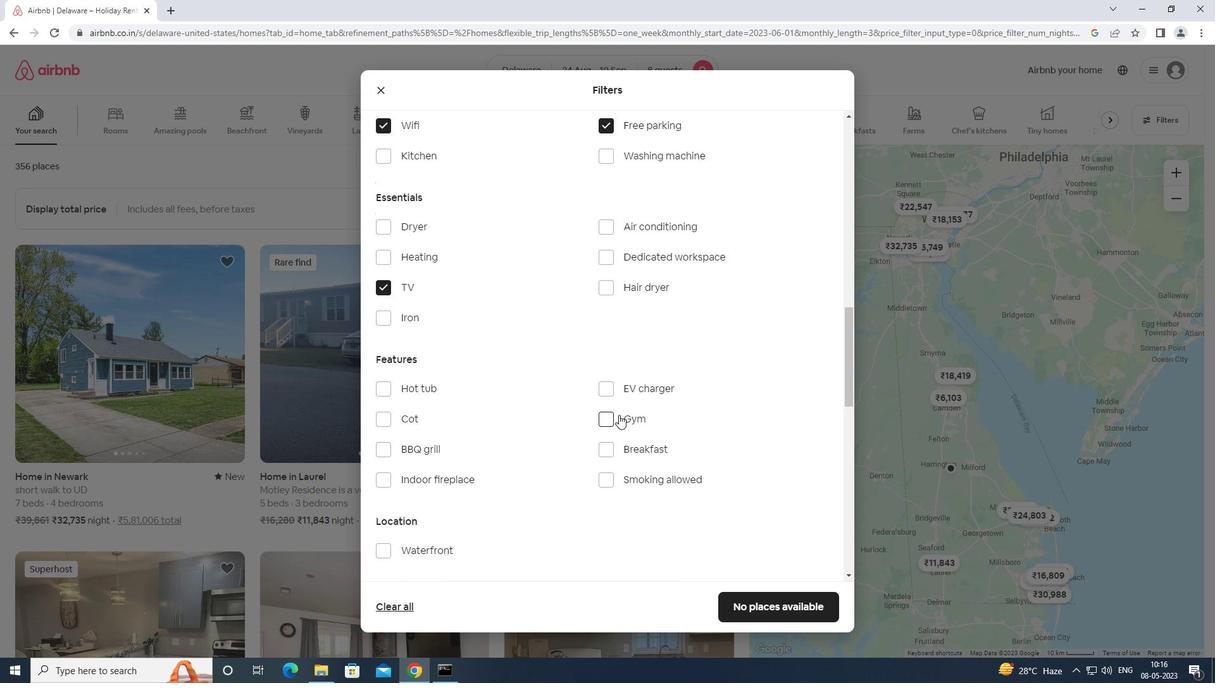 
Action: Mouse moved to (602, 412)
Screenshot: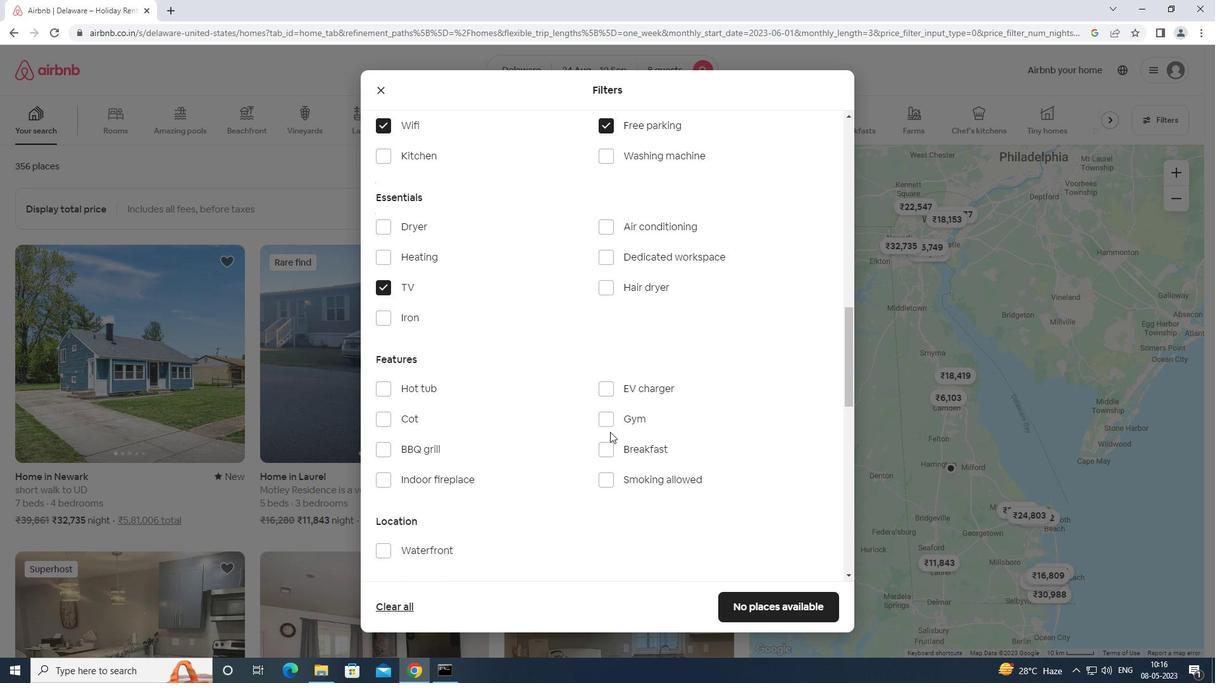 
Action: Mouse pressed left at (602, 412)
Screenshot: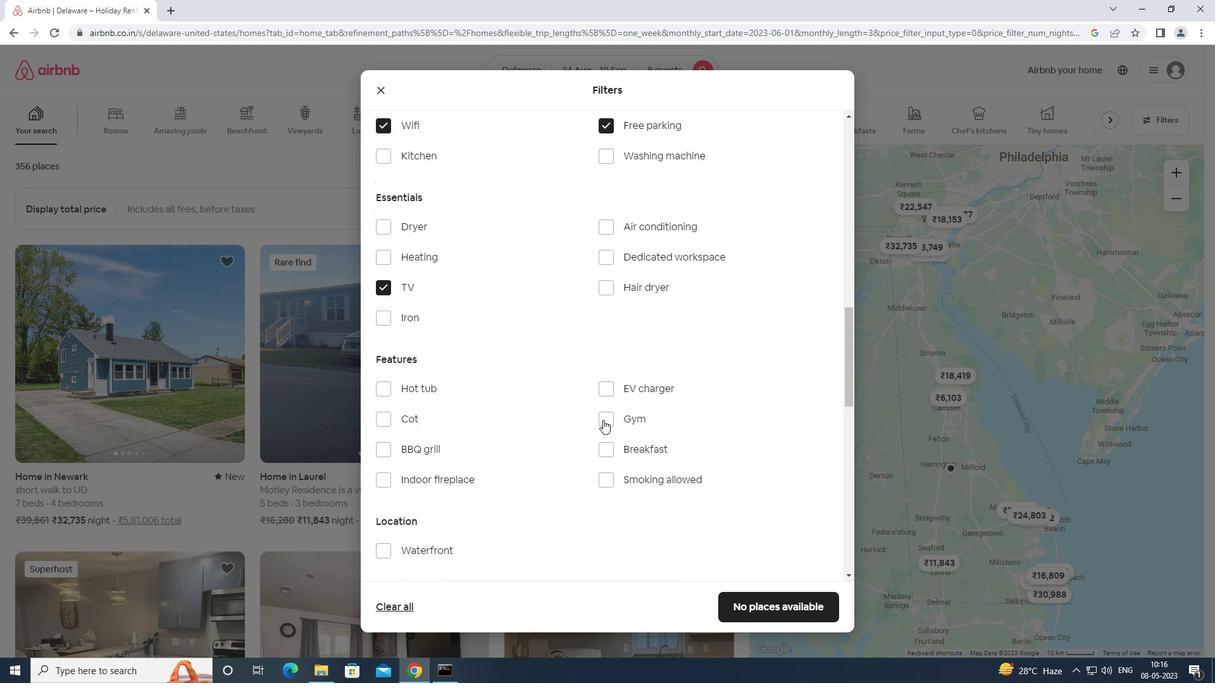 
Action: Mouse moved to (606, 417)
Screenshot: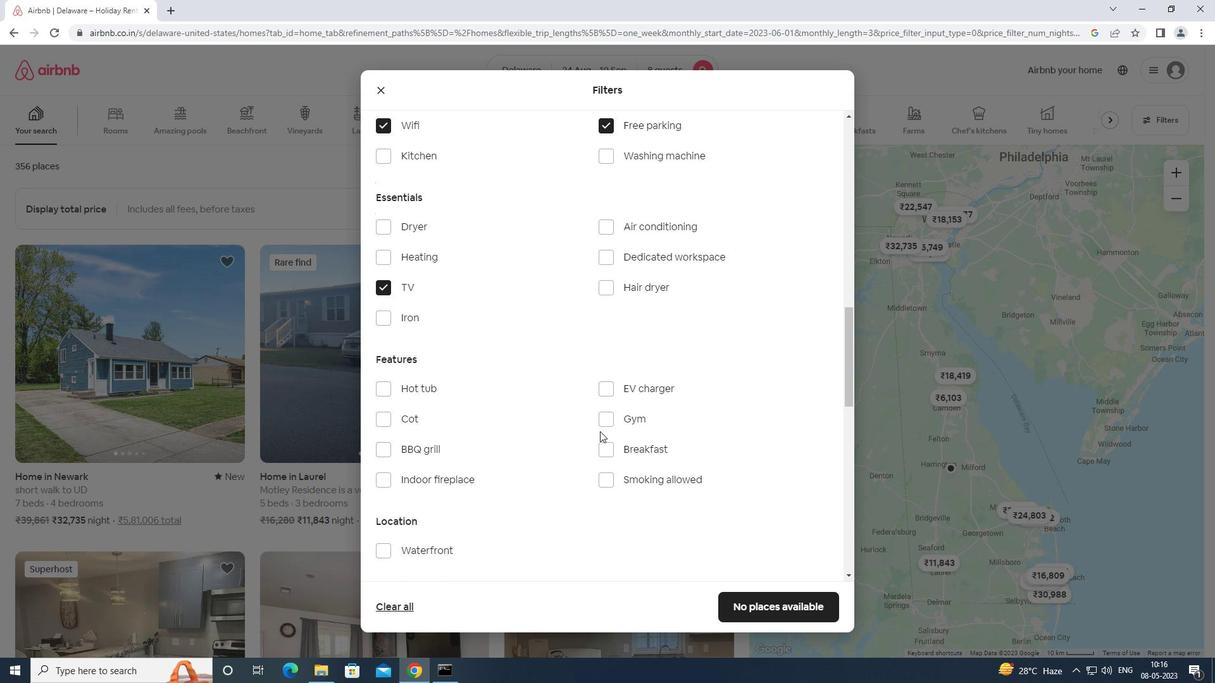 
Action: Mouse pressed left at (606, 417)
Screenshot: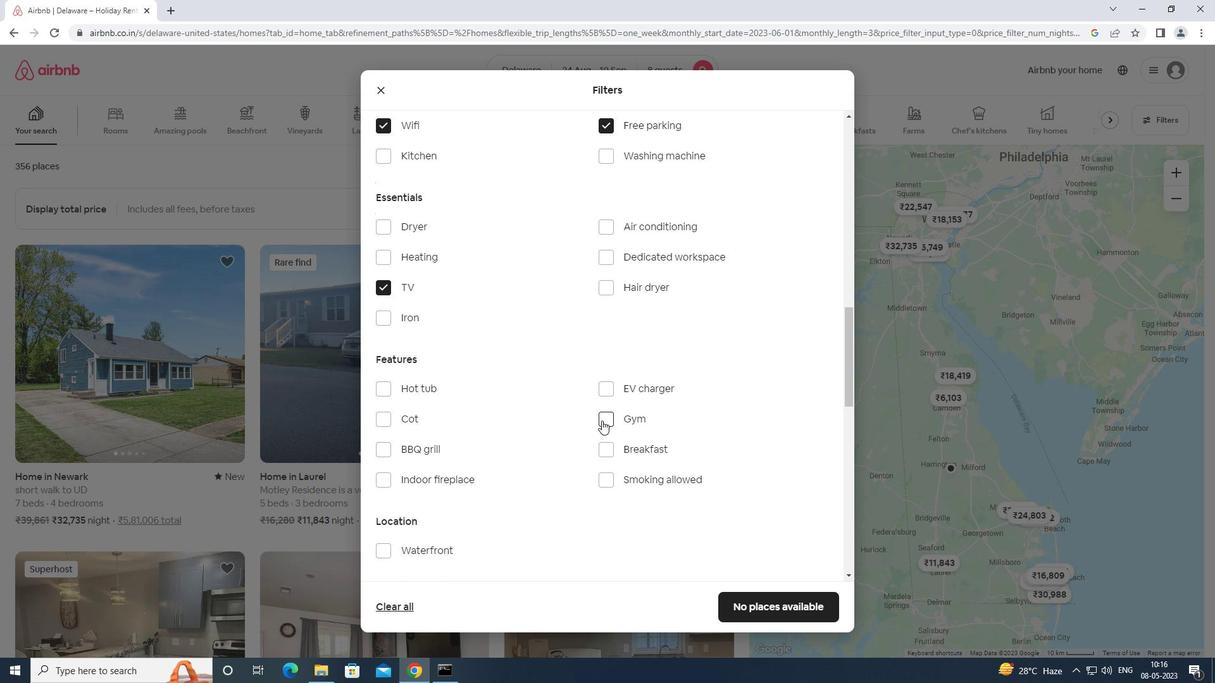 
Action: Mouse moved to (606, 449)
Screenshot: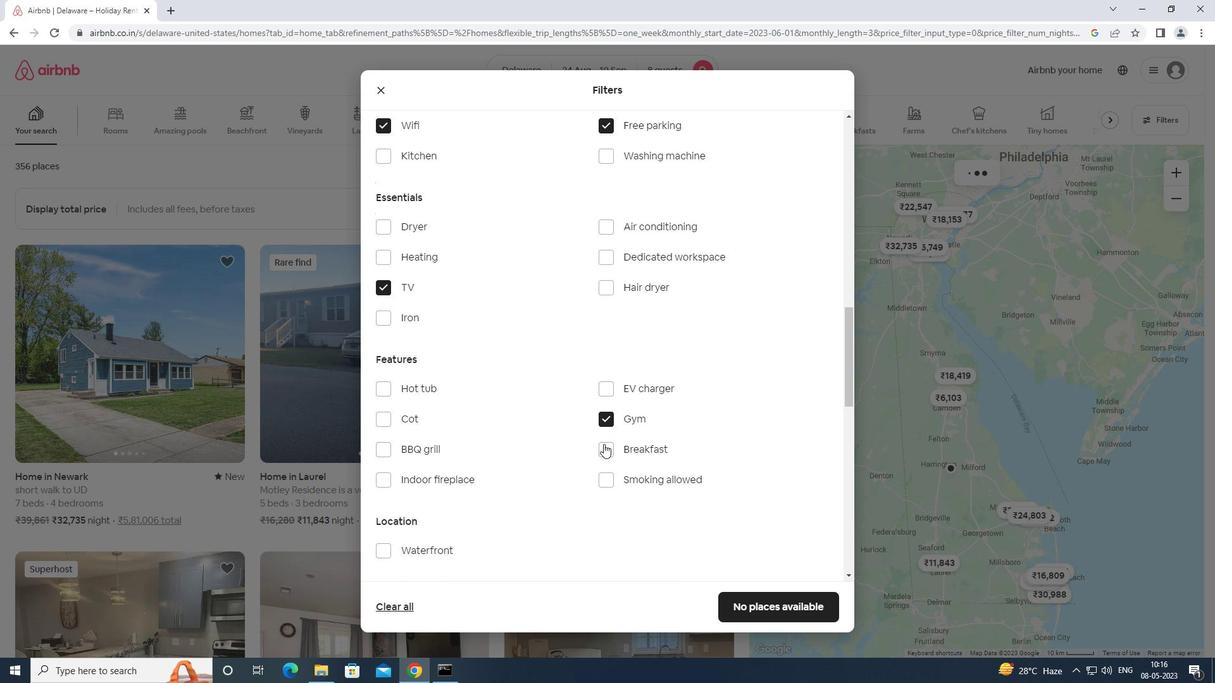 
Action: Mouse pressed left at (606, 449)
Screenshot: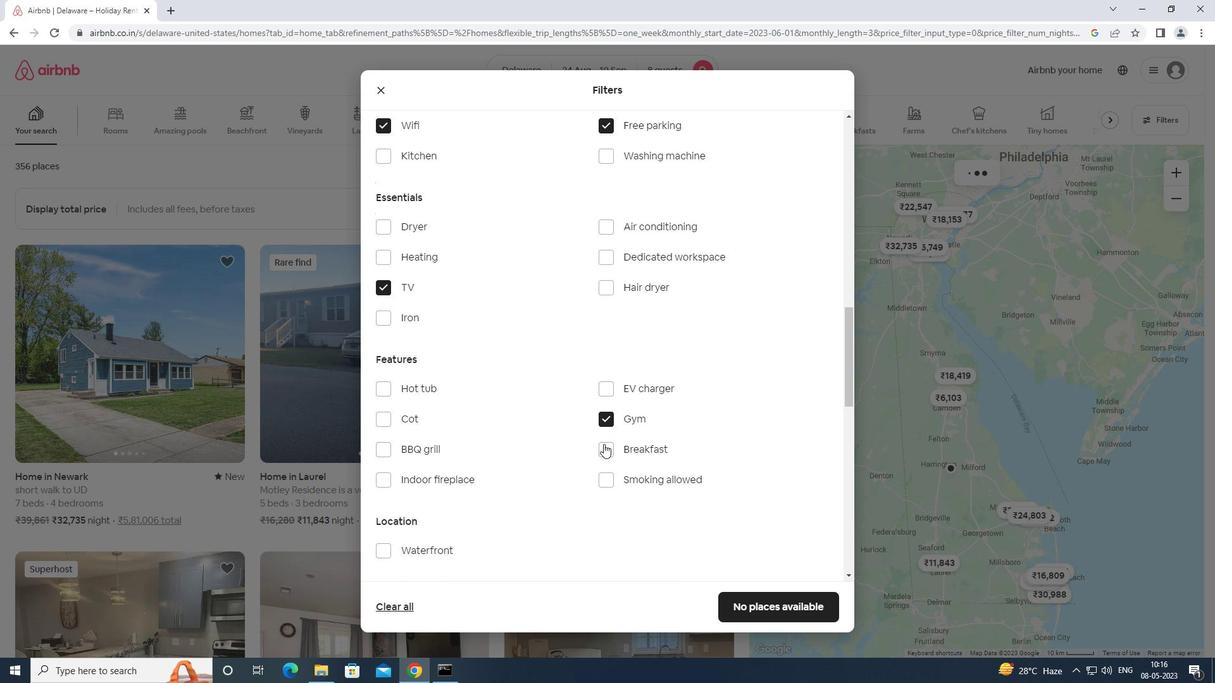 
Action: Mouse moved to (606, 450)
Screenshot: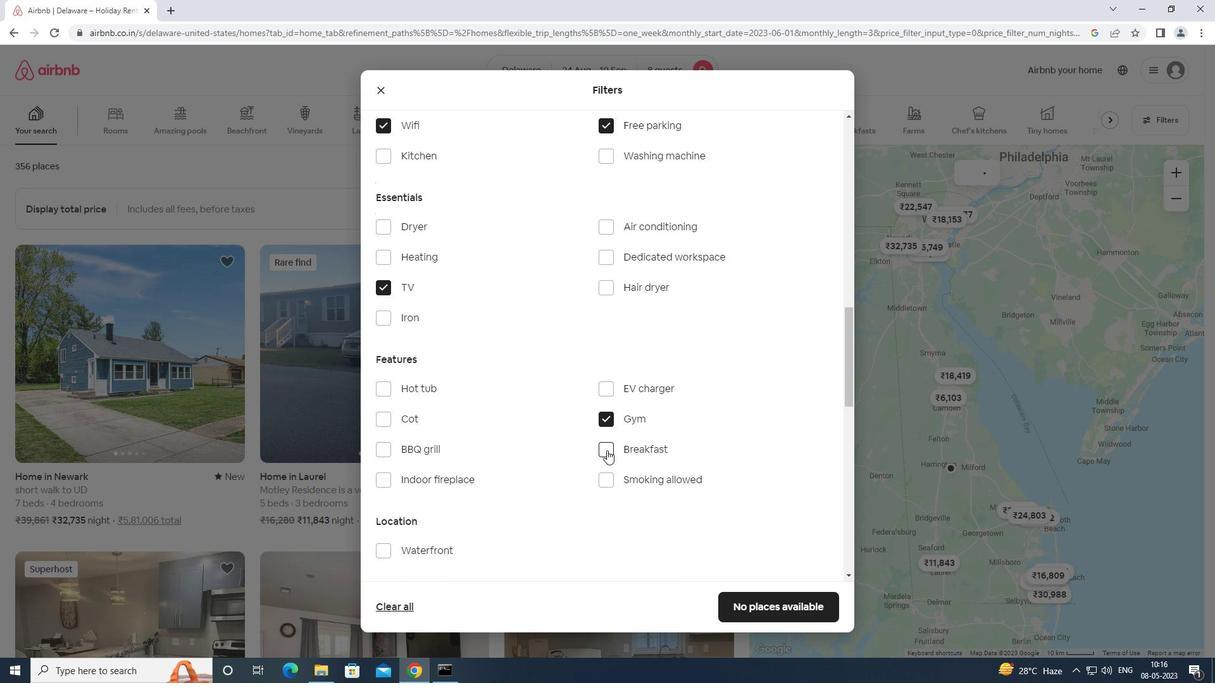 
Action: Mouse scrolled (606, 449) with delta (0, 0)
Screenshot: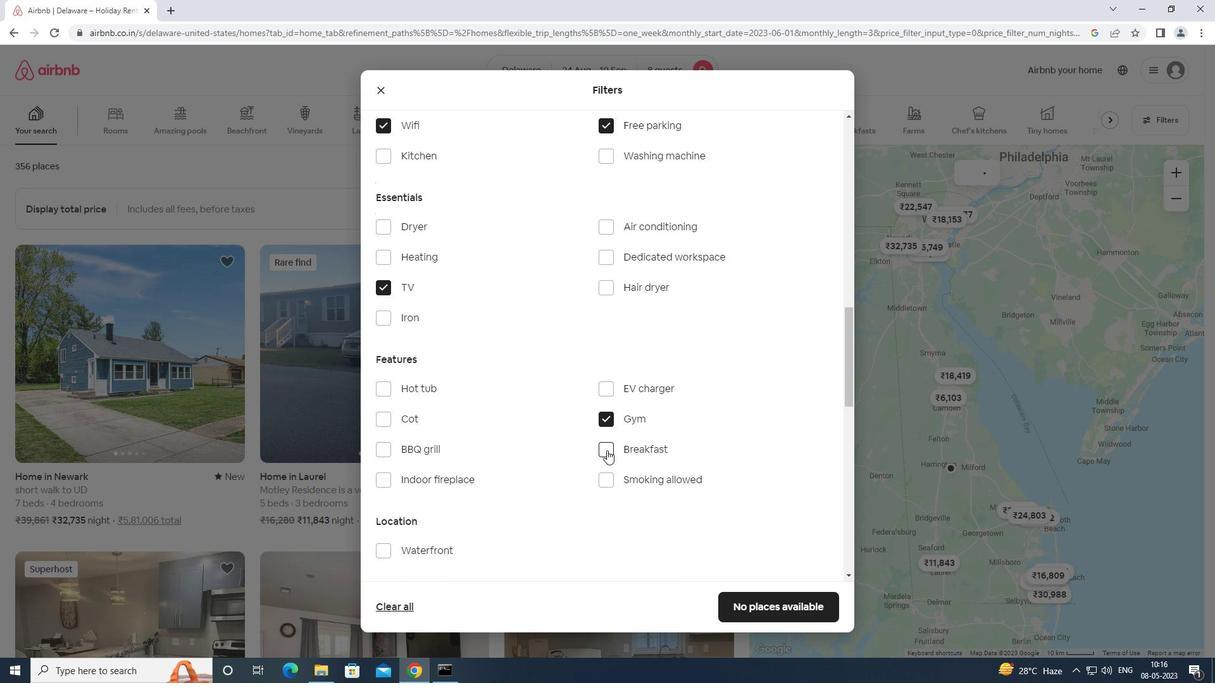 
Action: Mouse moved to (606, 451)
Screenshot: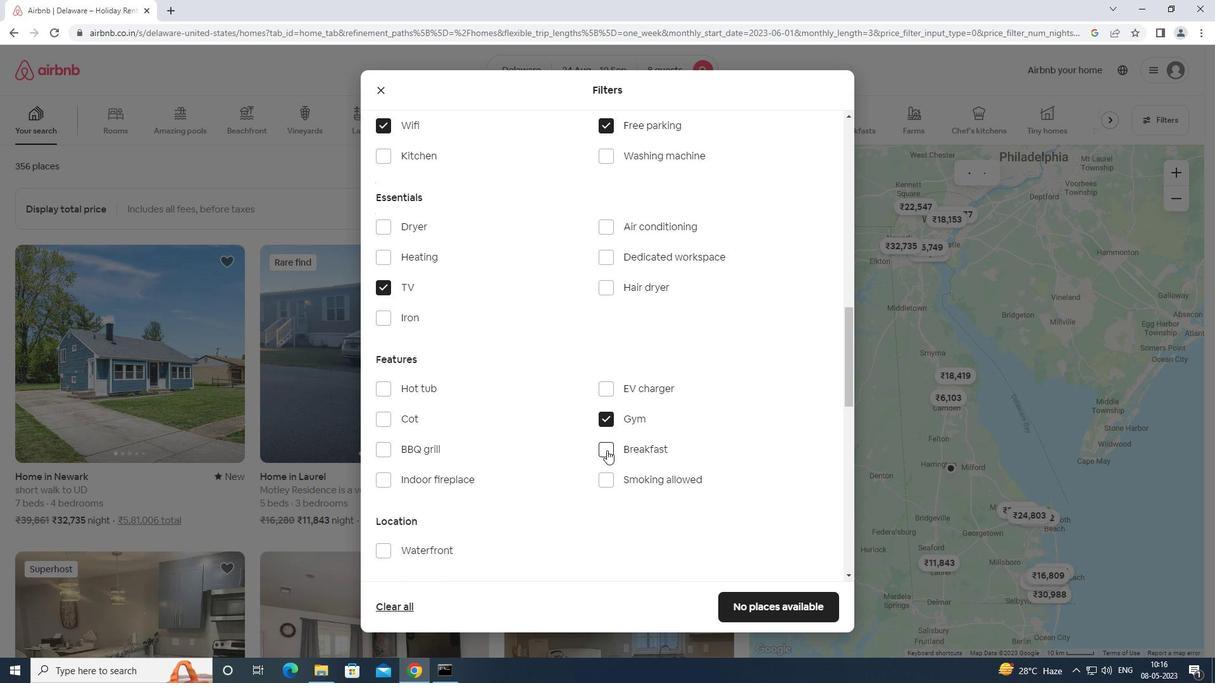 
Action: Mouse scrolled (606, 451) with delta (0, 0)
Screenshot: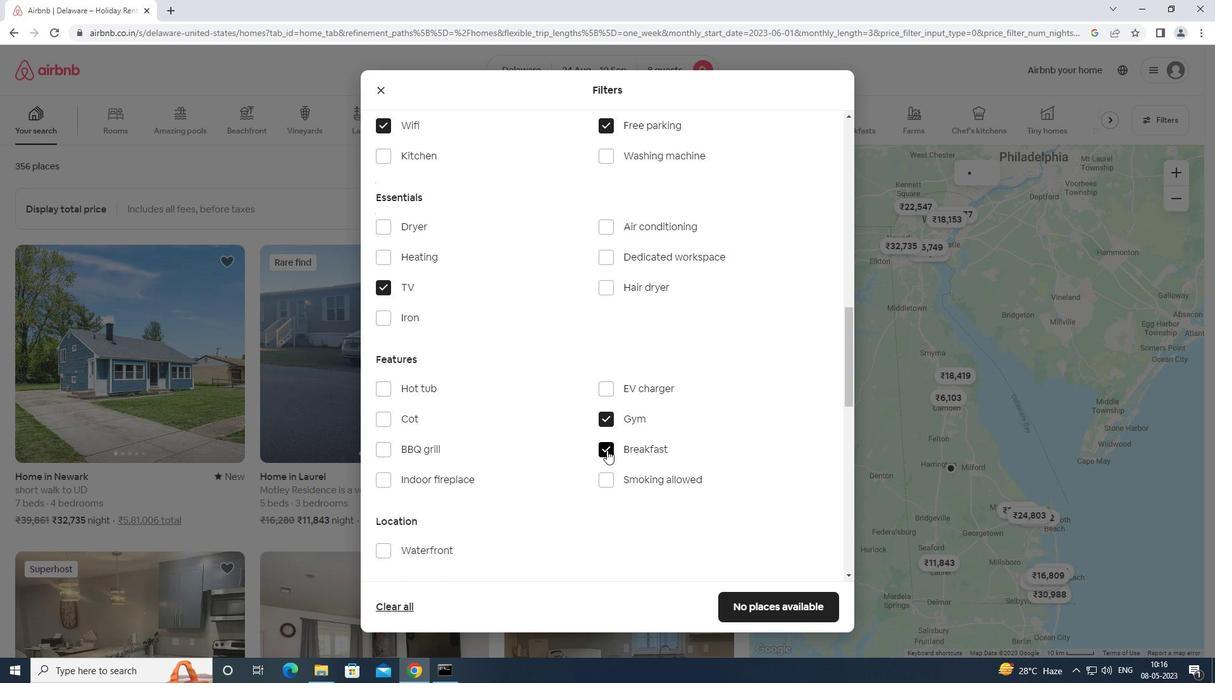 
Action: Mouse scrolled (606, 451) with delta (0, 0)
Screenshot: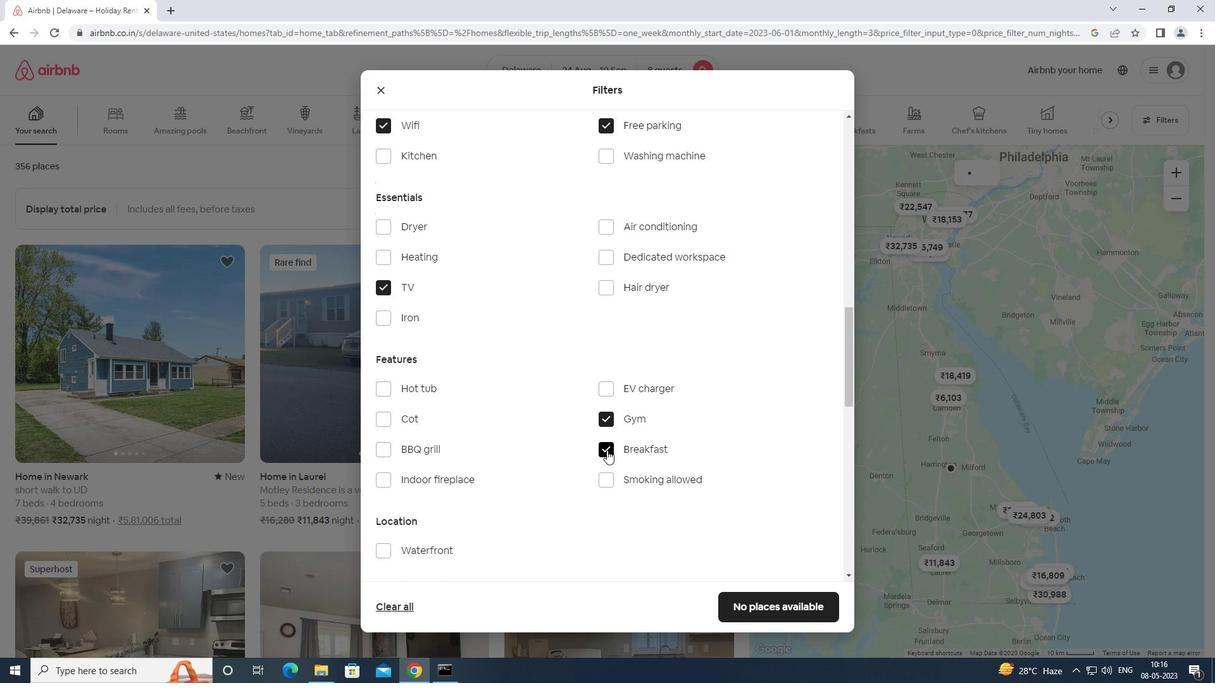 
Action: Mouse moved to (606, 449)
Screenshot: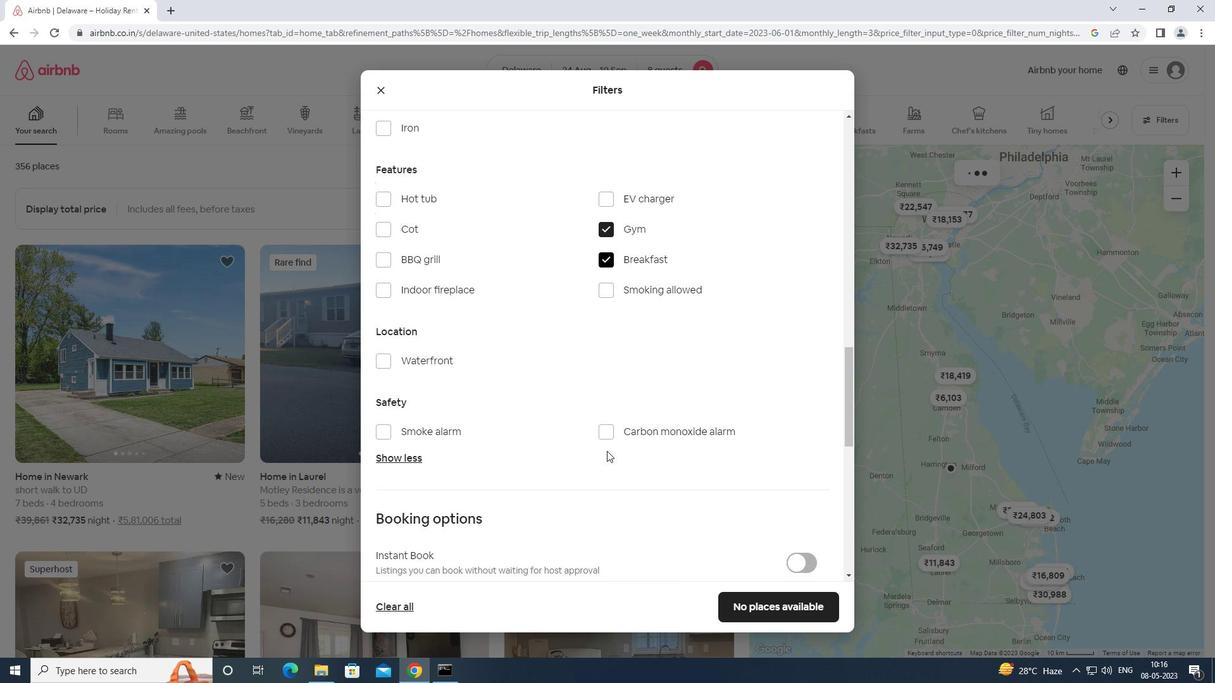 
Action: Mouse scrolled (606, 448) with delta (0, 0)
Screenshot: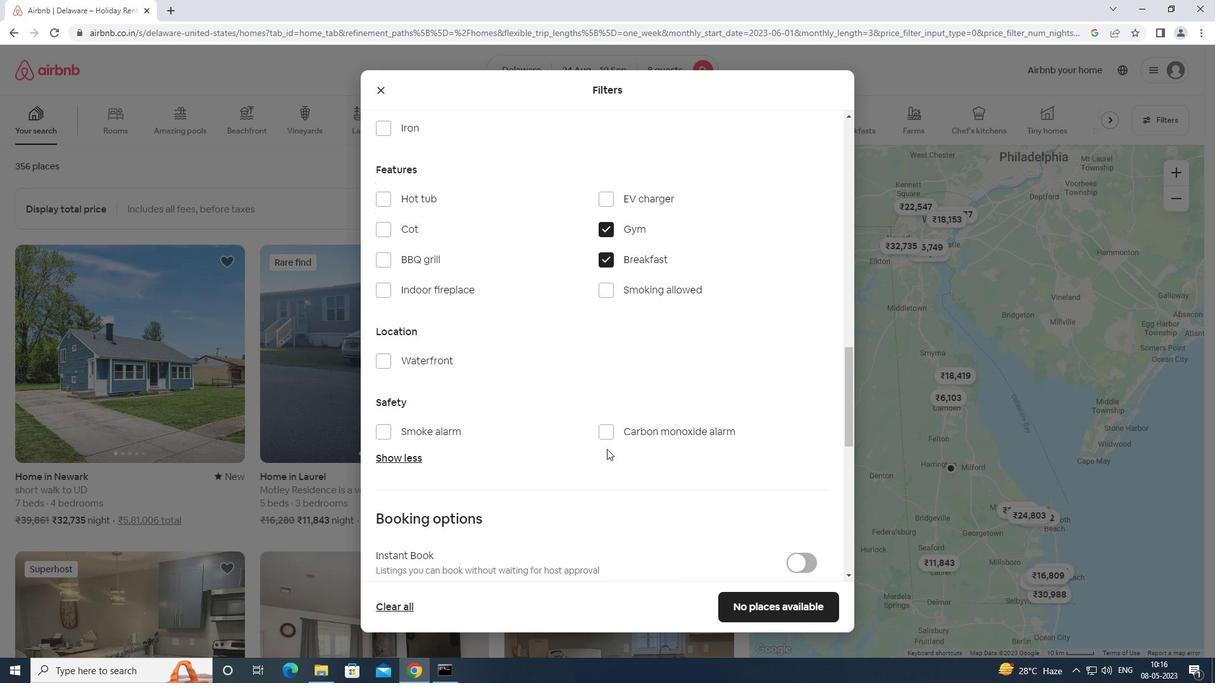 
Action: Mouse scrolled (606, 448) with delta (0, 0)
Screenshot: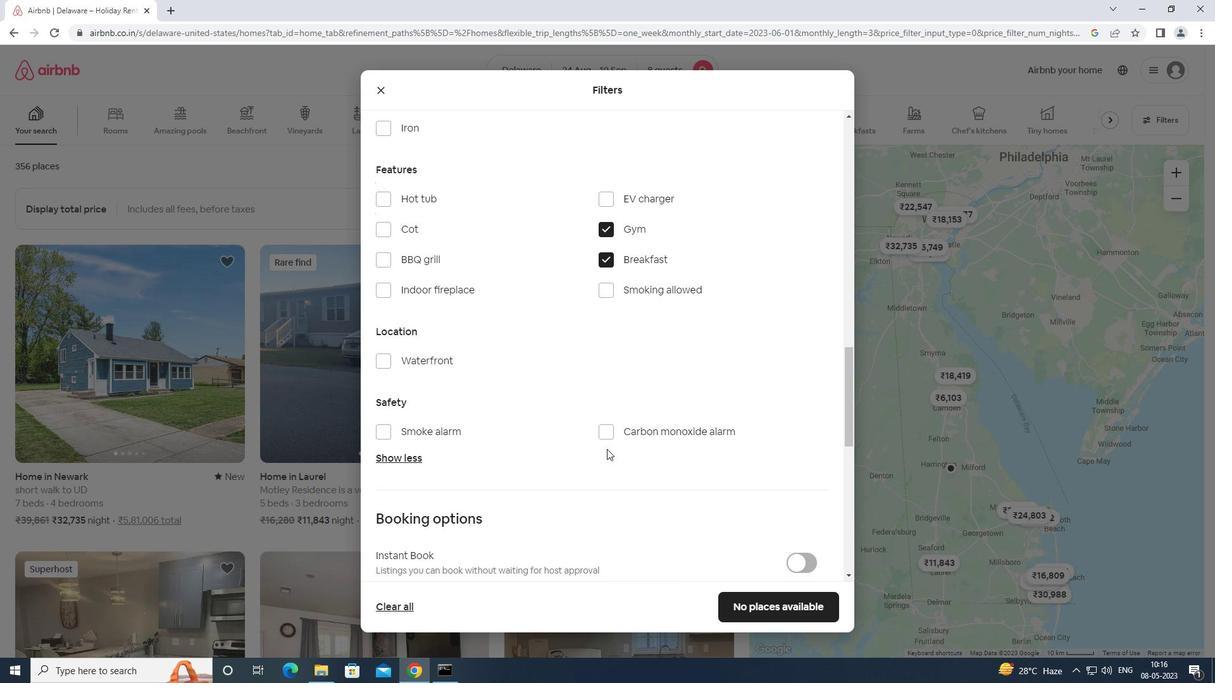
Action: Mouse moved to (800, 478)
Screenshot: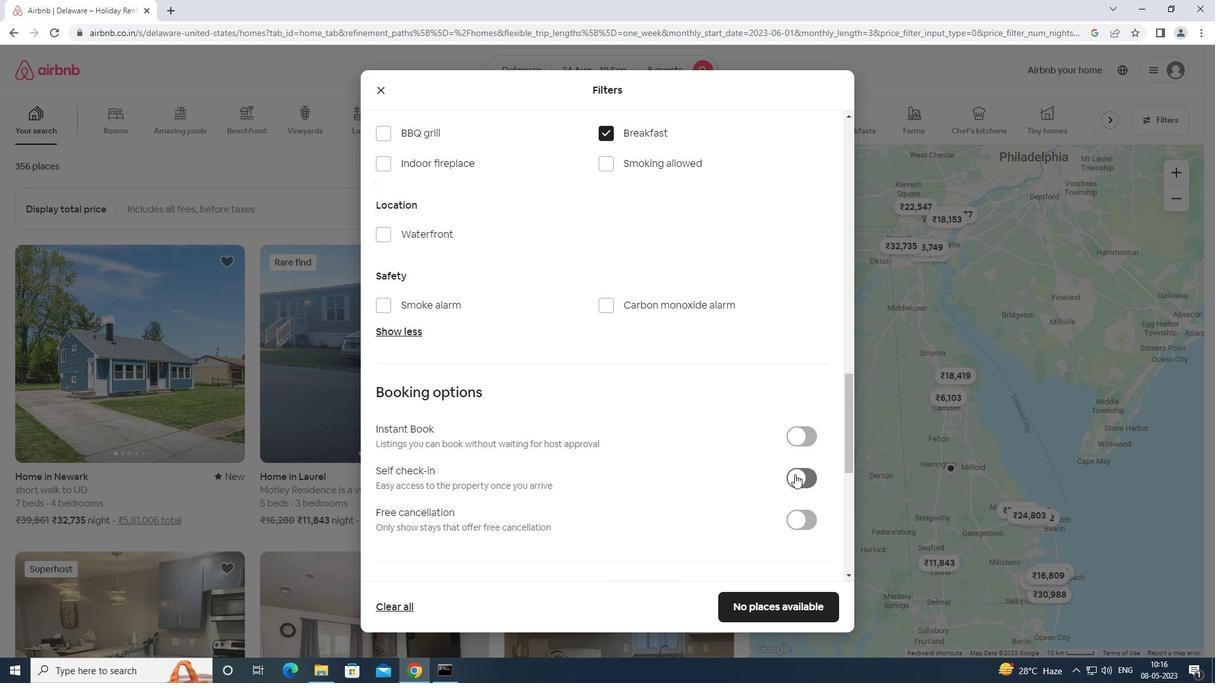 
Action: Mouse pressed left at (800, 478)
Screenshot: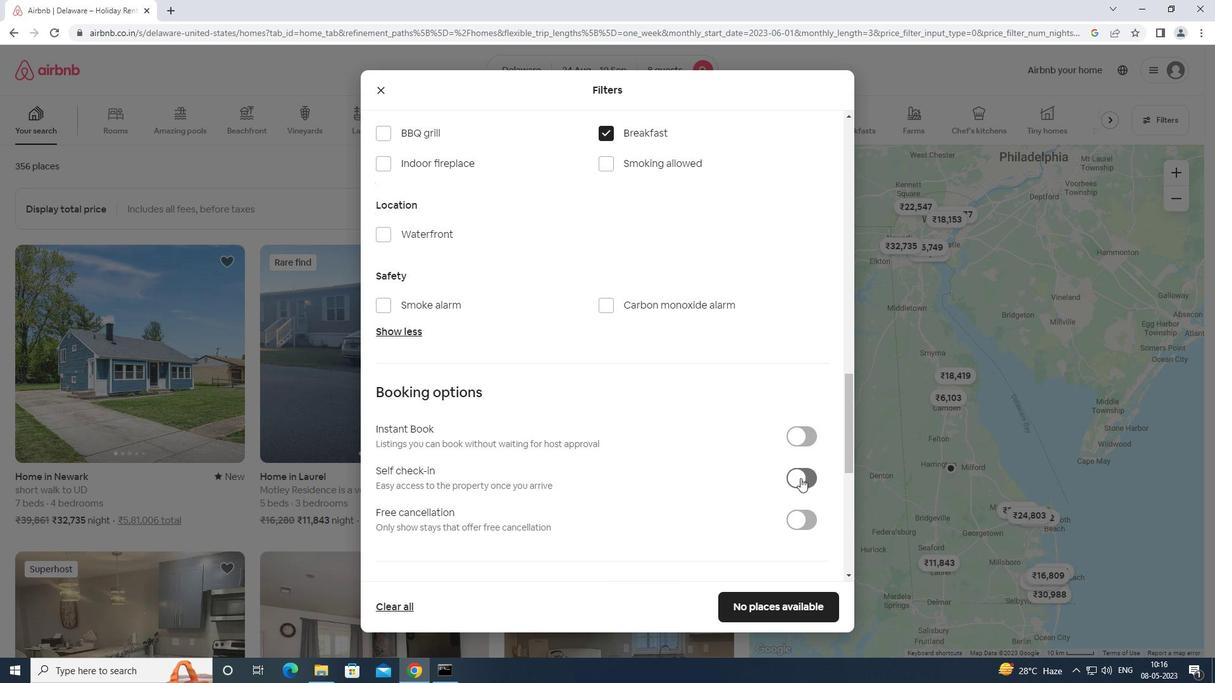 
Action: Mouse moved to (799, 480)
Screenshot: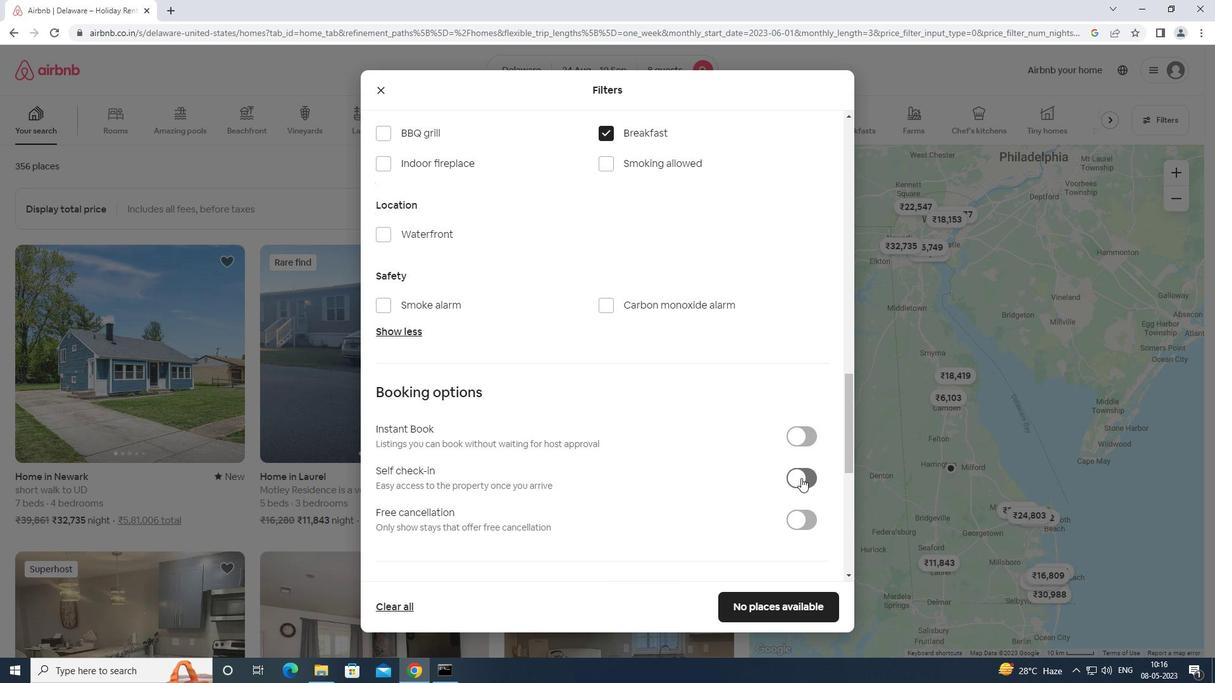 
Action: Mouse scrolled (799, 479) with delta (0, 0)
Screenshot: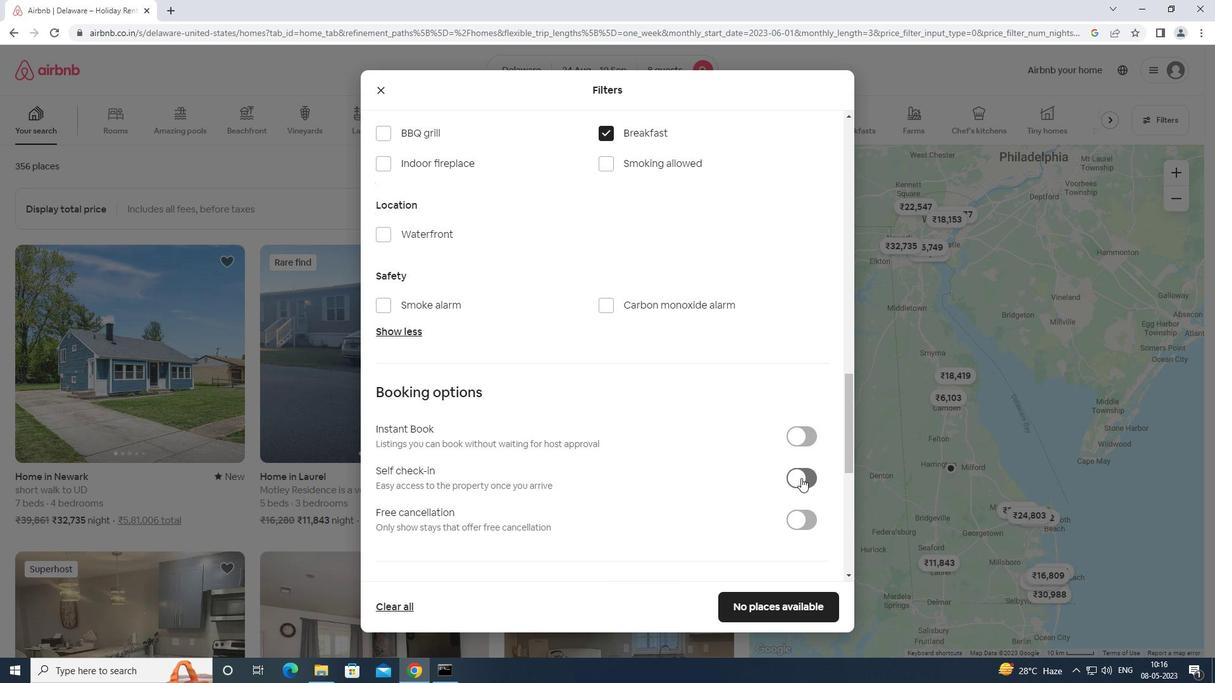 
Action: Mouse moved to (795, 483)
Screenshot: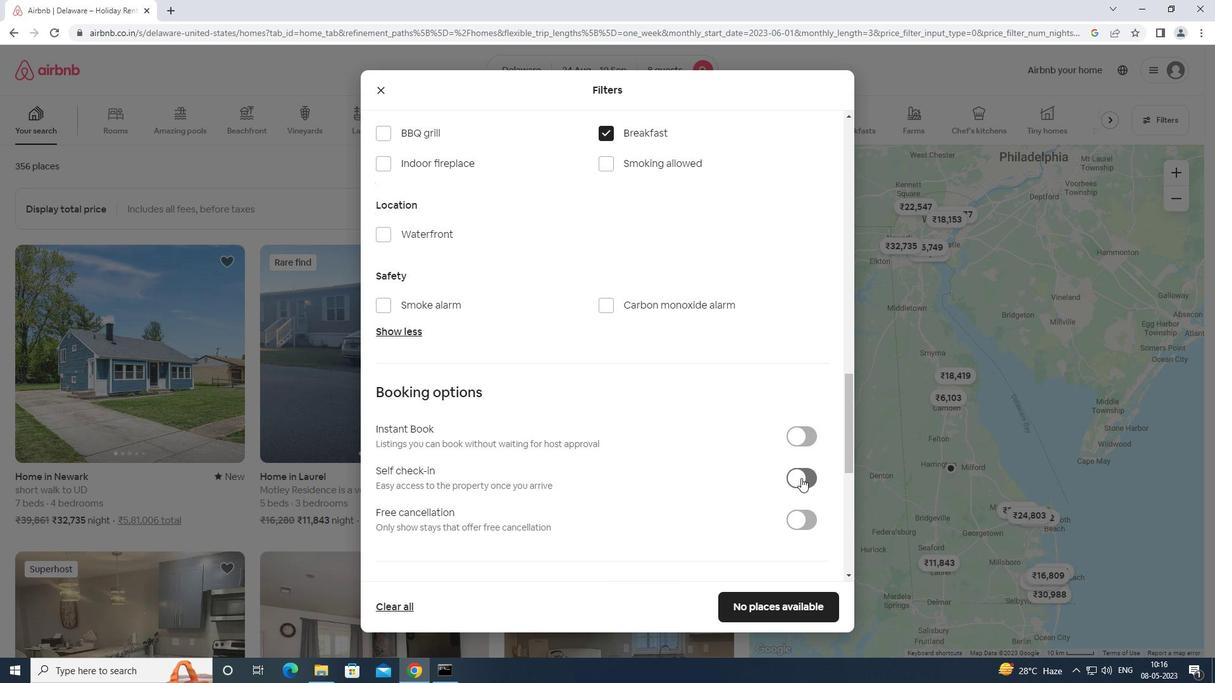 
Action: Mouse scrolled (795, 482) with delta (0, 0)
Screenshot: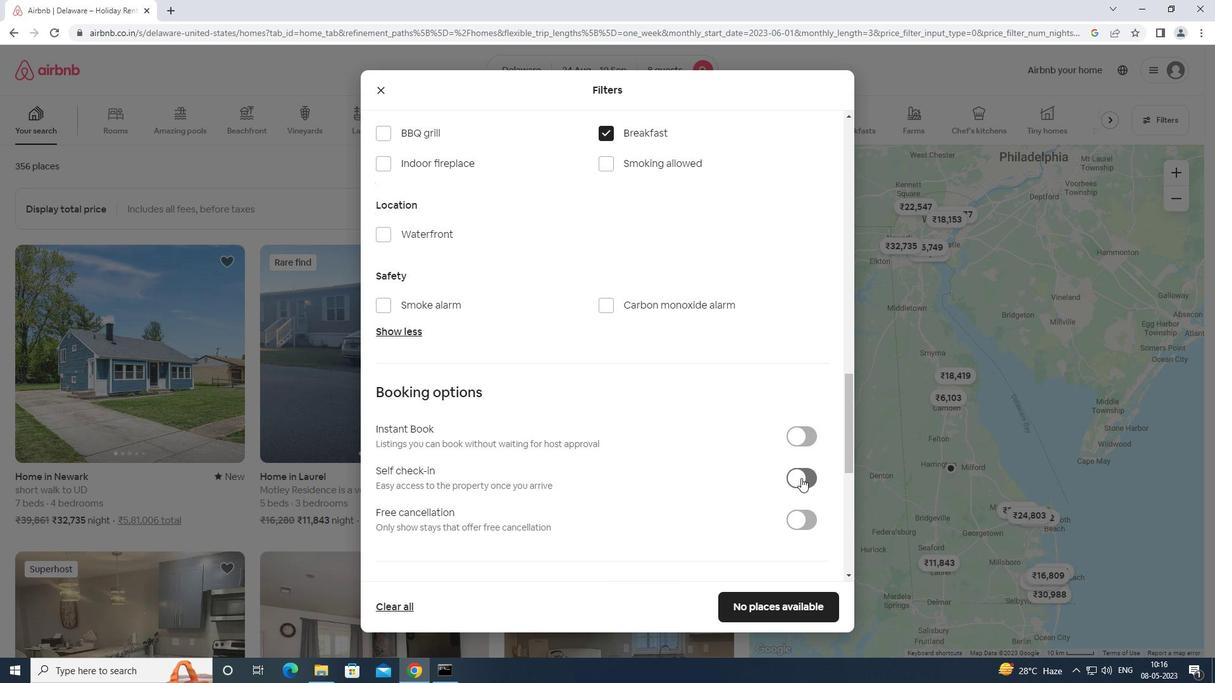 
Action: Mouse moved to (795, 483)
Screenshot: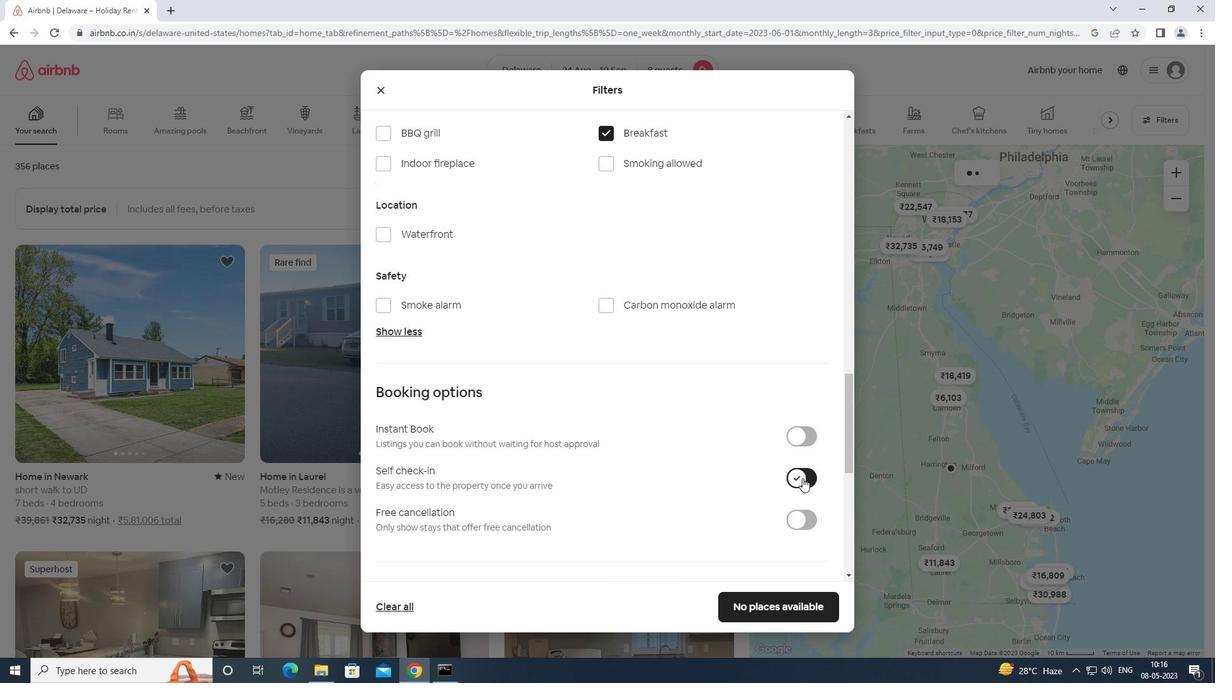 
Action: Mouse scrolled (795, 482) with delta (0, 0)
Screenshot: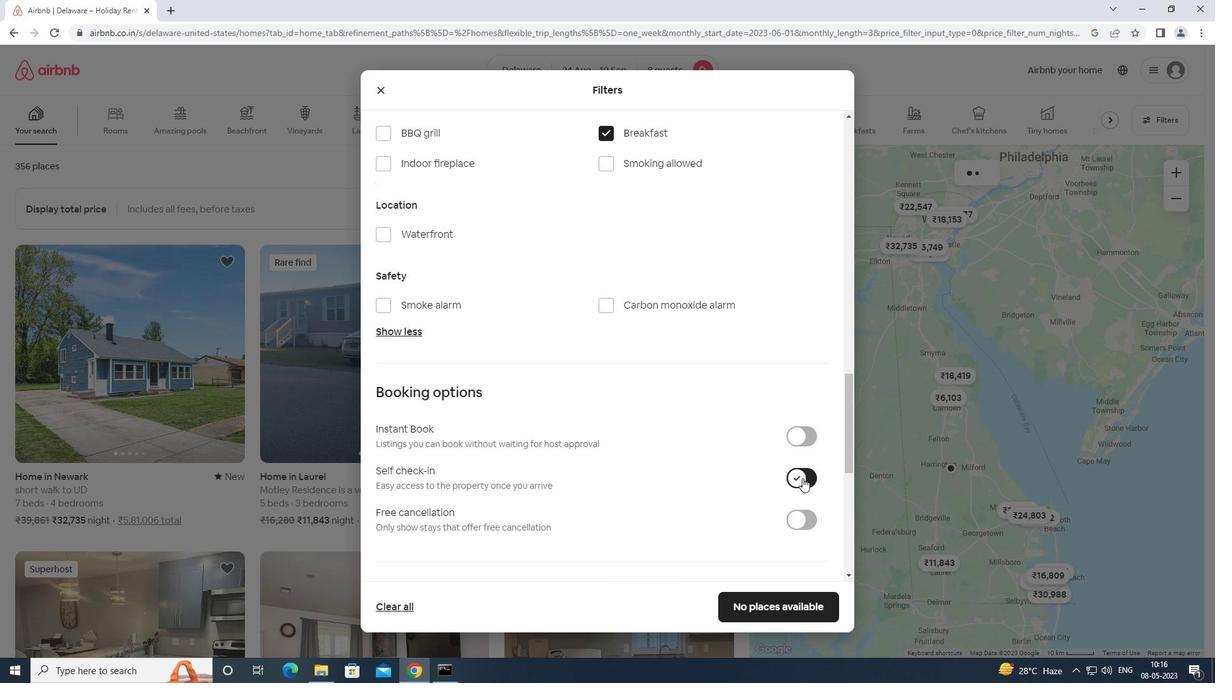
Action: Mouse moved to (794, 484)
Screenshot: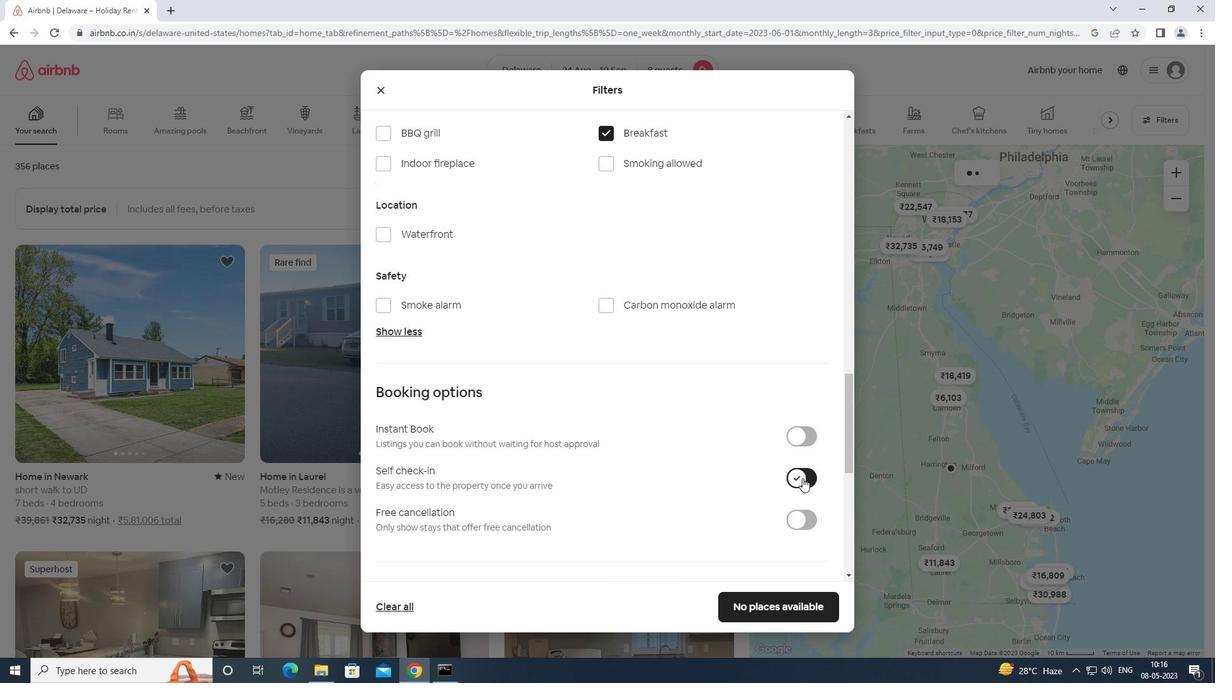 
Action: Mouse scrolled (794, 483) with delta (0, 0)
Screenshot: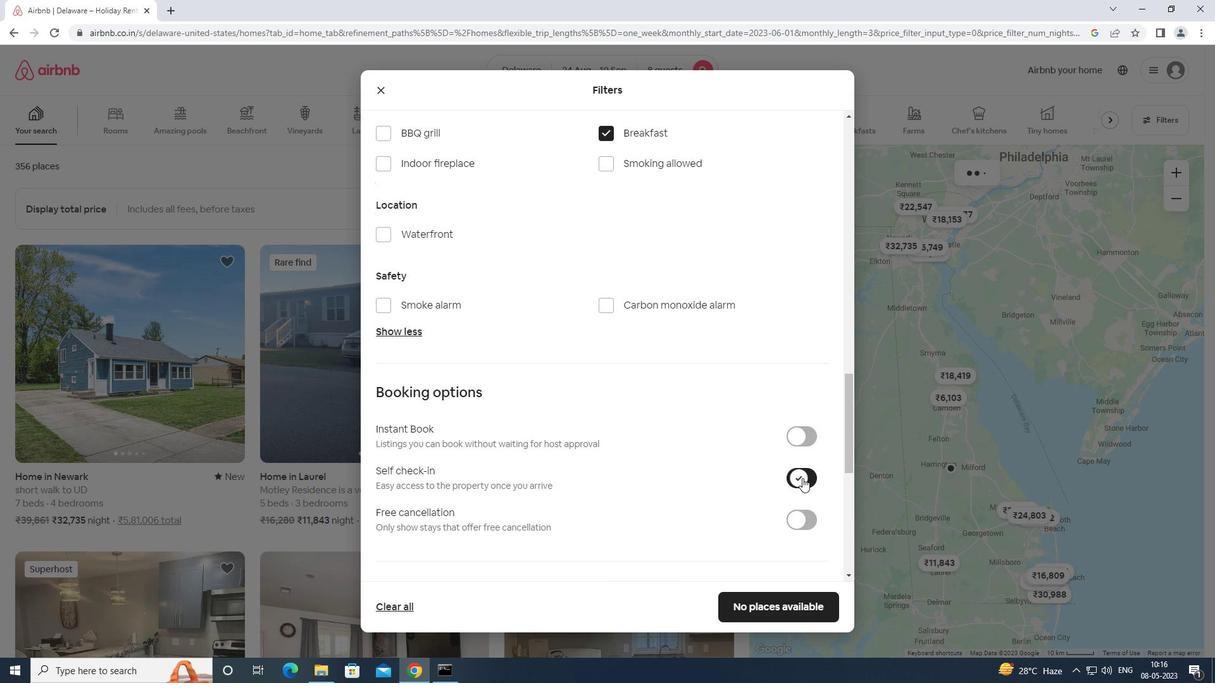 
Action: Mouse moved to (789, 477)
Screenshot: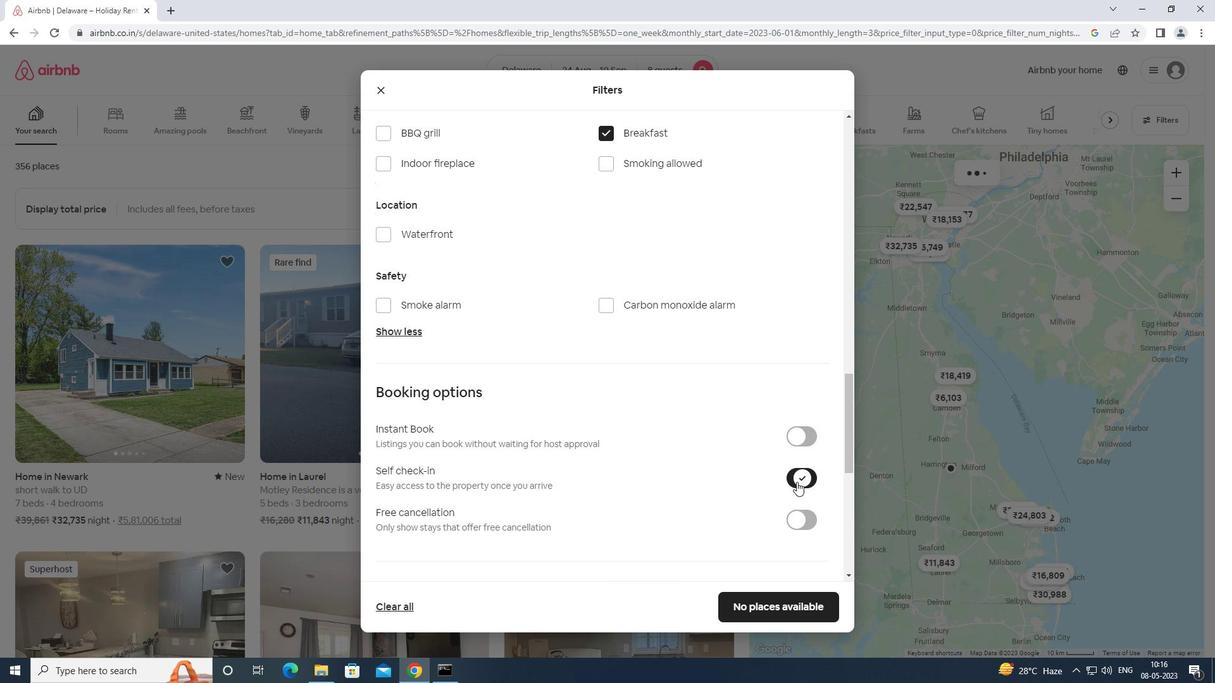 
Action: Mouse scrolled (789, 476) with delta (0, 0)
Screenshot: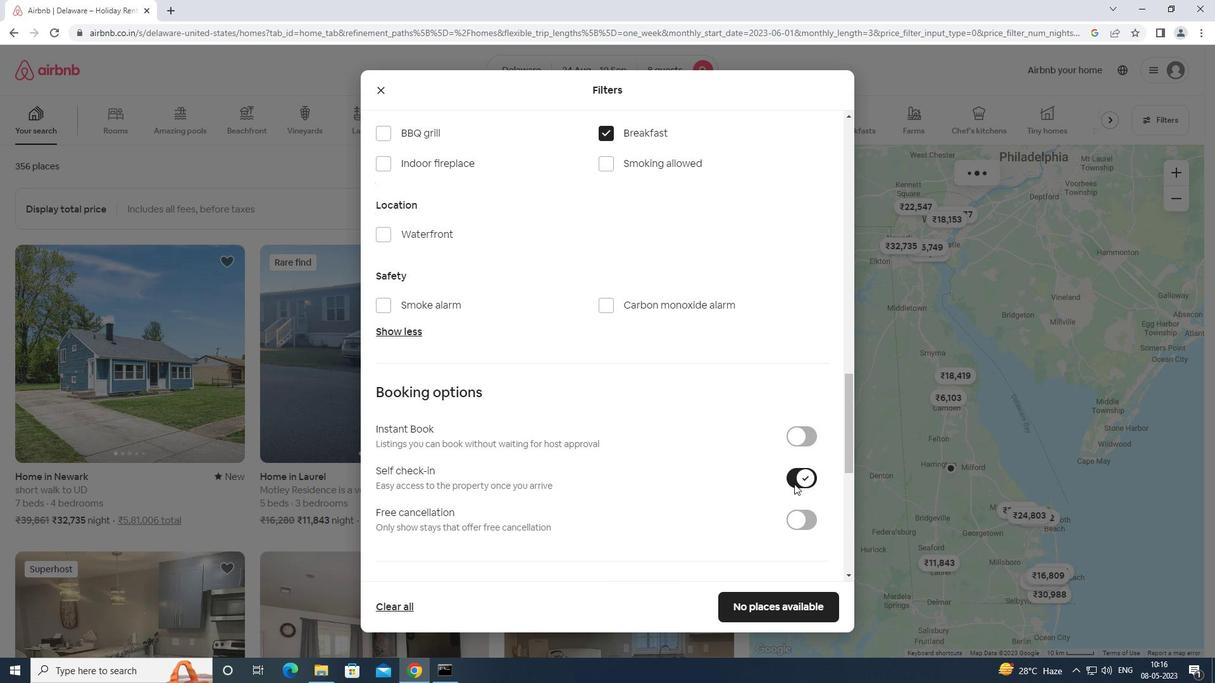 
Action: Mouse scrolled (789, 476) with delta (0, 0)
Screenshot: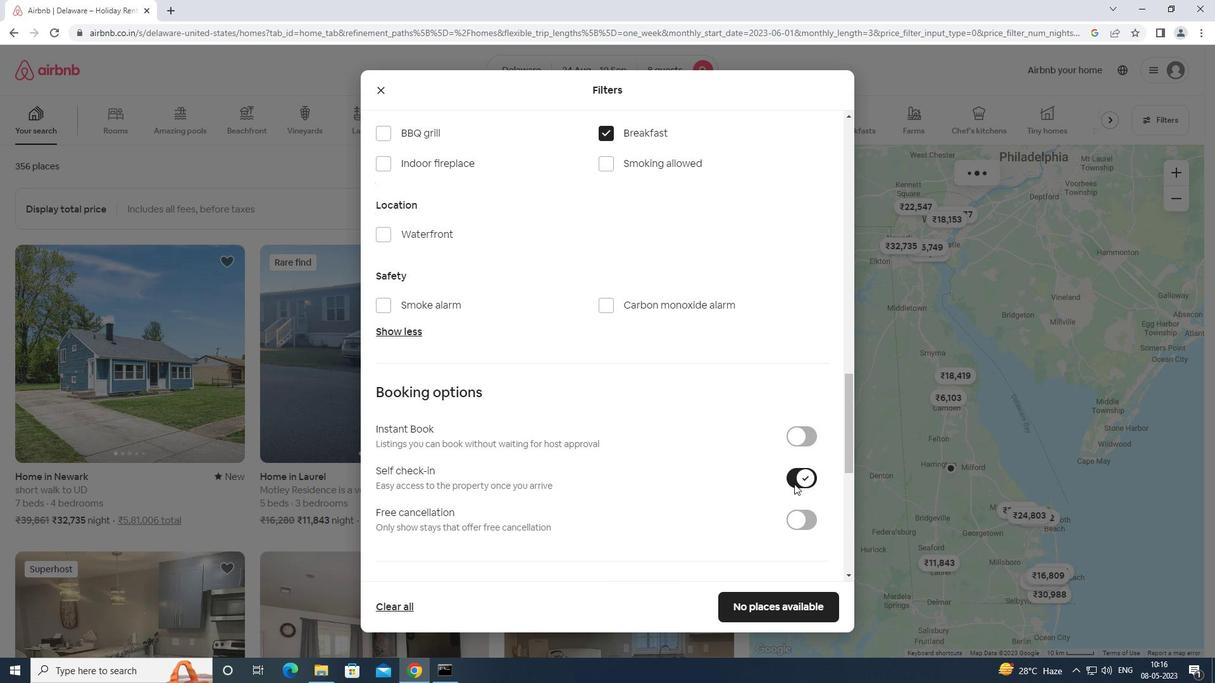 
Action: Mouse scrolled (789, 476) with delta (0, 0)
Screenshot: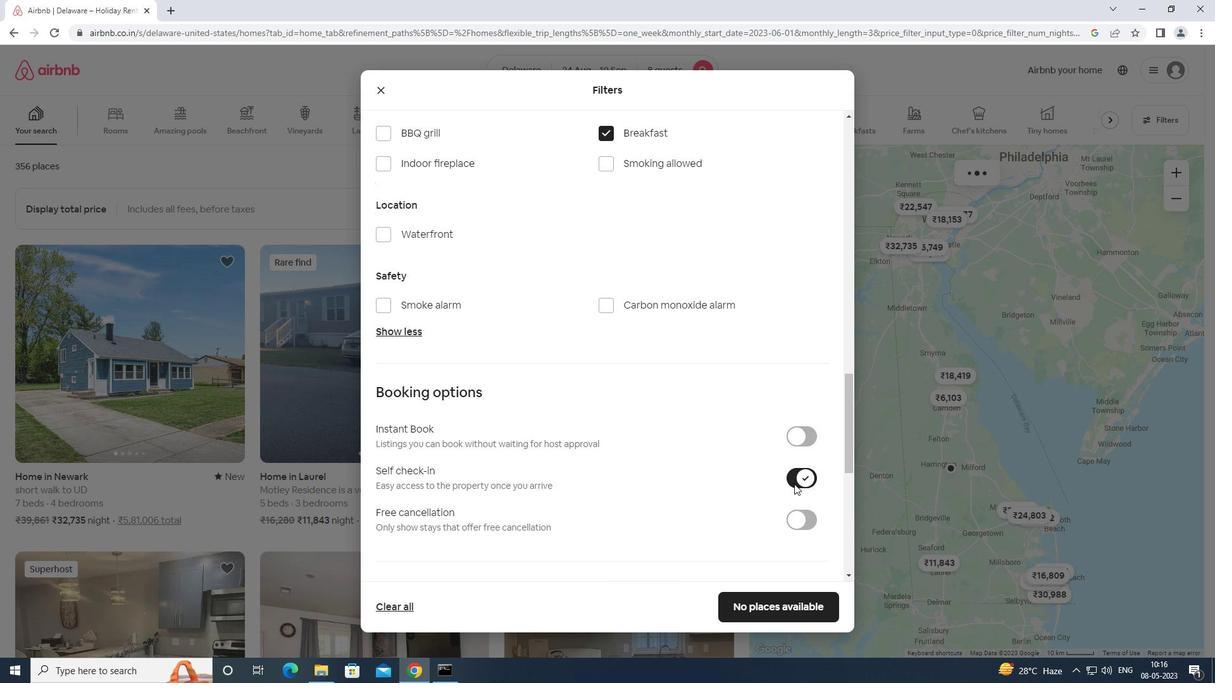 
Action: Mouse moved to (406, 429)
Screenshot: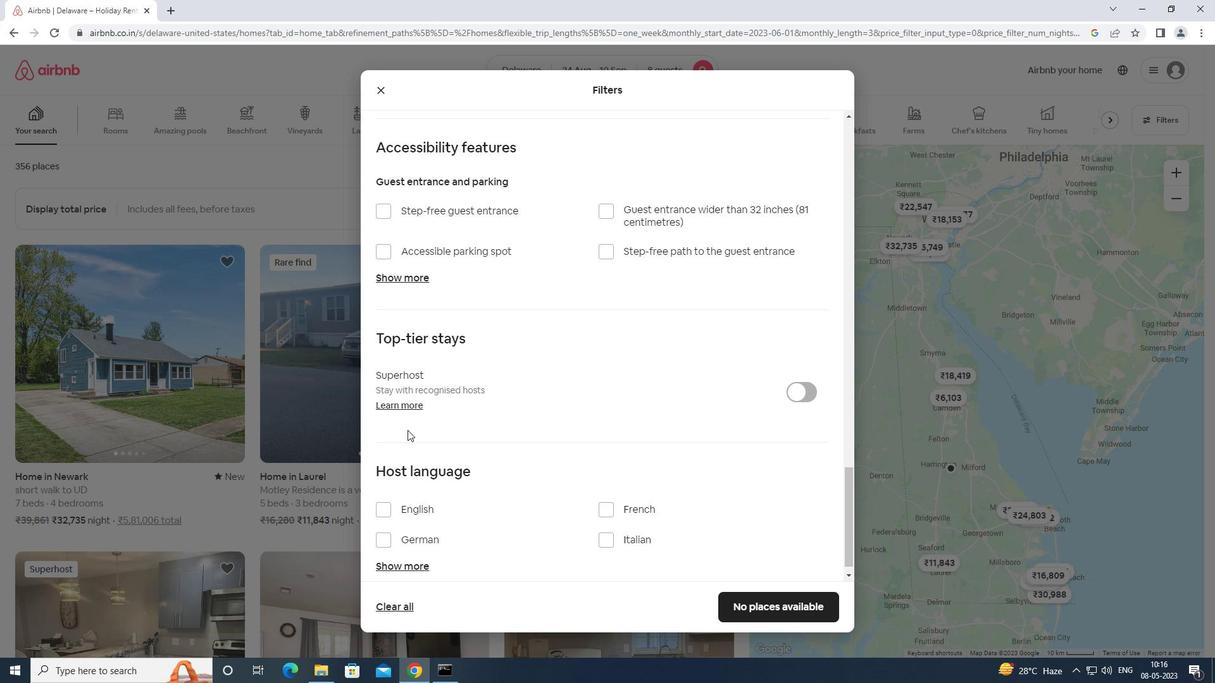 
Action: Mouse scrolled (406, 429) with delta (0, 0)
Screenshot: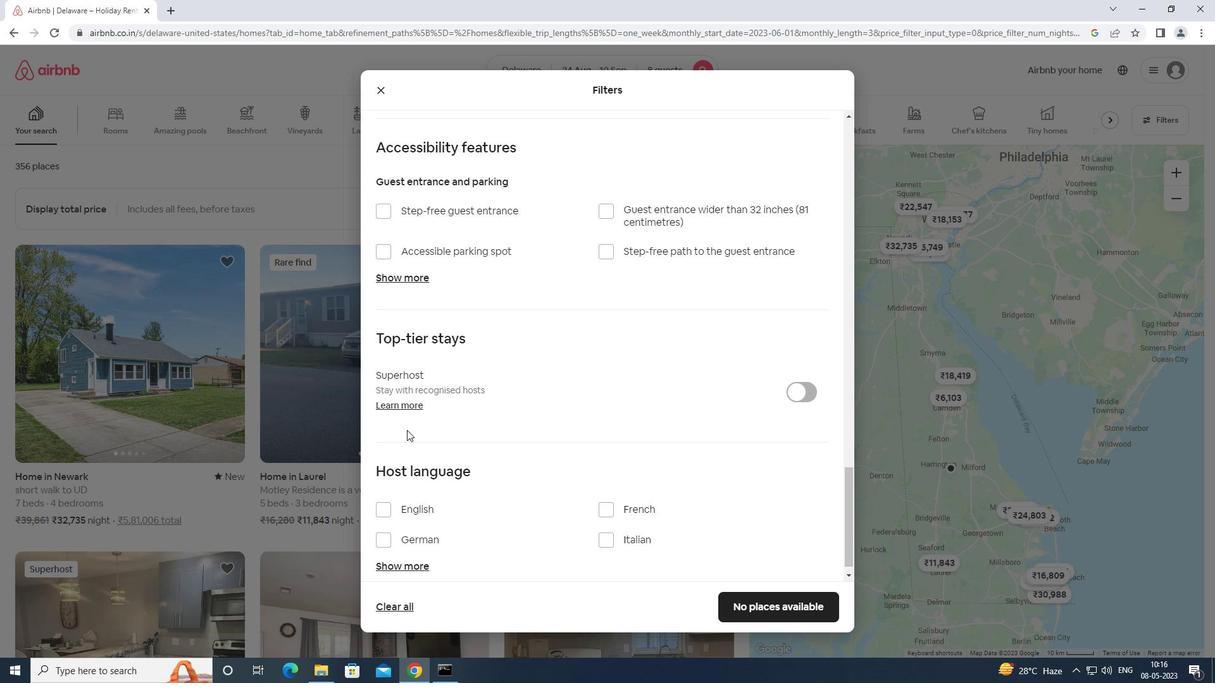 
Action: Mouse scrolled (406, 429) with delta (0, 0)
Screenshot: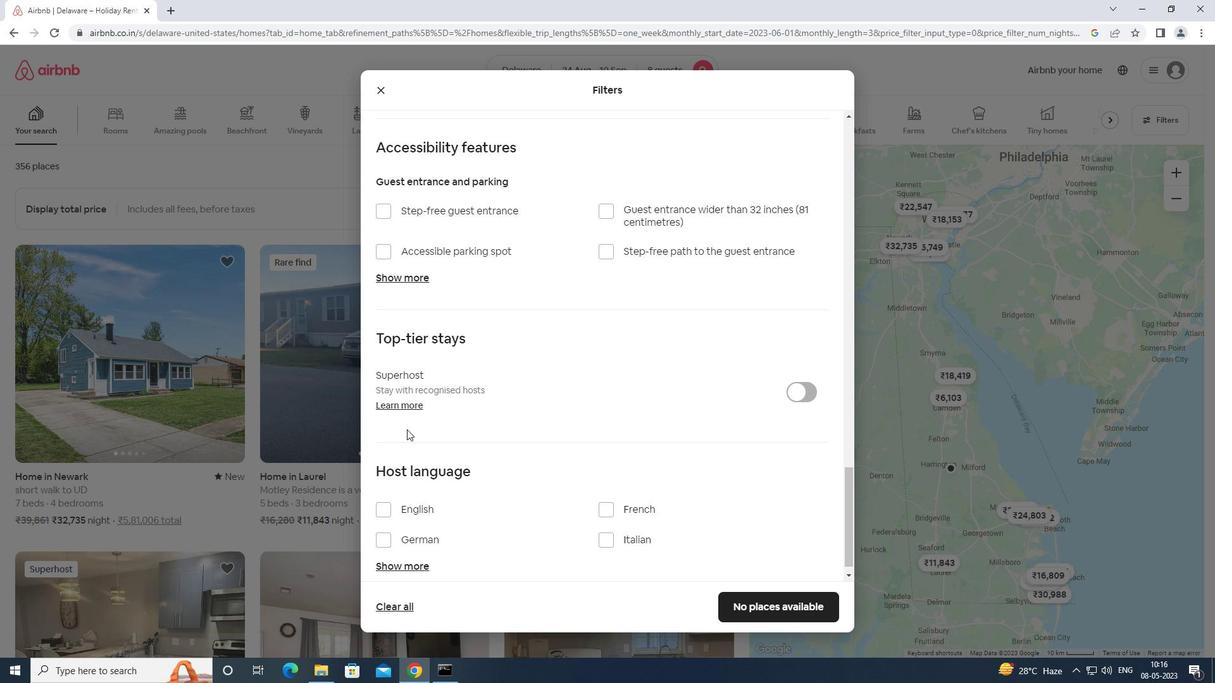 
Action: Mouse moved to (385, 490)
Screenshot: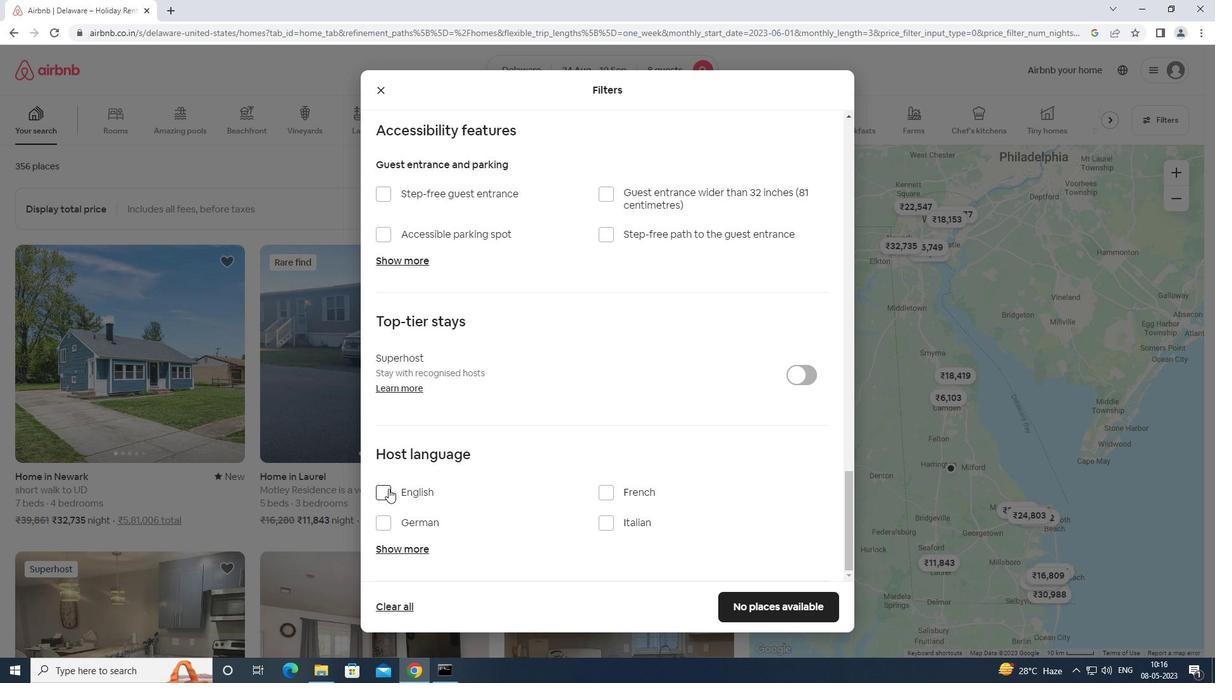 
Action: Mouse pressed left at (385, 490)
Screenshot: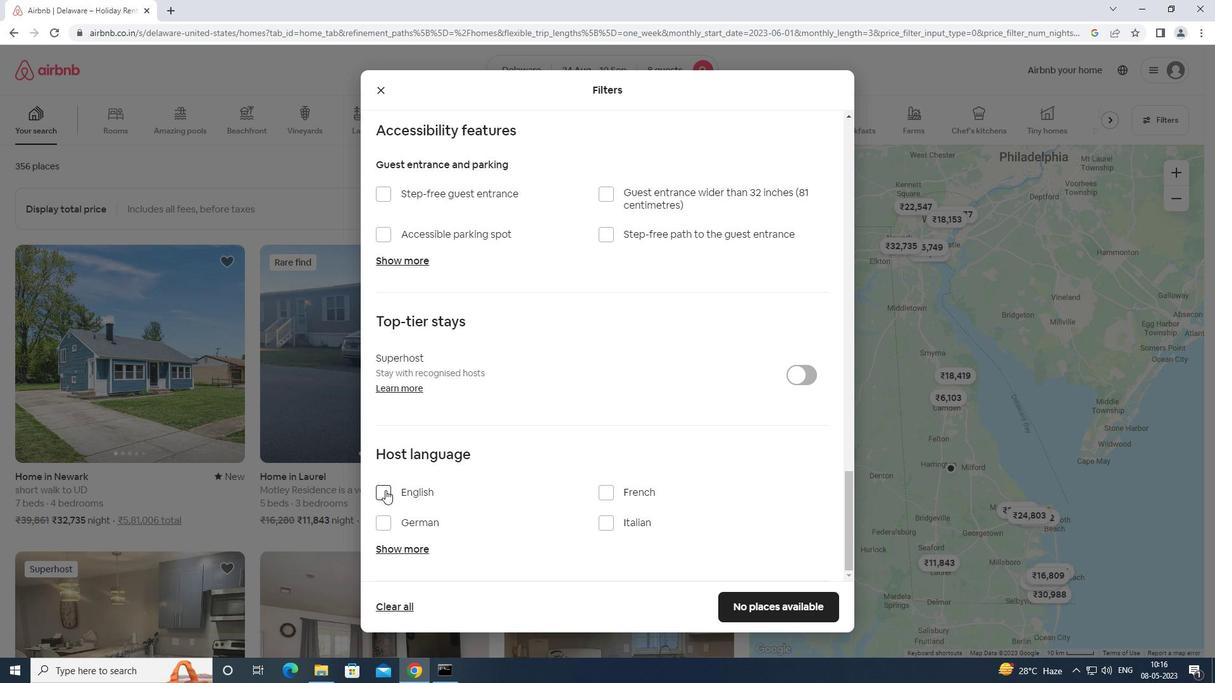 
Action: Mouse moved to (781, 605)
Screenshot: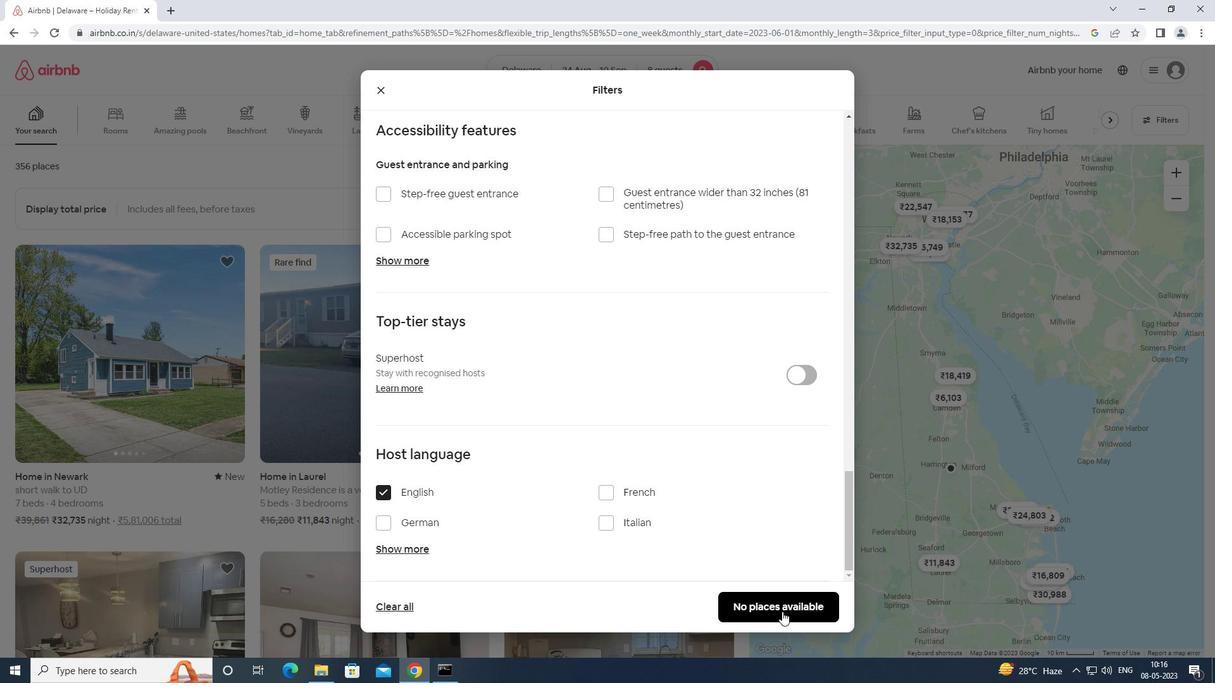 
Action: Mouse pressed left at (781, 605)
Screenshot: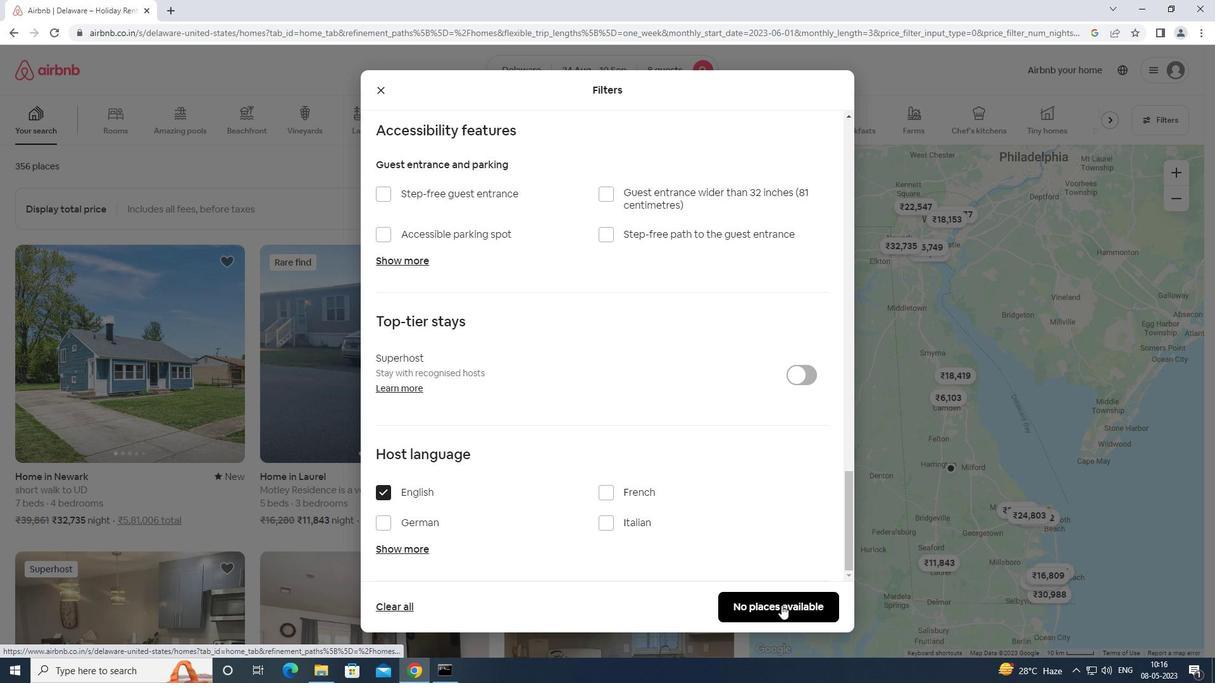 
